 Task: Plan a trip to New Milton, United Kingdom from 18th December, 2023 to 19th December, 2023 for 1 adult. Place can be shared room with 1  bedroom having 1 bed and 1 bathroom. Property type can be hotel. Amenities needed are: washing machine.
Action: Mouse moved to (409, 104)
Screenshot: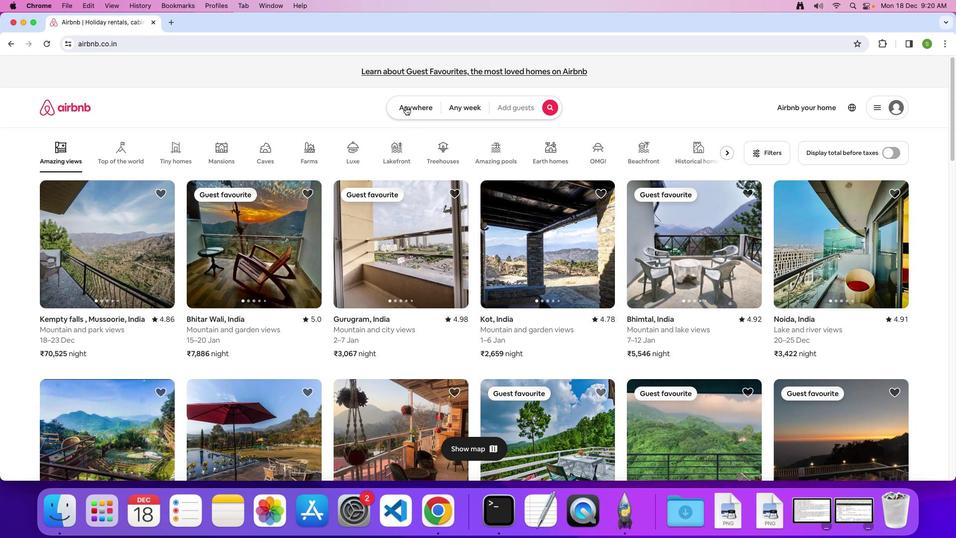 
Action: Mouse pressed left at (409, 104)
Screenshot: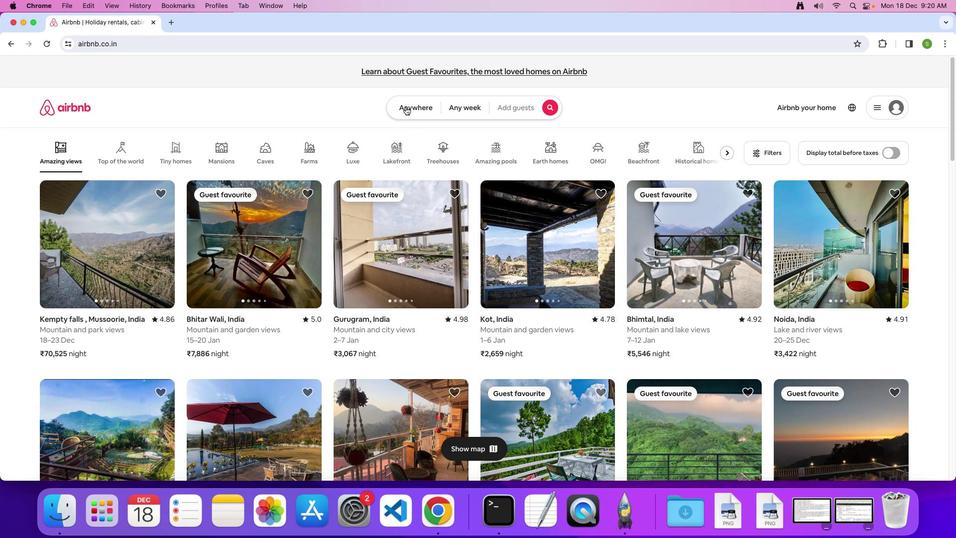 
Action: Mouse moved to (405, 107)
Screenshot: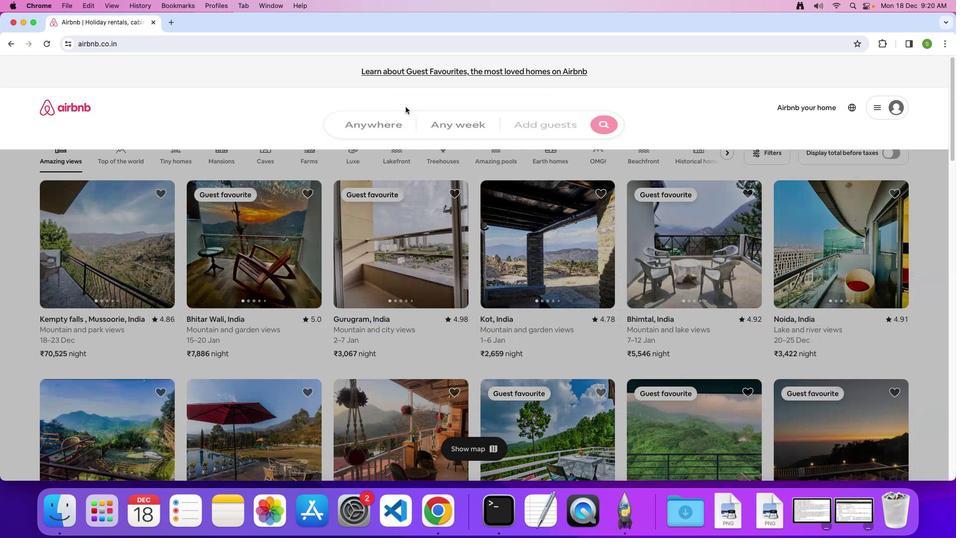 
Action: Mouse pressed left at (405, 107)
Screenshot: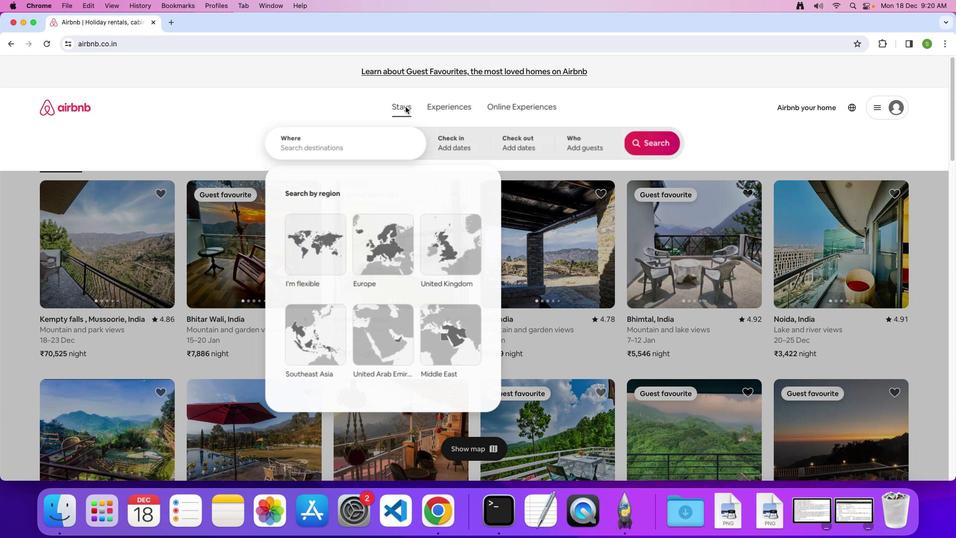 
Action: Mouse moved to (345, 140)
Screenshot: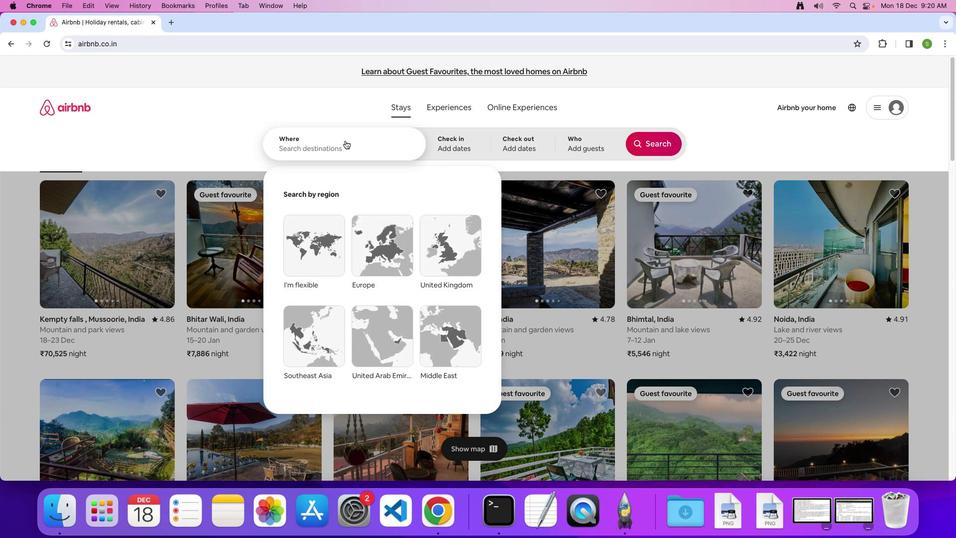 
Action: Mouse pressed left at (345, 140)
Screenshot: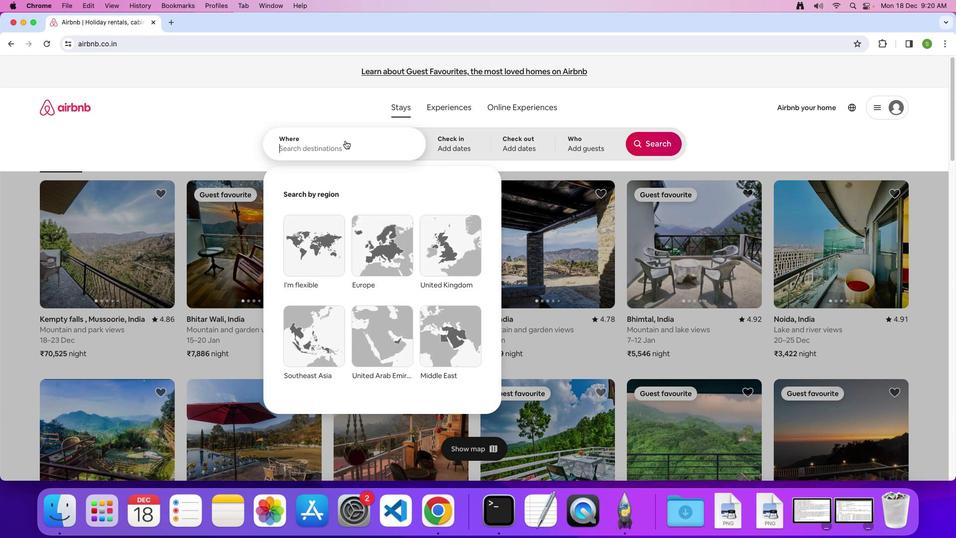 
Action: Key pressed 'N'Key.caps_lock'e''w'Key.spaceKey.shift'M''i''l''t''o''n'','Key.spaceKey.shift'U''n''i''t''e''d'Key.spaceKey.shift'k''i''n''g''d''o''m'Key.enter
Screenshot: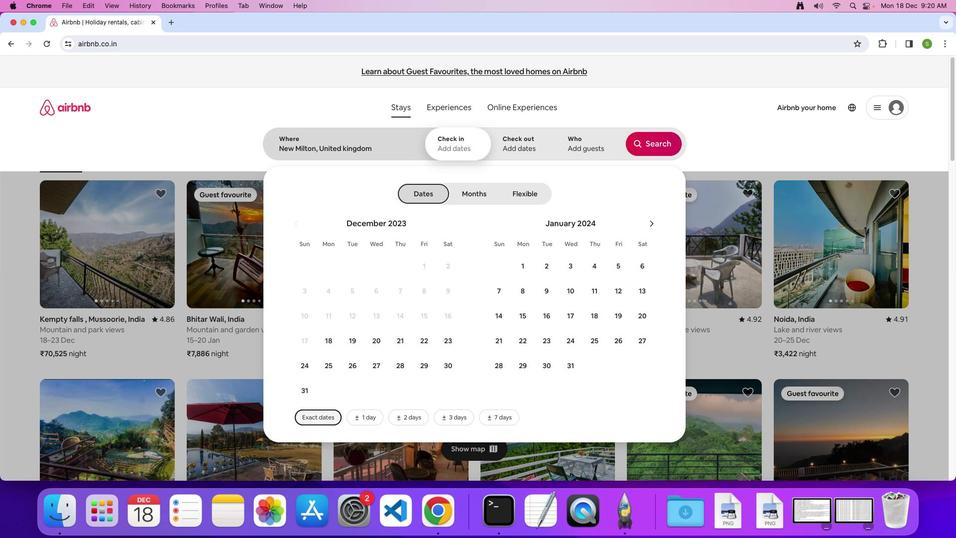
Action: Mouse moved to (331, 339)
Screenshot: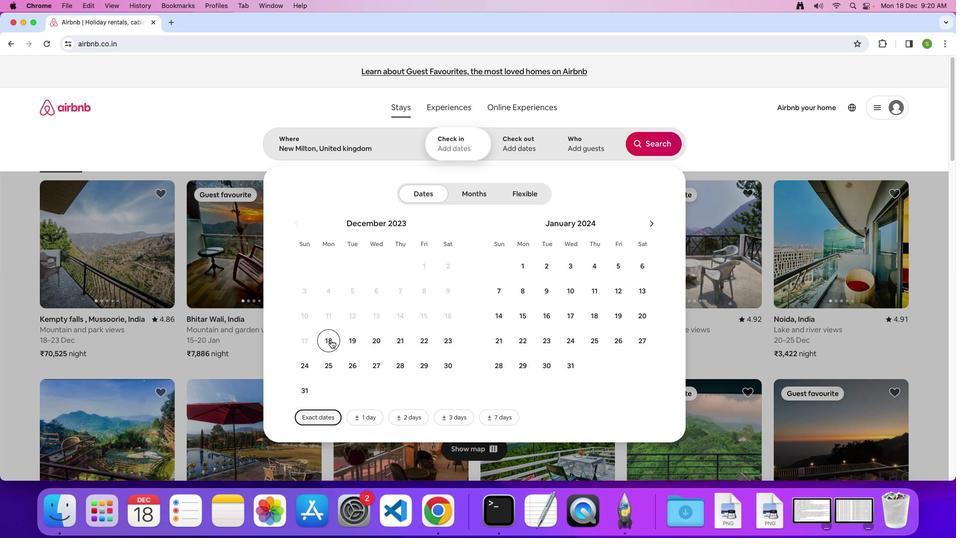 
Action: Mouse pressed left at (331, 339)
Screenshot: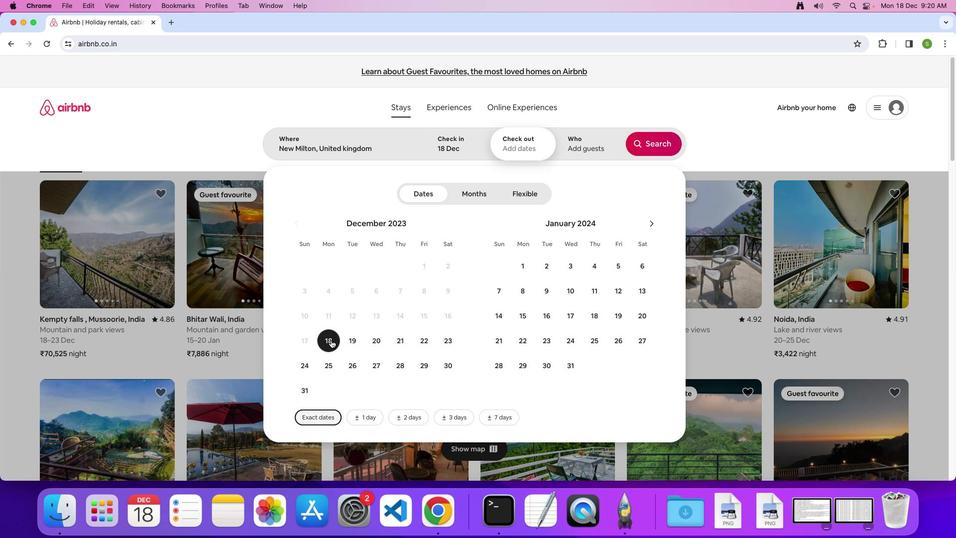 
Action: Mouse moved to (348, 341)
Screenshot: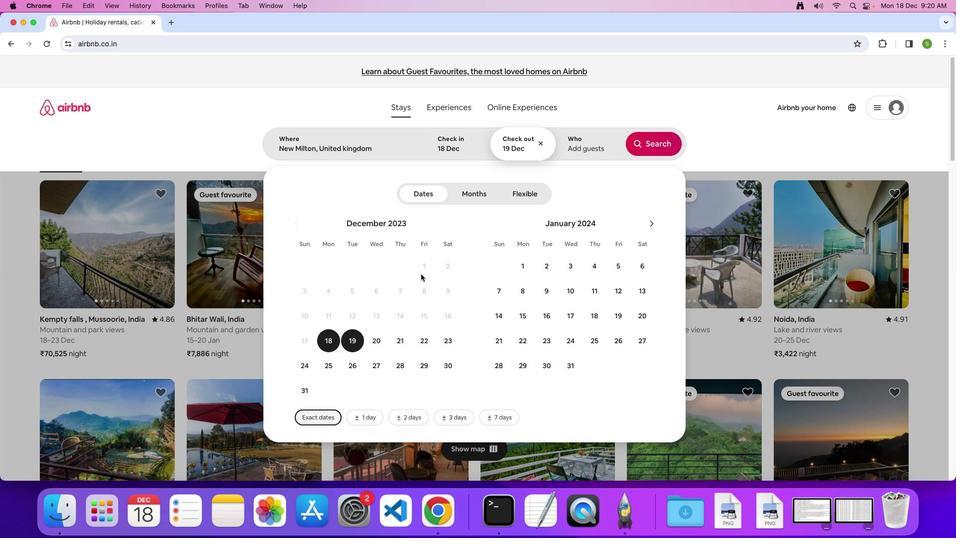 
Action: Mouse pressed left at (348, 341)
Screenshot: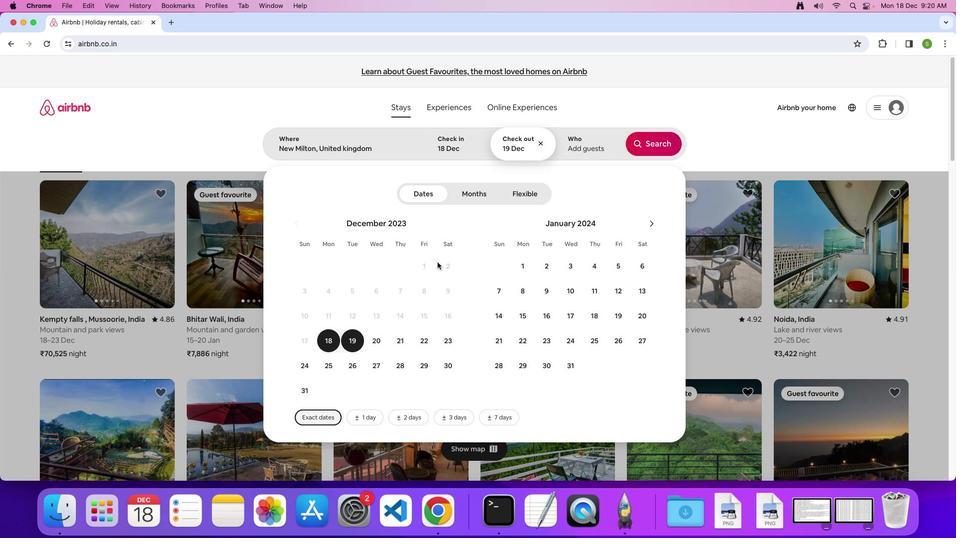 
Action: Mouse moved to (594, 150)
Screenshot: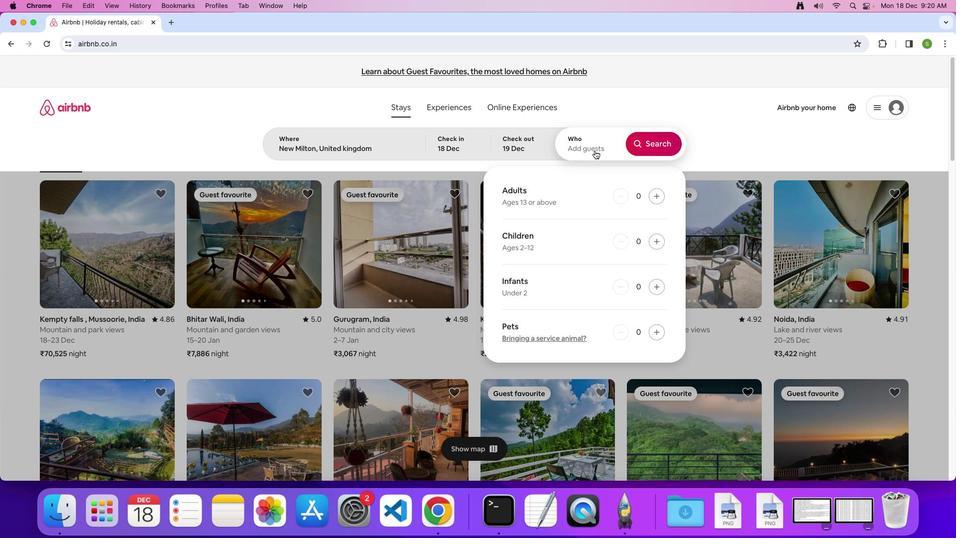 
Action: Mouse pressed left at (594, 150)
Screenshot: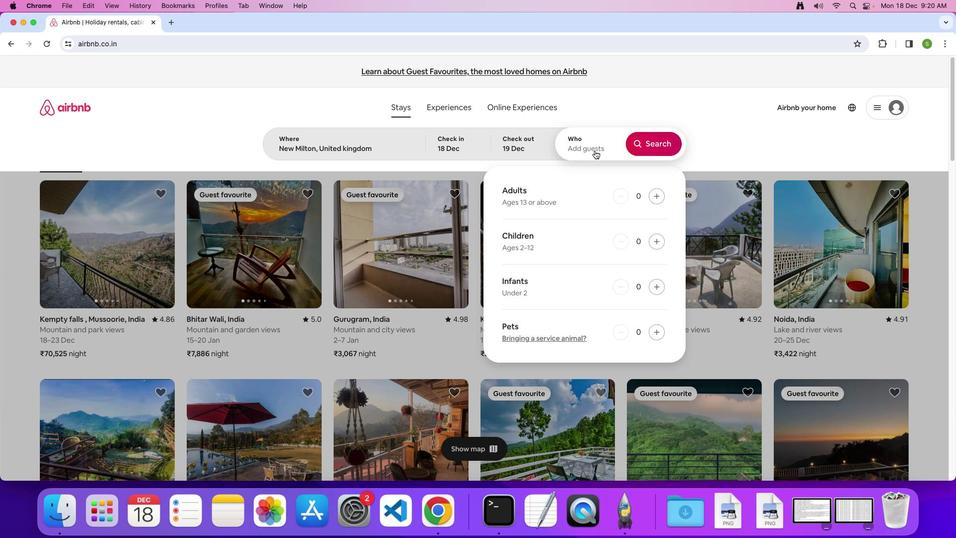
Action: Mouse moved to (657, 195)
Screenshot: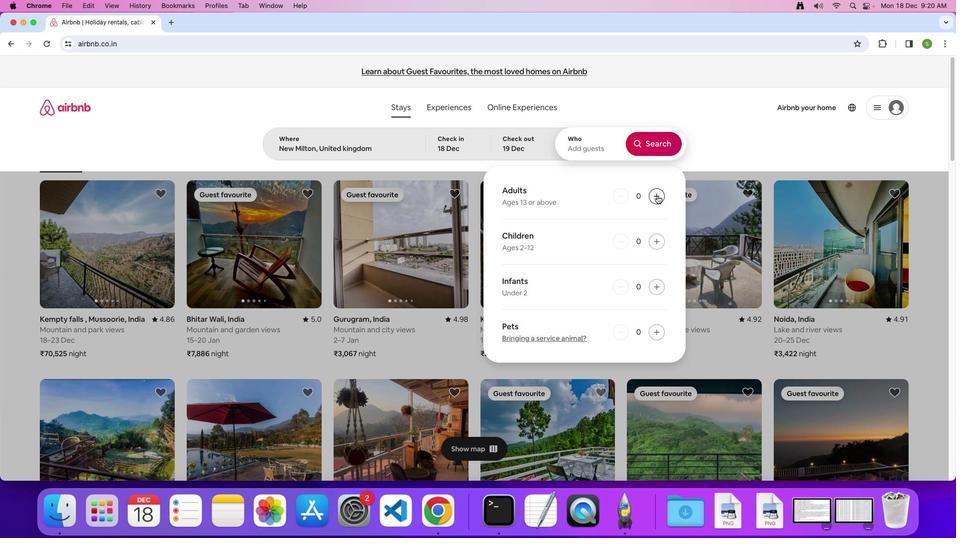 
Action: Mouse pressed left at (657, 195)
Screenshot: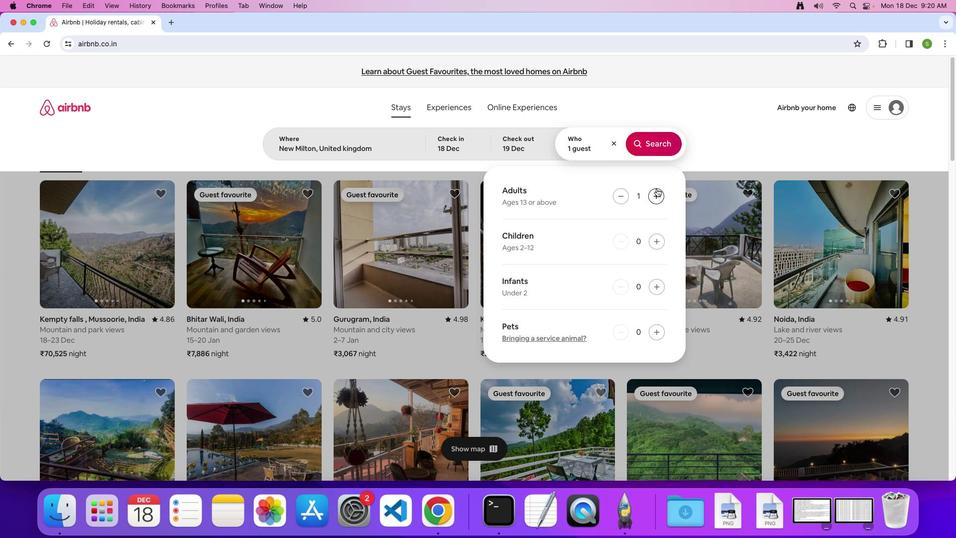 
Action: Mouse moved to (654, 143)
Screenshot: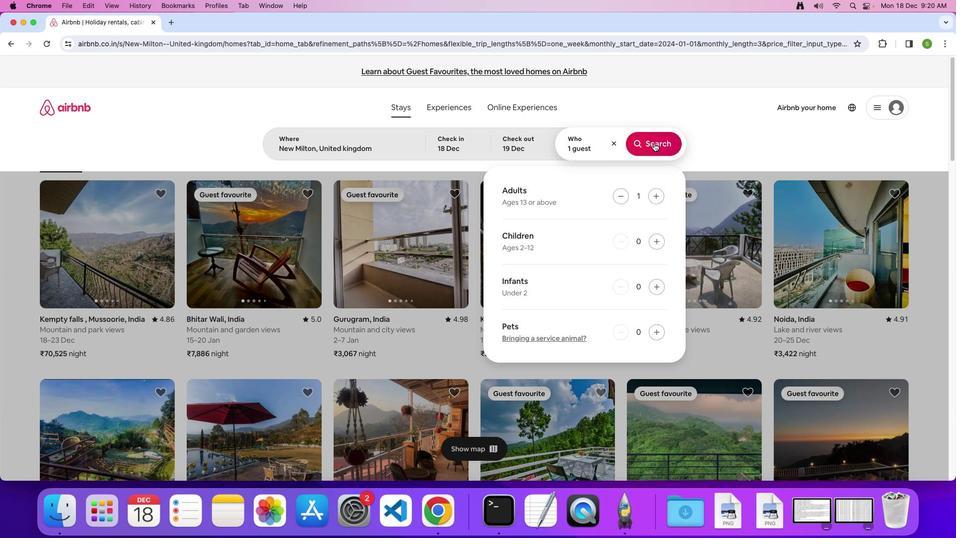 
Action: Mouse pressed left at (654, 143)
Screenshot: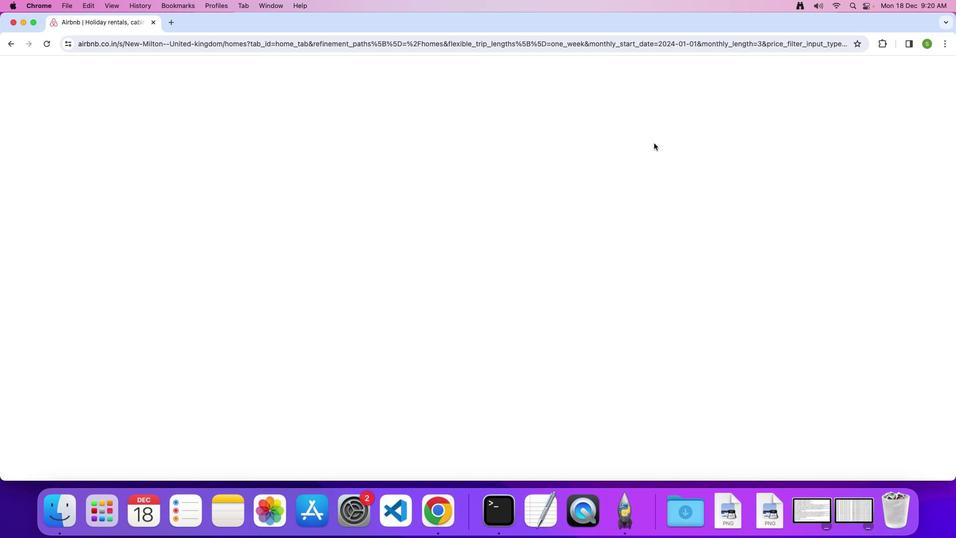 
Action: Mouse moved to (788, 115)
Screenshot: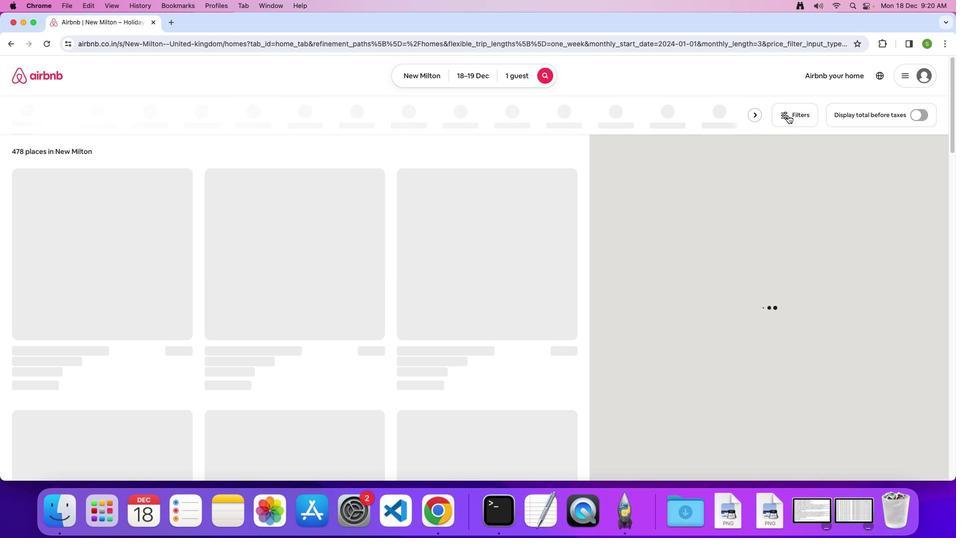 
Action: Mouse pressed left at (788, 115)
Screenshot: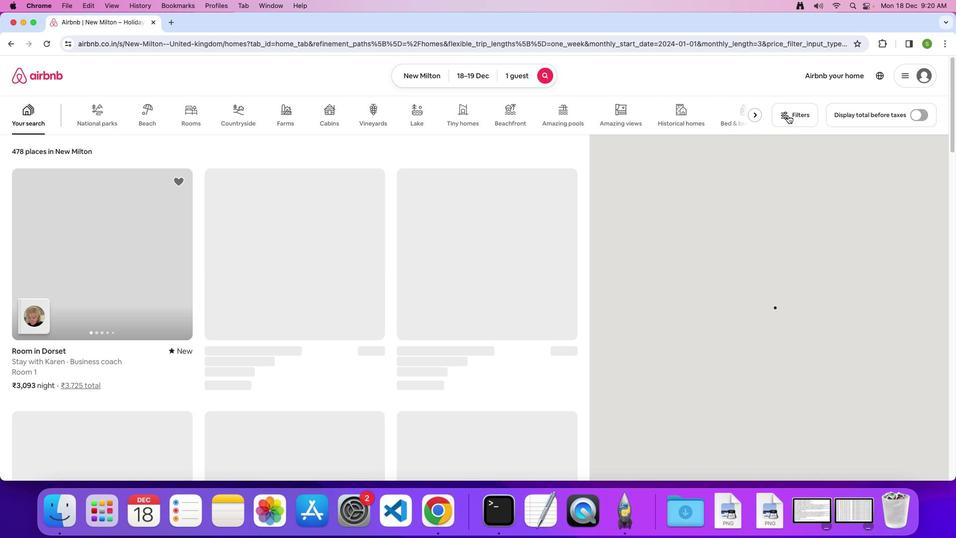 
Action: Mouse moved to (482, 275)
Screenshot: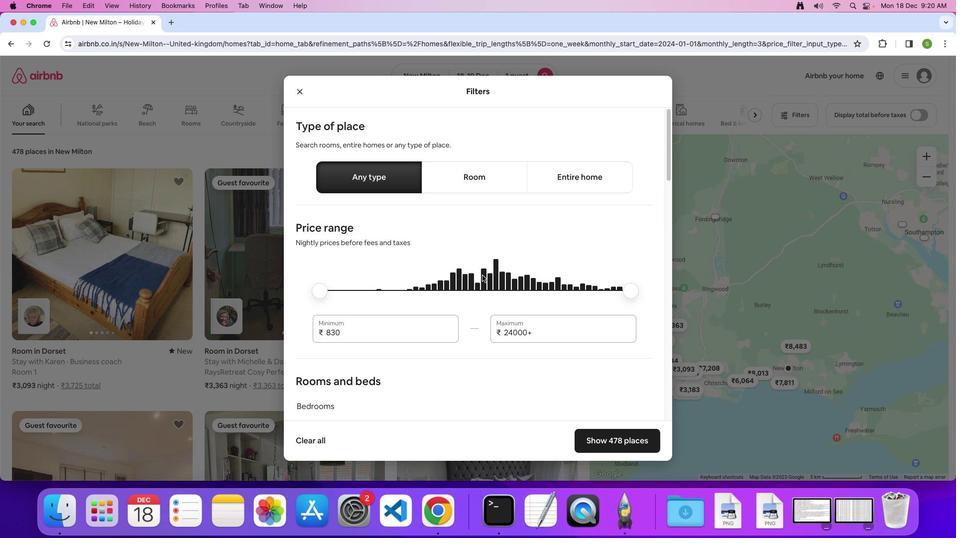 
Action: Mouse scrolled (482, 275) with delta (0, 0)
Screenshot: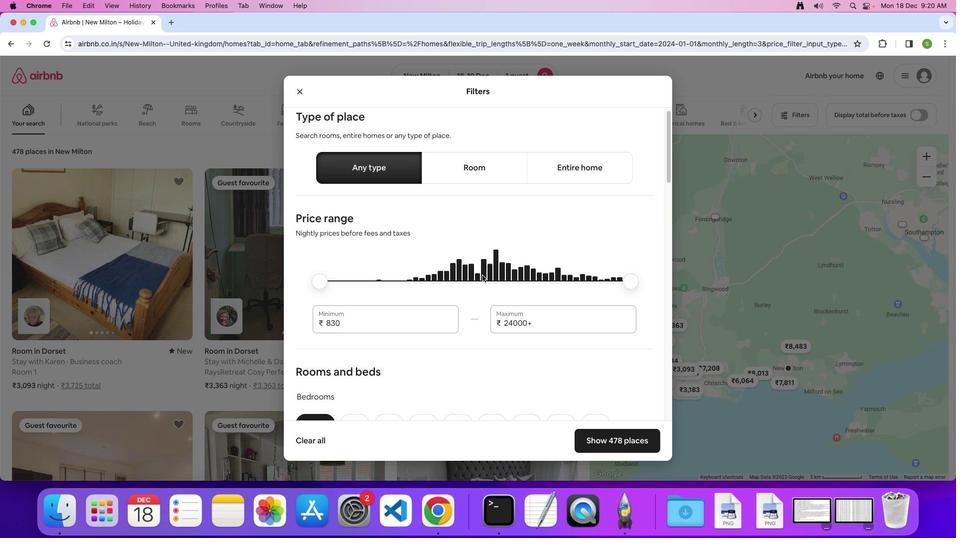 
Action: Mouse scrolled (482, 275) with delta (0, 0)
Screenshot: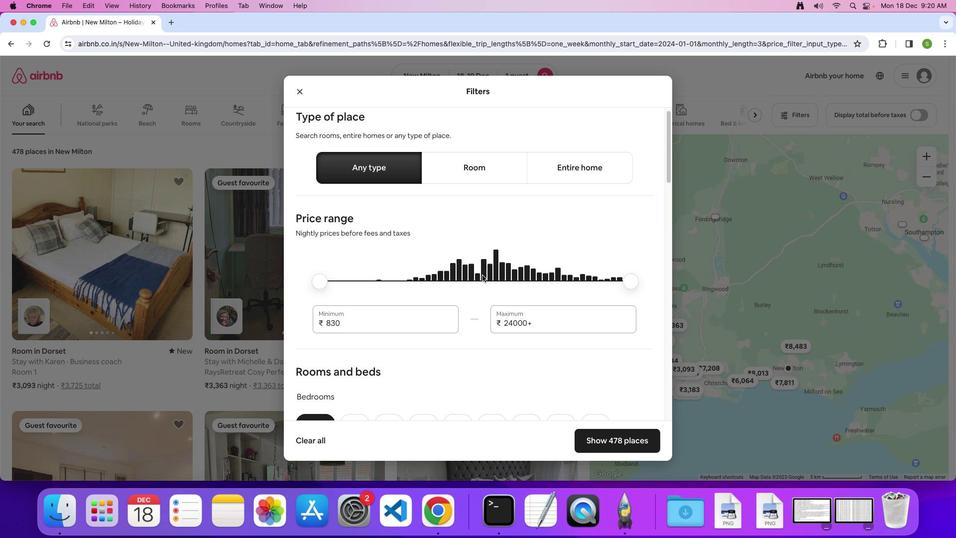 
Action: Mouse scrolled (482, 275) with delta (0, 0)
Screenshot: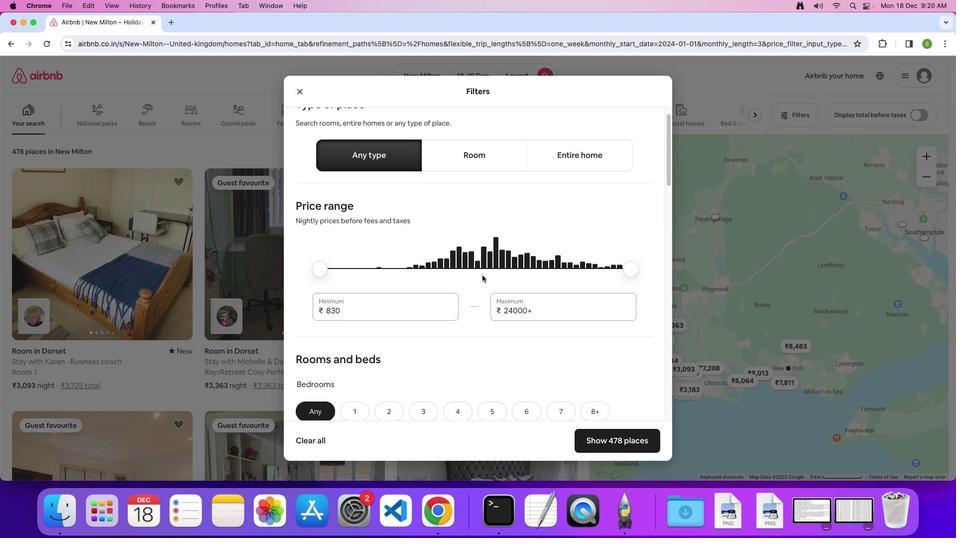 
Action: Mouse scrolled (482, 275) with delta (0, 0)
Screenshot: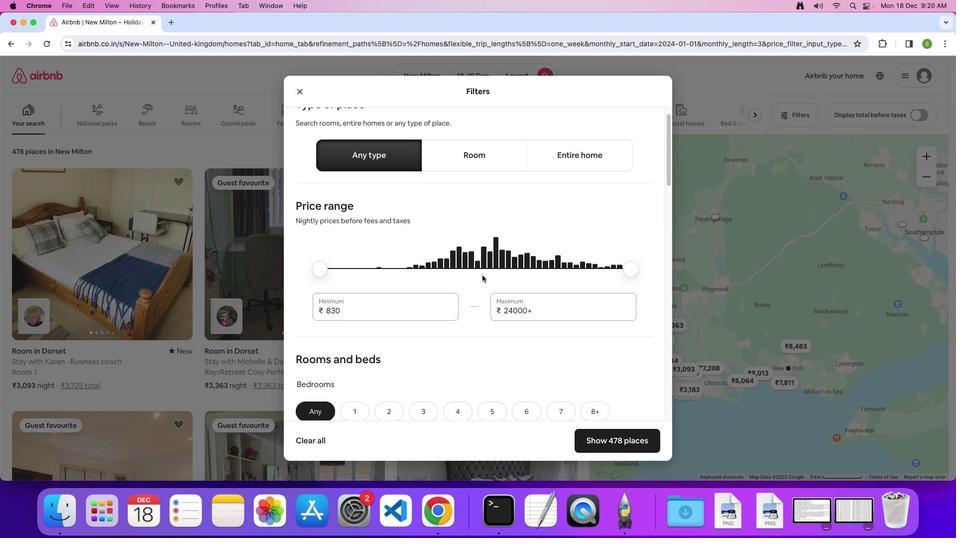 
Action: Mouse scrolled (482, 275) with delta (0, 0)
Screenshot: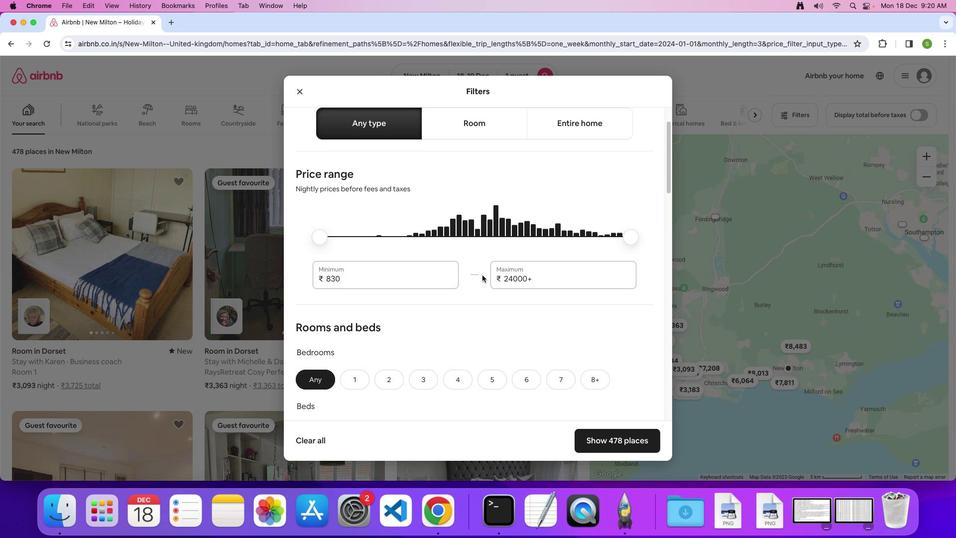 
Action: Mouse scrolled (482, 275) with delta (0, 0)
Screenshot: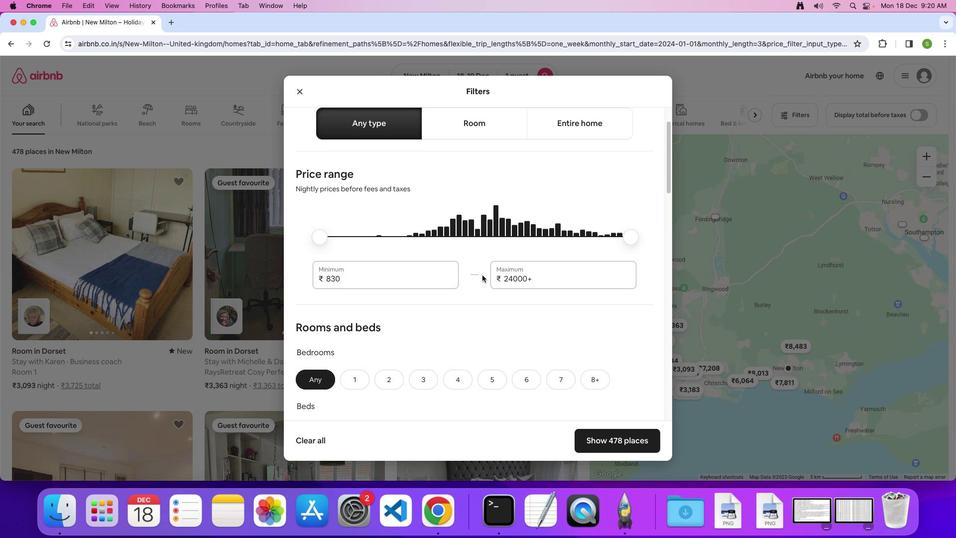 
Action: Mouse scrolled (482, 275) with delta (0, 0)
Screenshot: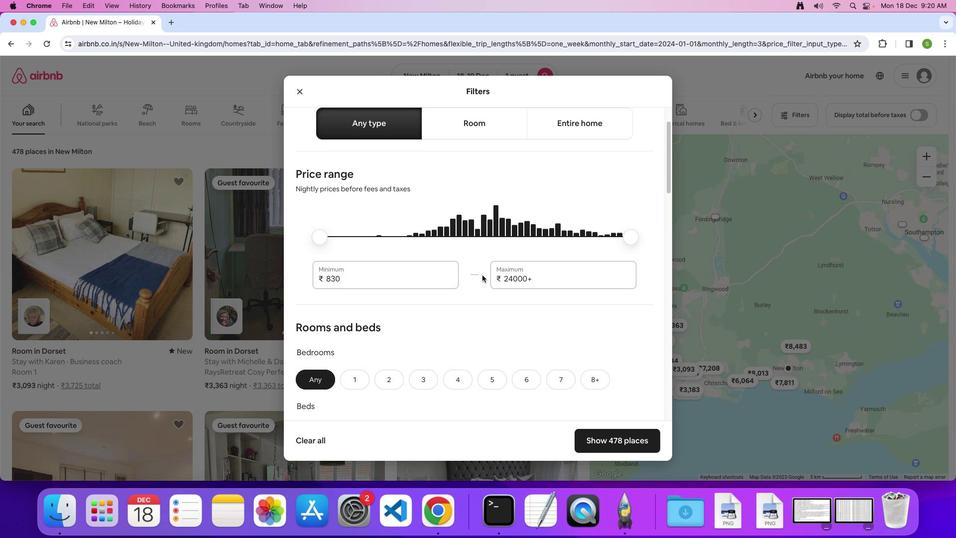 
Action: Mouse scrolled (482, 275) with delta (0, 0)
Screenshot: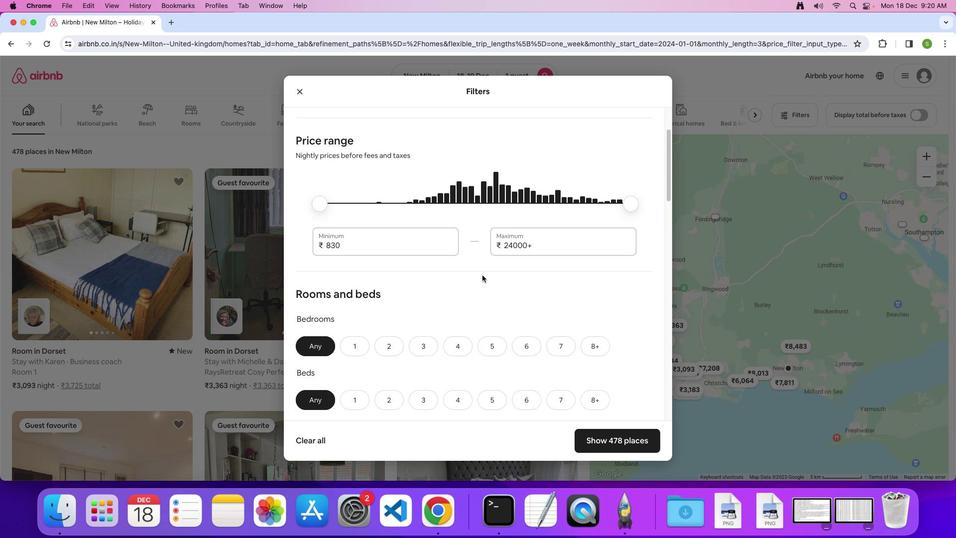 
Action: Mouse scrolled (482, 275) with delta (0, 0)
Screenshot: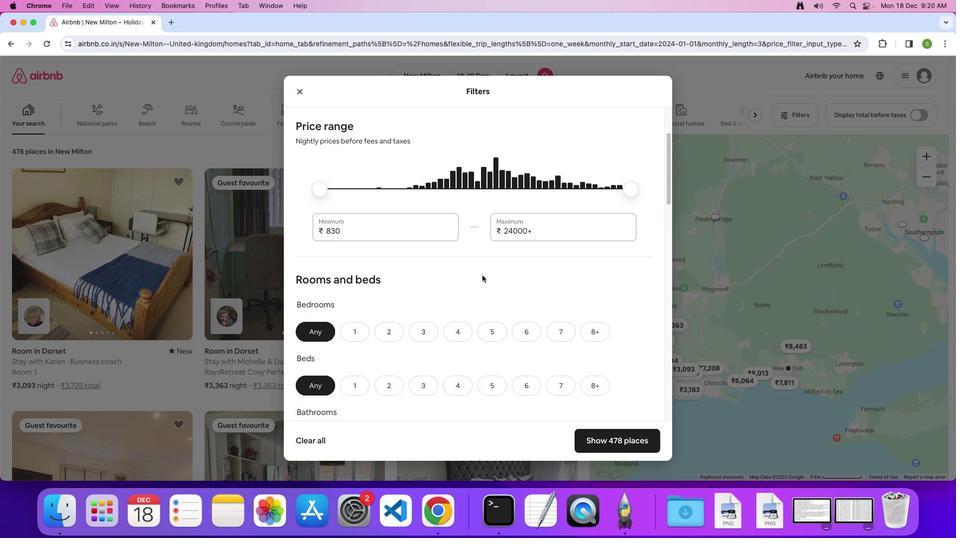 
Action: Mouse scrolled (482, 275) with delta (0, 0)
Screenshot: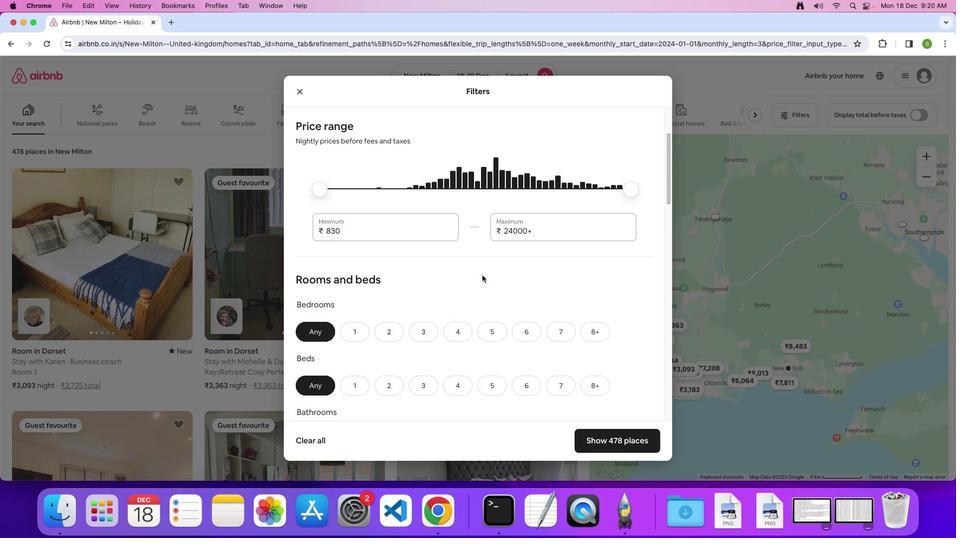 
Action: Mouse scrolled (482, 275) with delta (0, 0)
Screenshot: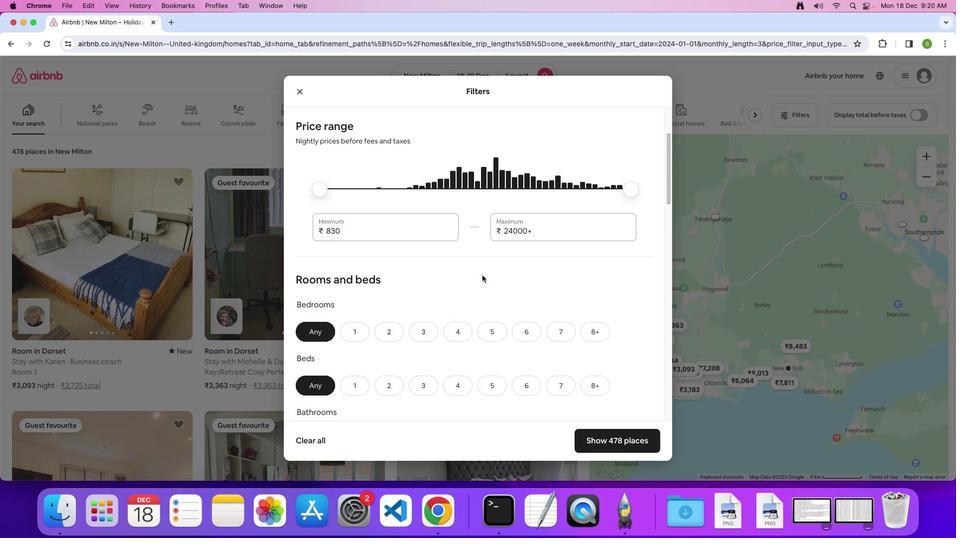 
Action: Mouse scrolled (482, 275) with delta (0, 0)
Screenshot: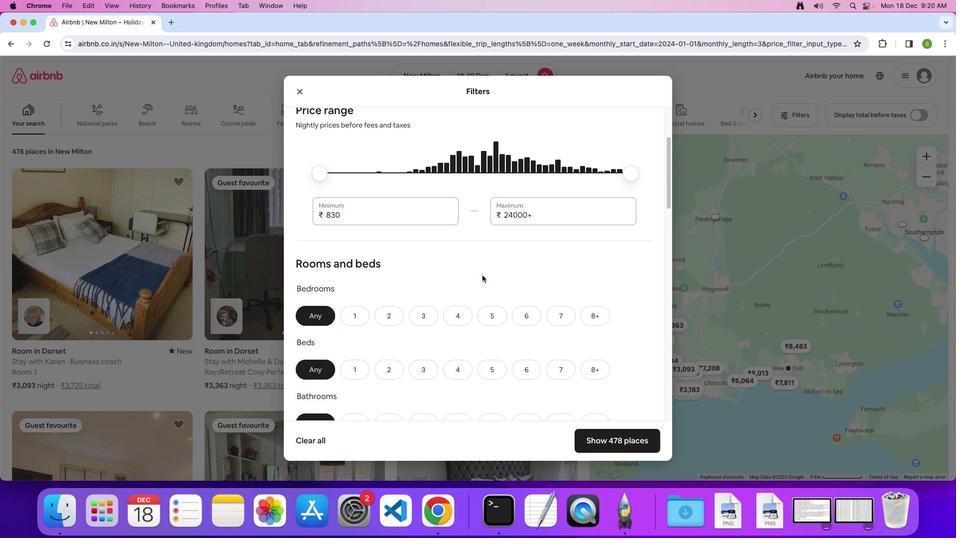 
Action: Mouse scrolled (482, 275) with delta (0, 0)
Screenshot: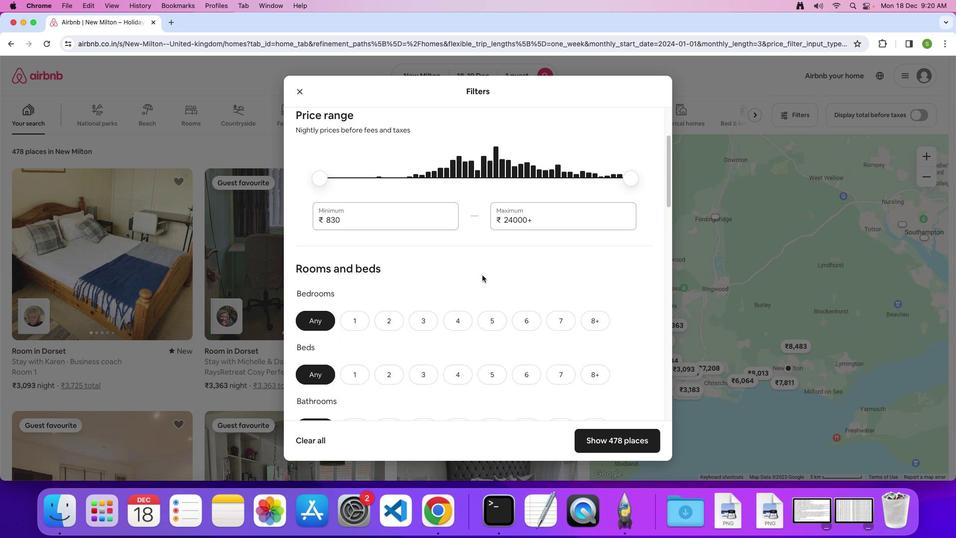 
Action: Mouse scrolled (482, 275) with delta (0, 0)
Screenshot: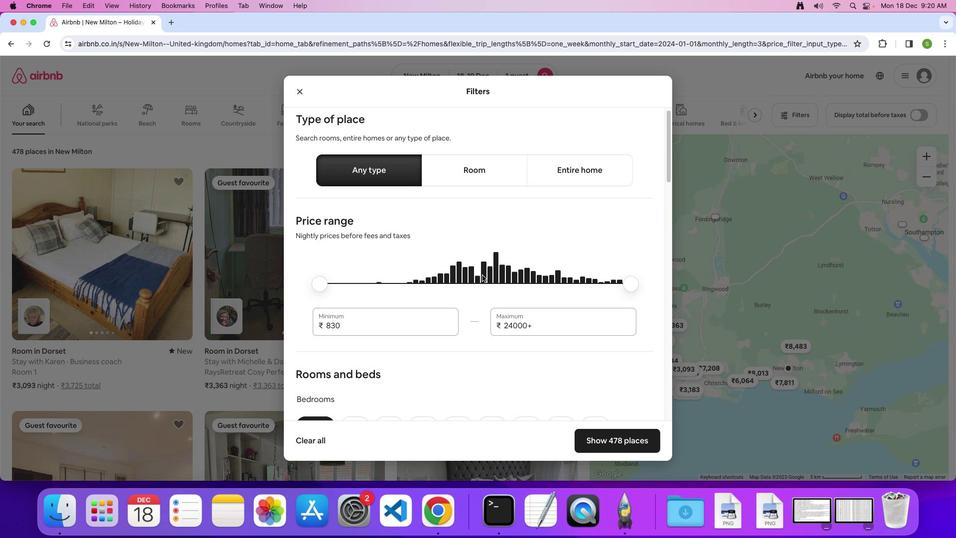 
Action: Mouse scrolled (482, 275) with delta (0, 2)
Screenshot: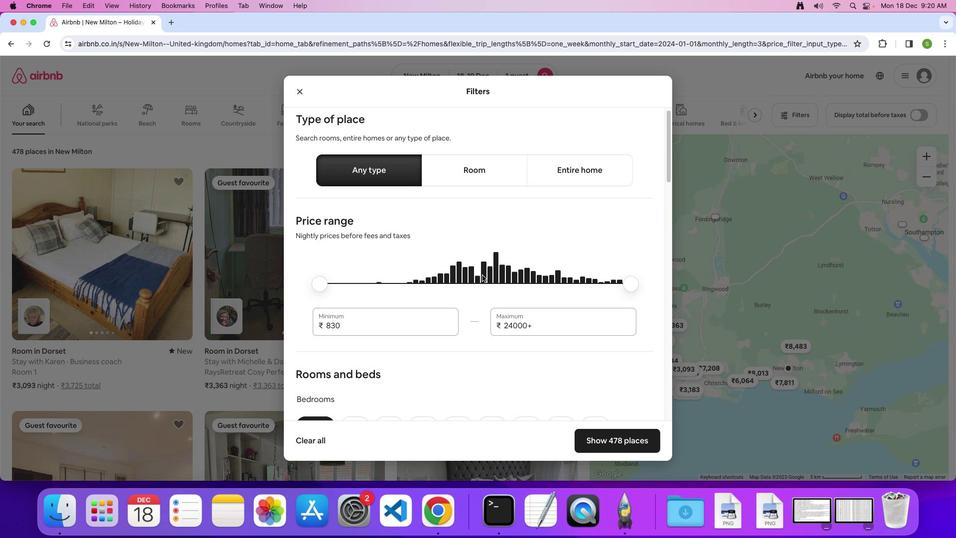 
Action: Mouse scrolled (482, 275) with delta (0, 0)
Screenshot: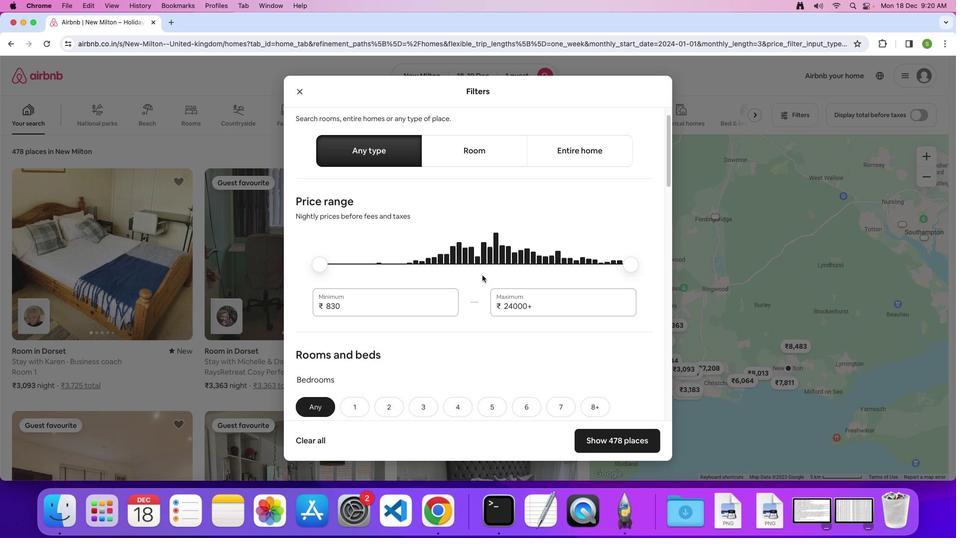 
Action: Mouse scrolled (482, 275) with delta (0, 0)
Screenshot: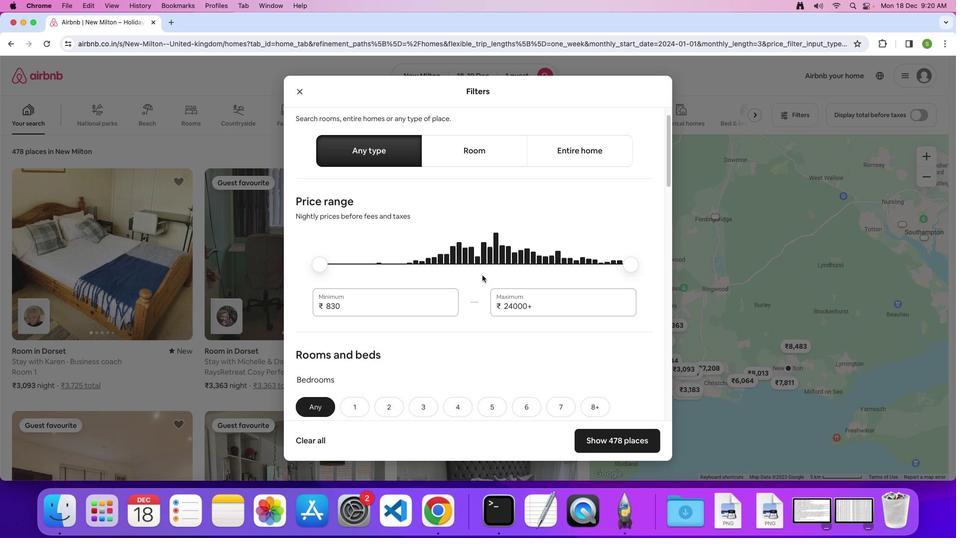 
Action: Mouse scrolled (482, 275) with delta (0, 0)
Screenshot: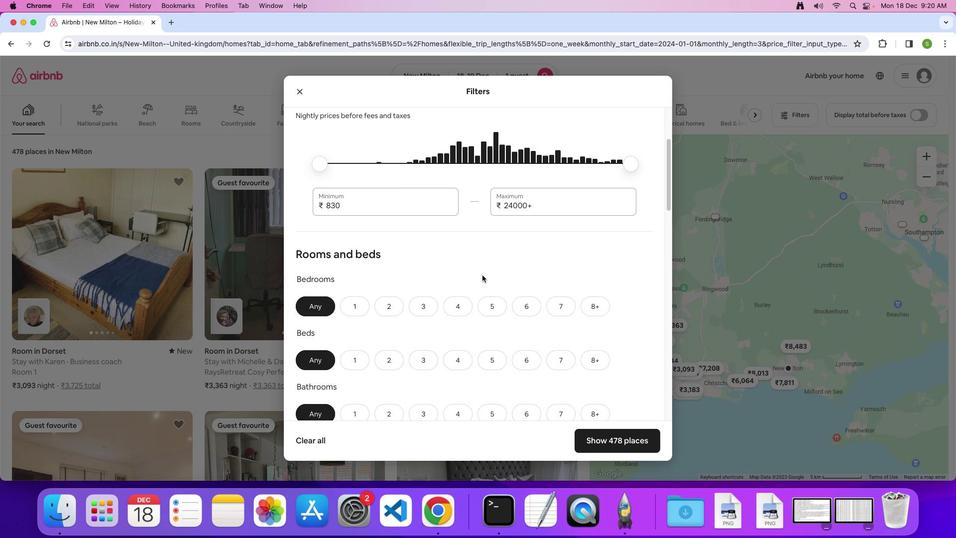 
Action: Mouse scrolled (482, 275) with delta (0, 0)
Screenshot: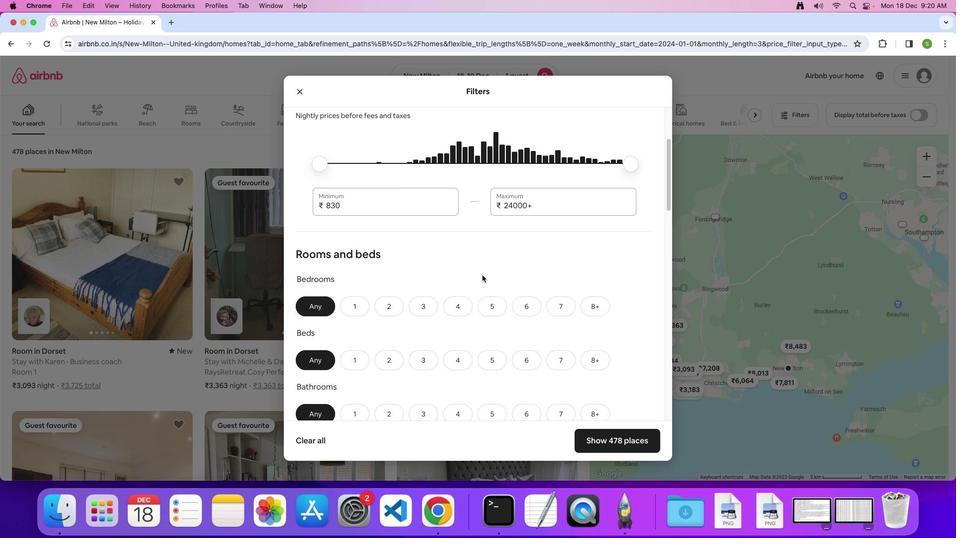 
Action: Mouse scrolled (482, 275) with delta (0, -1)
Screenshot: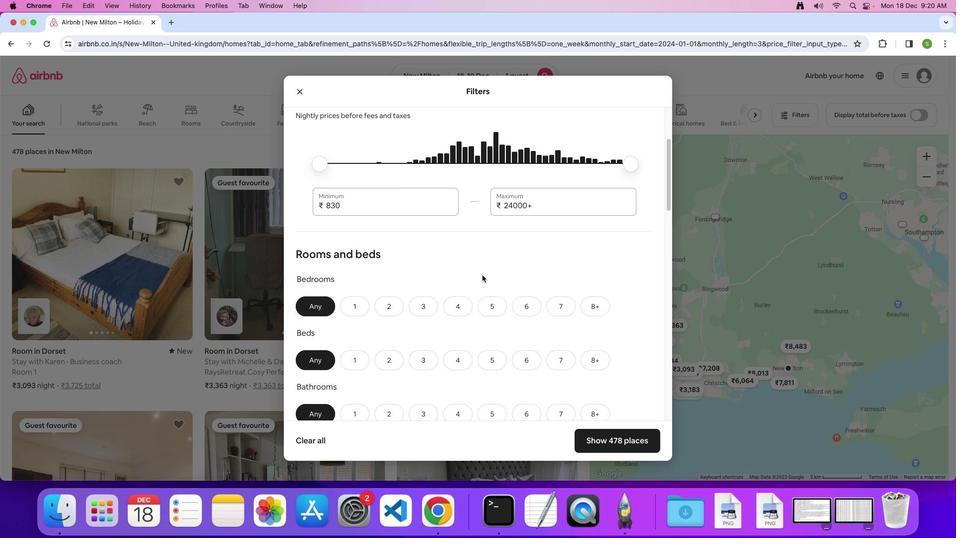
Action: Mouse scrolled (482, 275) with delta (0, 0)
Screenshot: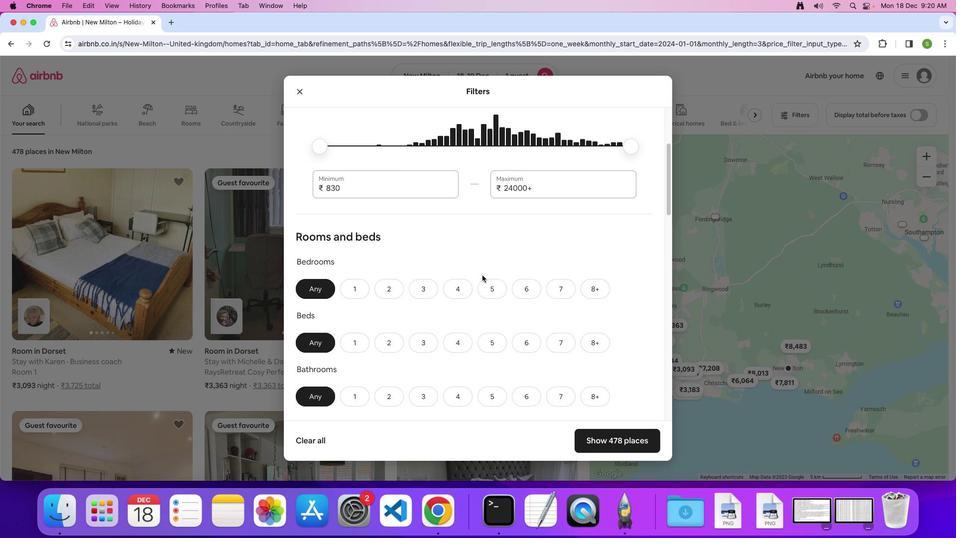 
Action: Mouse scrolled (482, 275) with delta (0, 0)
Screenshot: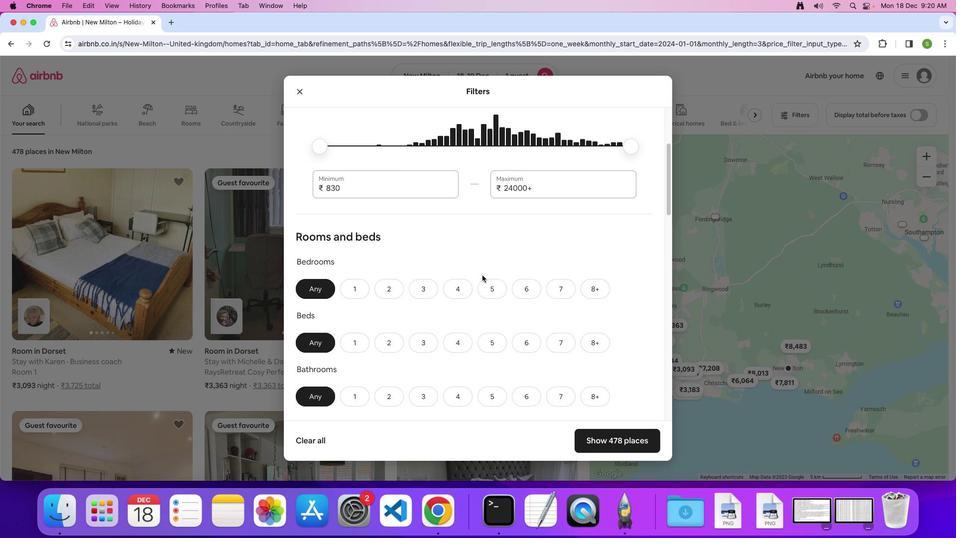 
Action: Mouse scrolled (482, 275) with delta (0, 0)
Screenshot: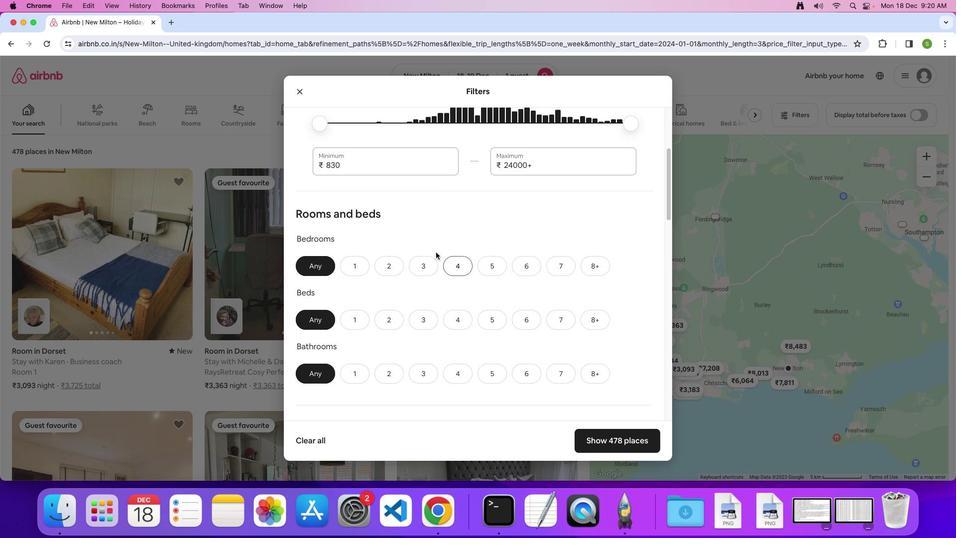 
Action: Mouse scrolled (482, 275) with delta (0, 0)
Screenshot: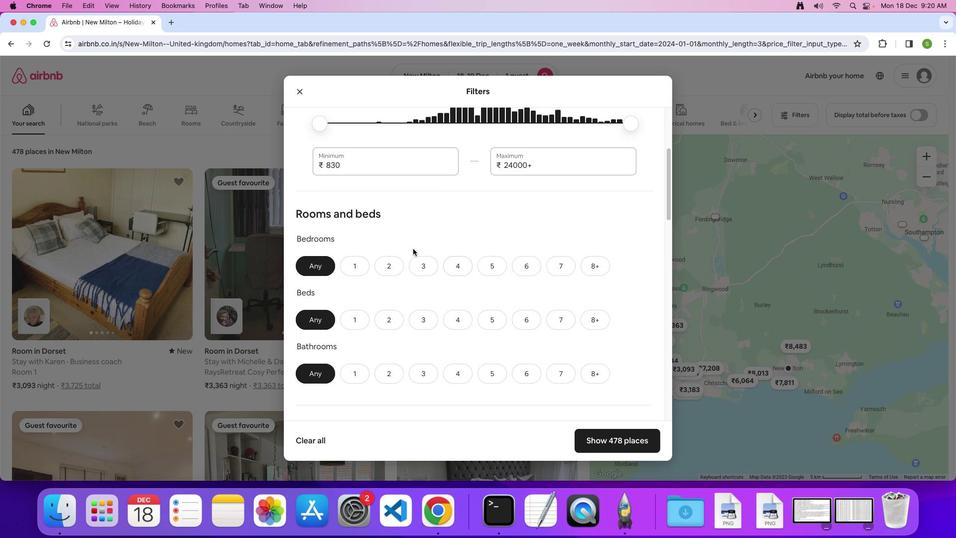 
Action: Mouse scrolled (482, 275) with delta (0, 0)
Screenshot: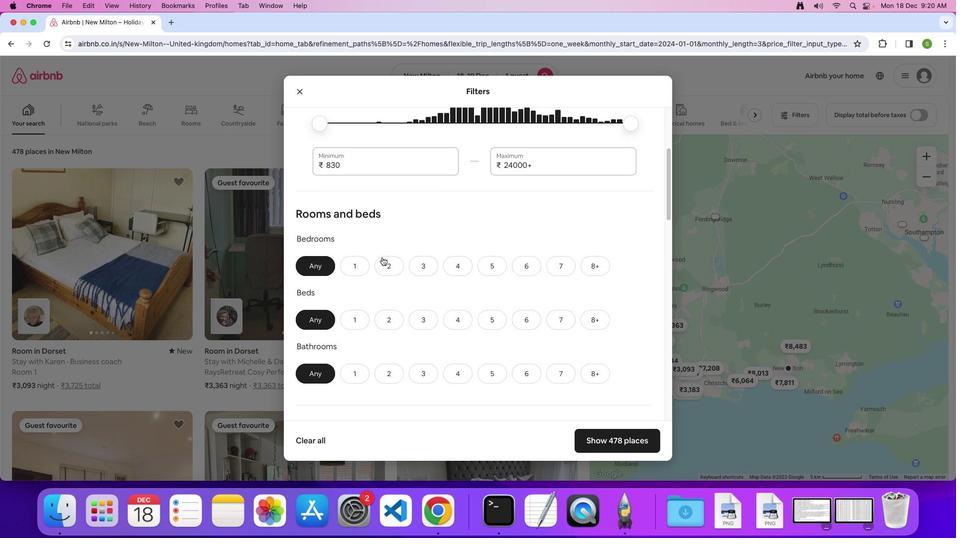 
Action: Mouse moved to (356, 265)
Screenshot: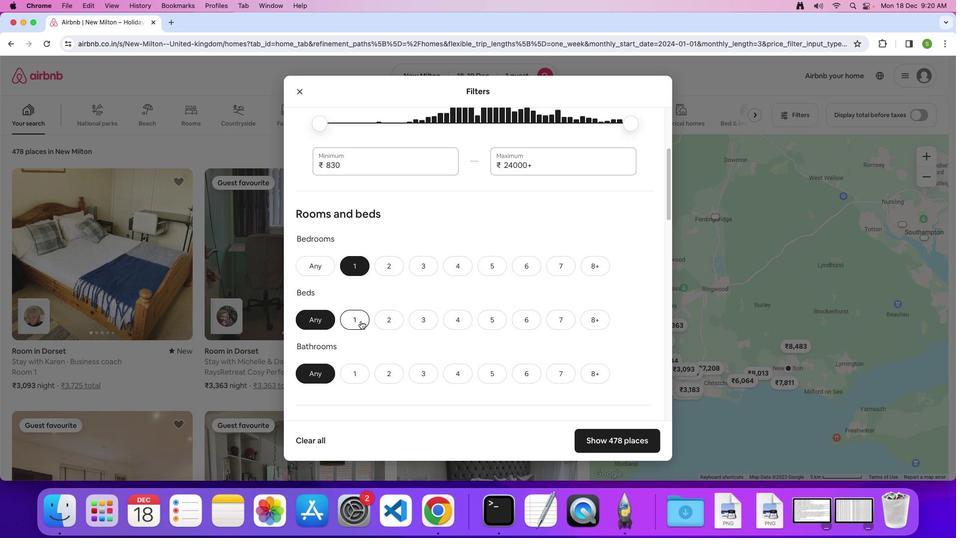 
Action: Mouse pressed left at (356, 265)
Screenshot: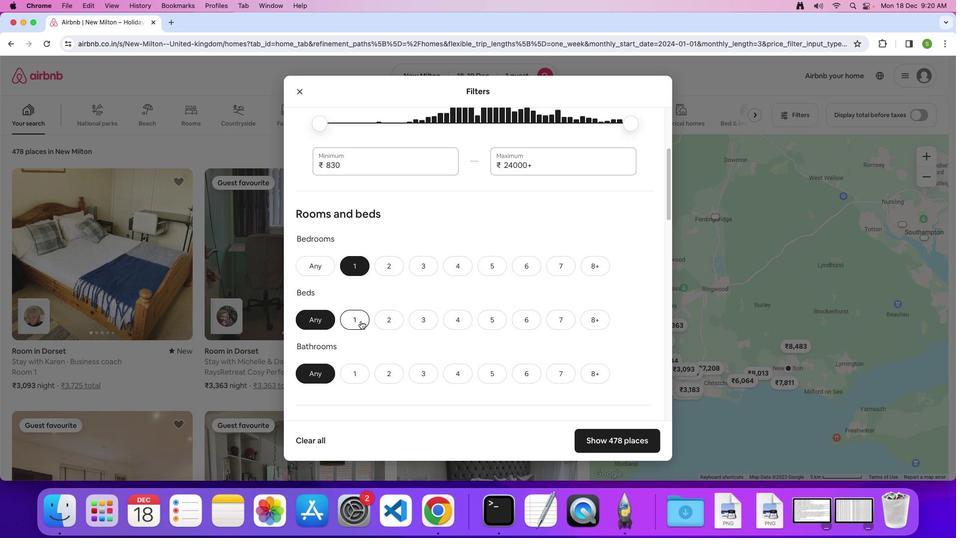
Action: Mouse moved to (360, 321)
Screenshot: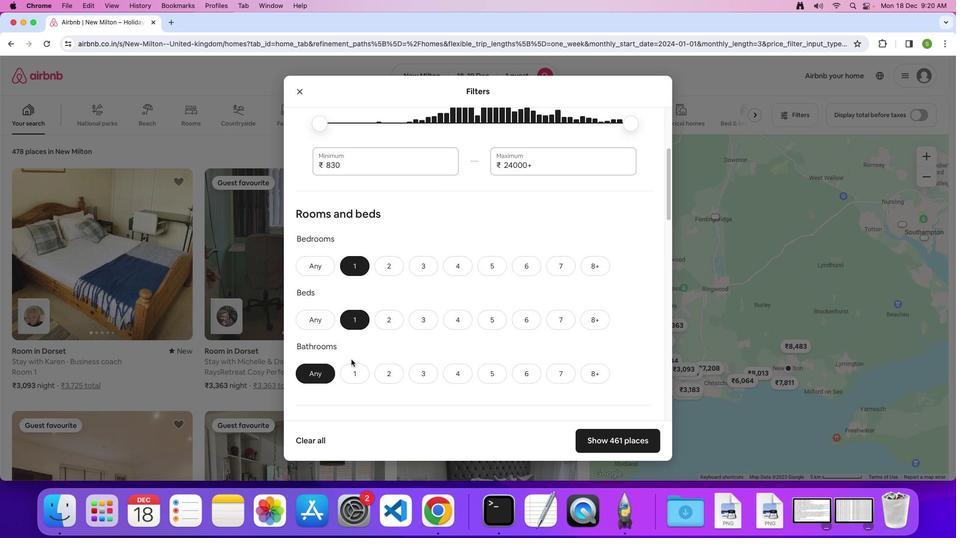 
Action: Mouse pressed left at (360, 321)
Screenshot: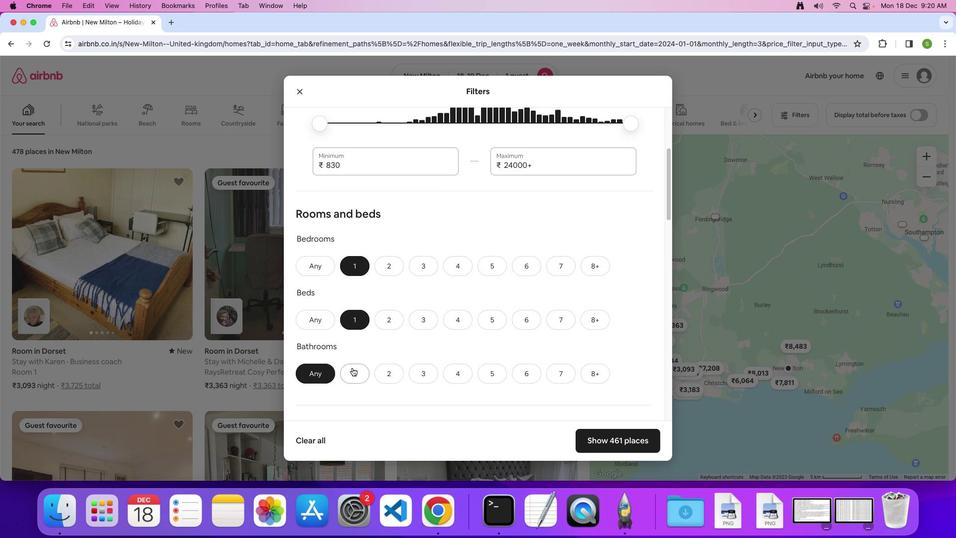 
Action: Mouse moved to (352, 372)
Screenshot: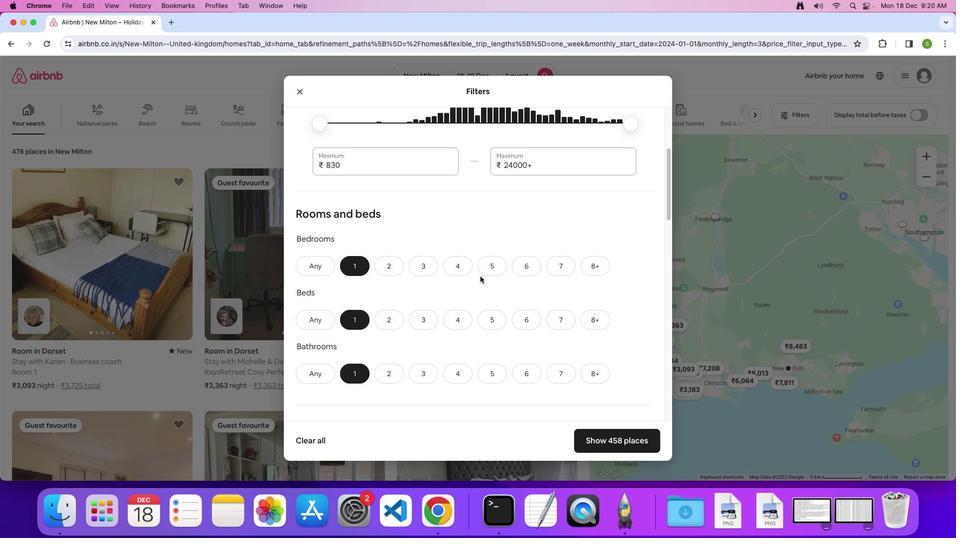 
Action: Mouse pressed left at (352, 372)
Screenshot: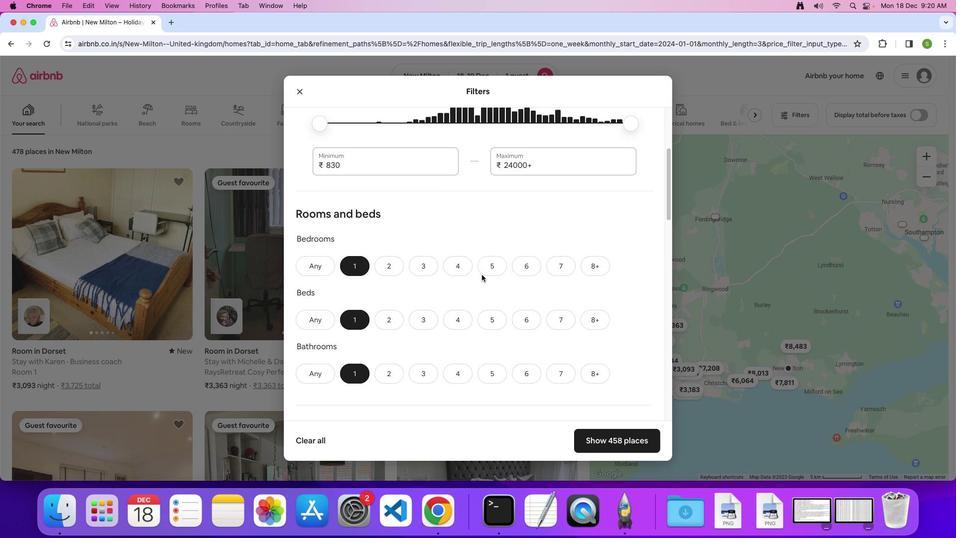 
Action: Mouse moved to (483, 274)
Screenshot: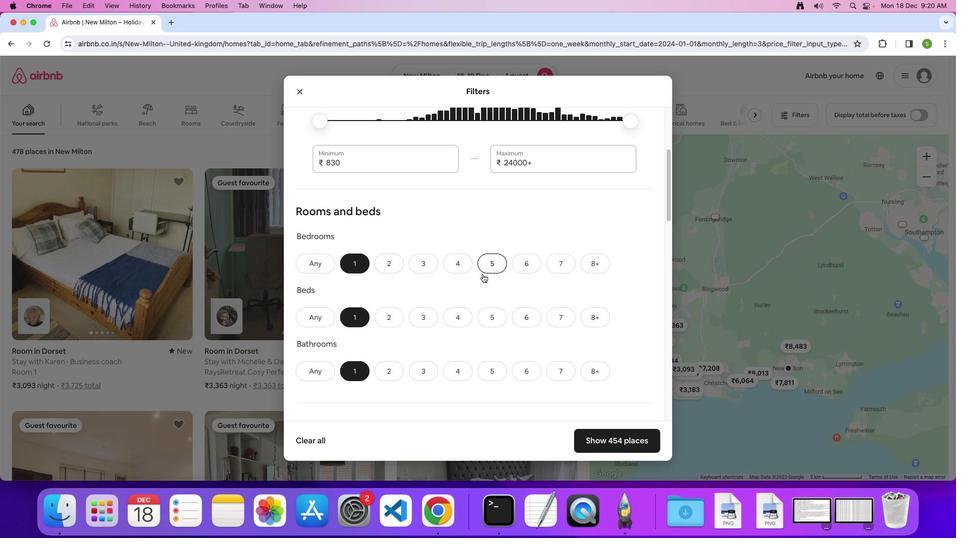
Action: Mouse scrolled (483, 274) with delta (0, 0)
Screenshot: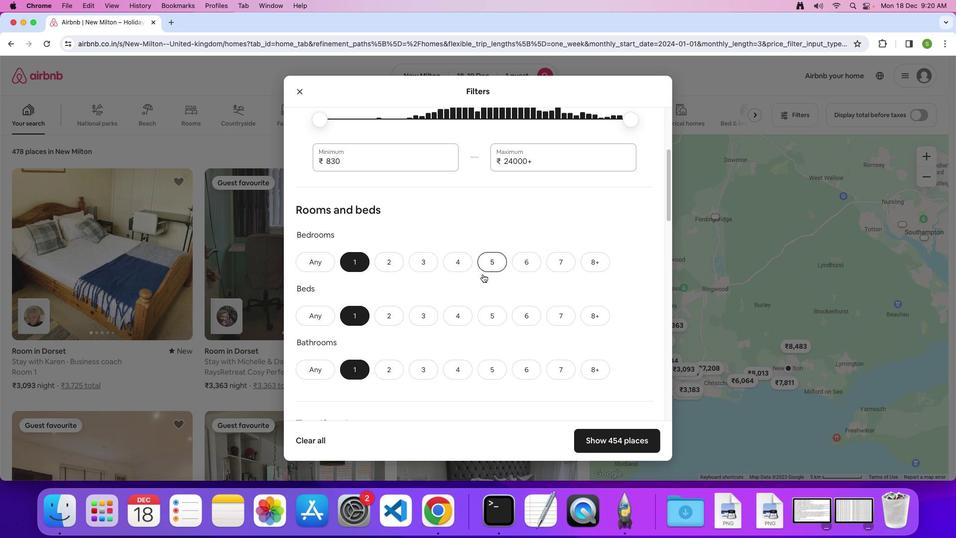 
Action: Mouse scrolled (483, 274) with delta (0, 0)
Screenshot: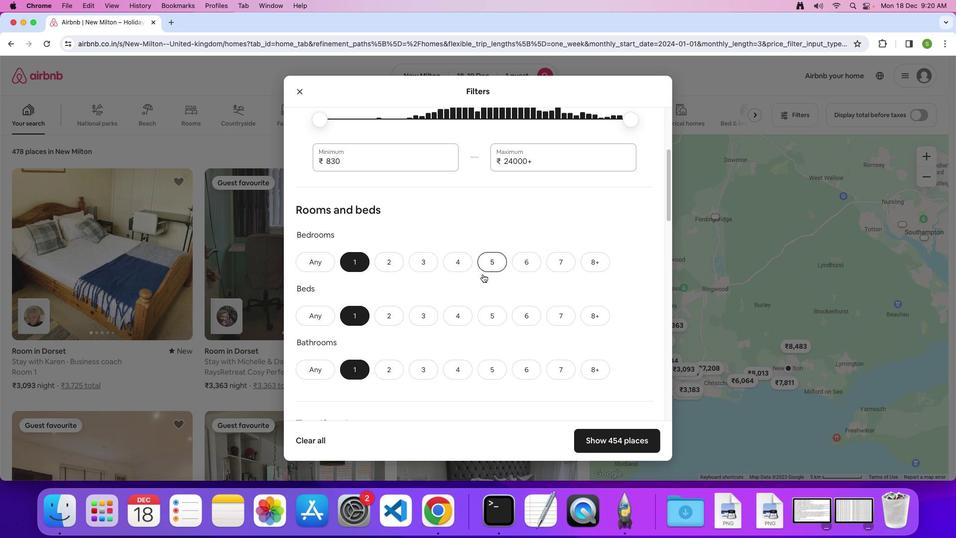 
Action: Mouse scrolled (483, 274) with delta (0, 0)
Screenshot: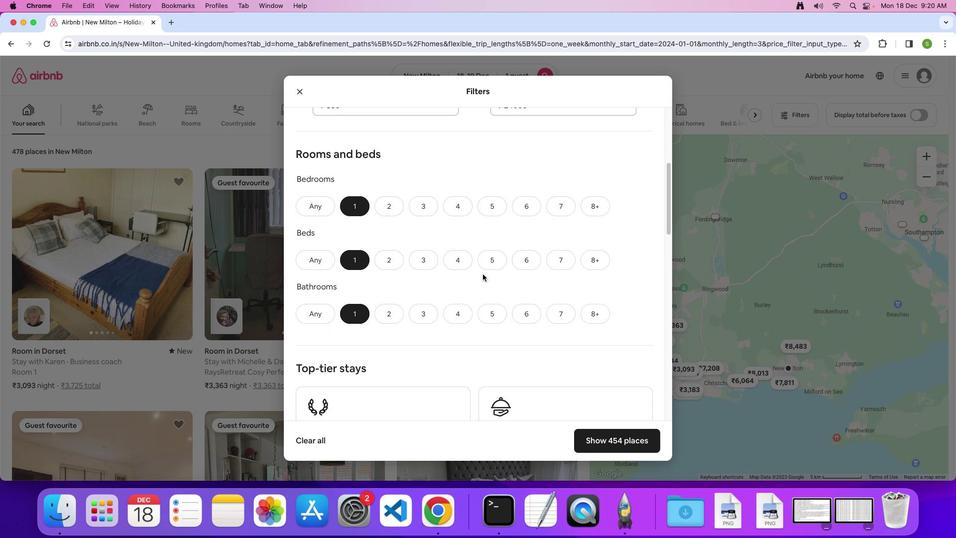 
Action: Mouse scrolled (483, 274) with delta (0, 0)
Screenshot: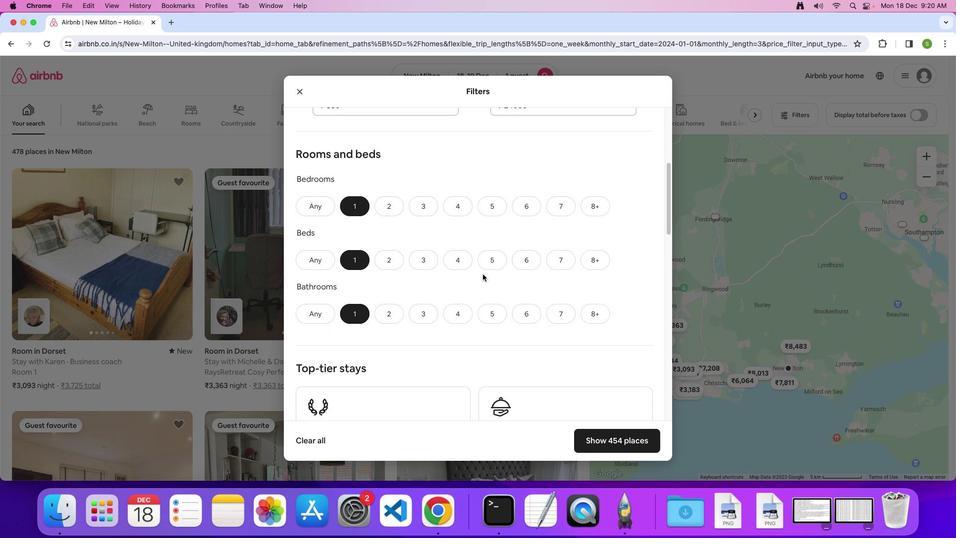 
Action: Mouse scrolled (483, 274) with delta (0, 0)
Screenshot: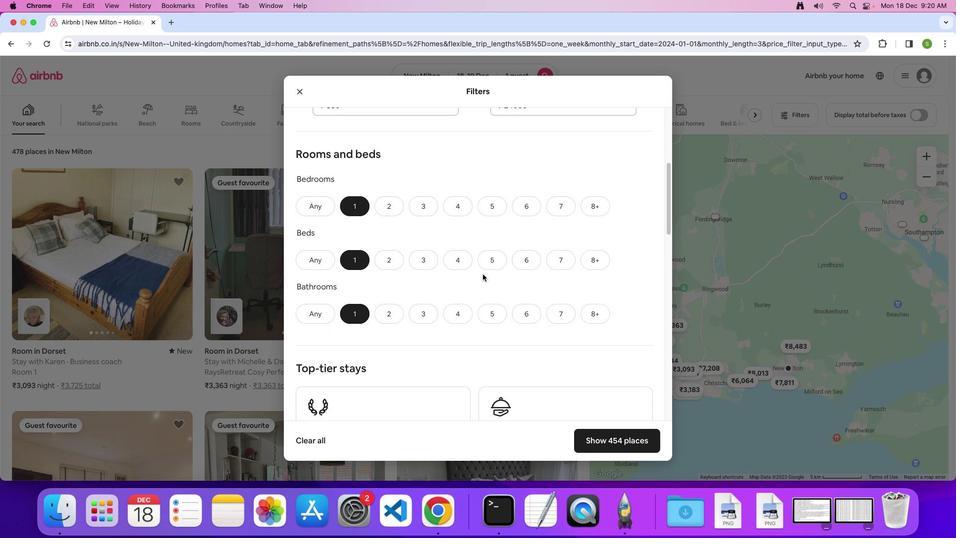 
Action: Mouse scrolled (483, 274) with delta (0, 0)
Screenshot: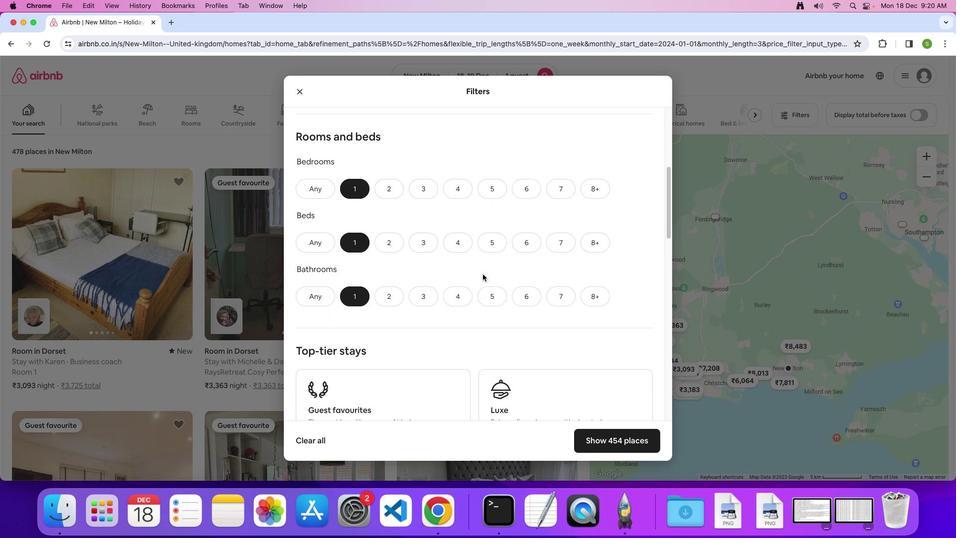
Action: Mouse scrolled (483, 274) with delta (0, 0)
Screenshot: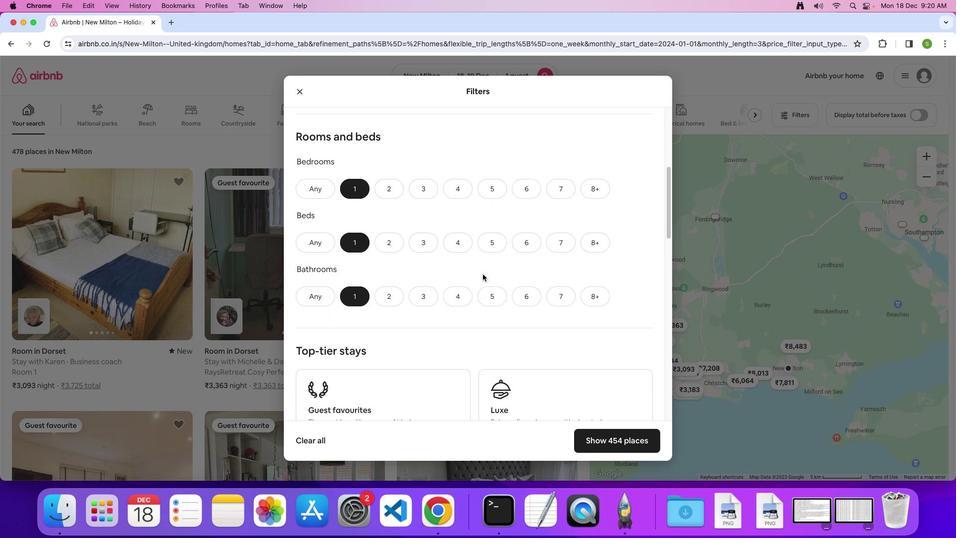 
Action: Mouse scrolled (483, 274) with delta (0, 0)
Screenshot: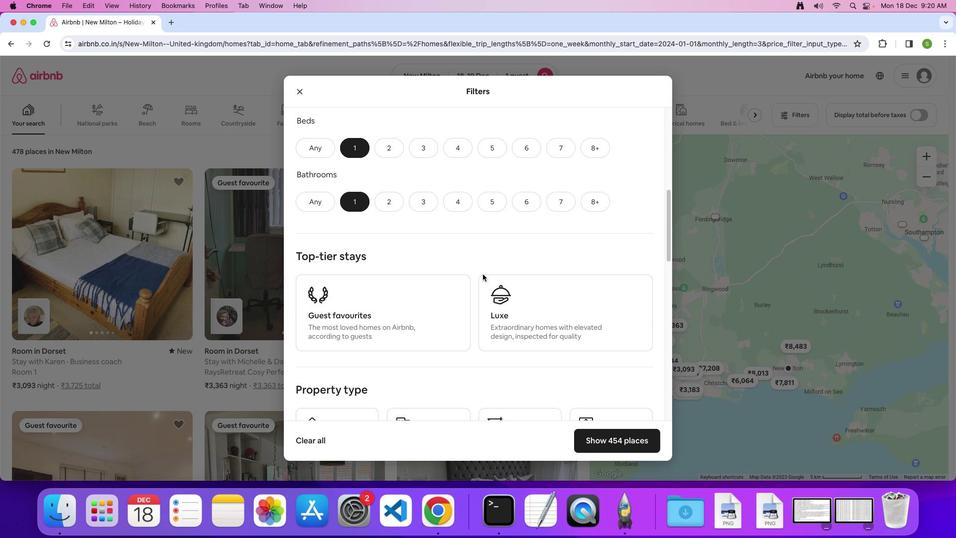 
Action: Mouse scrolled (483, 274) with delta (0, 0)
Screenshot: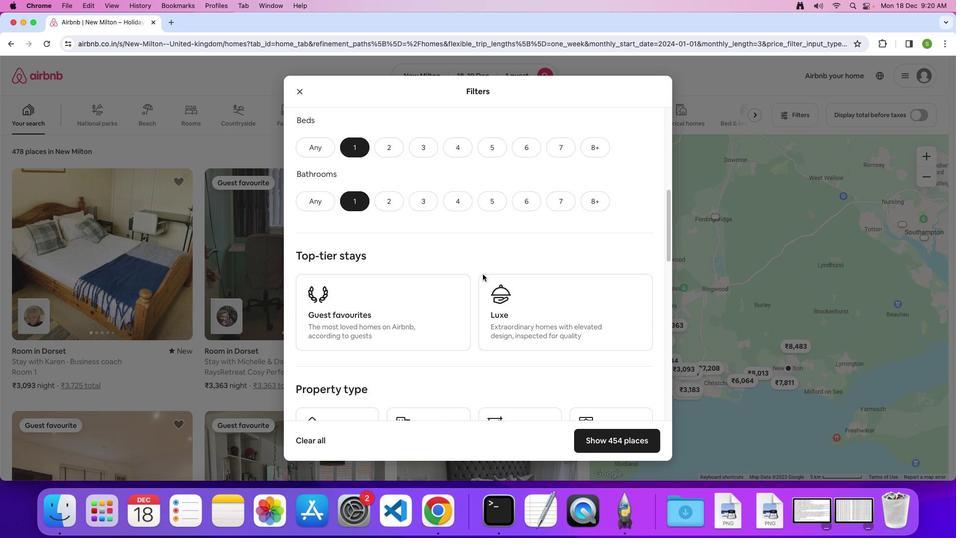 
Action: Mouse scrolled (483, 274) with delta (0, 0)
Screenshot: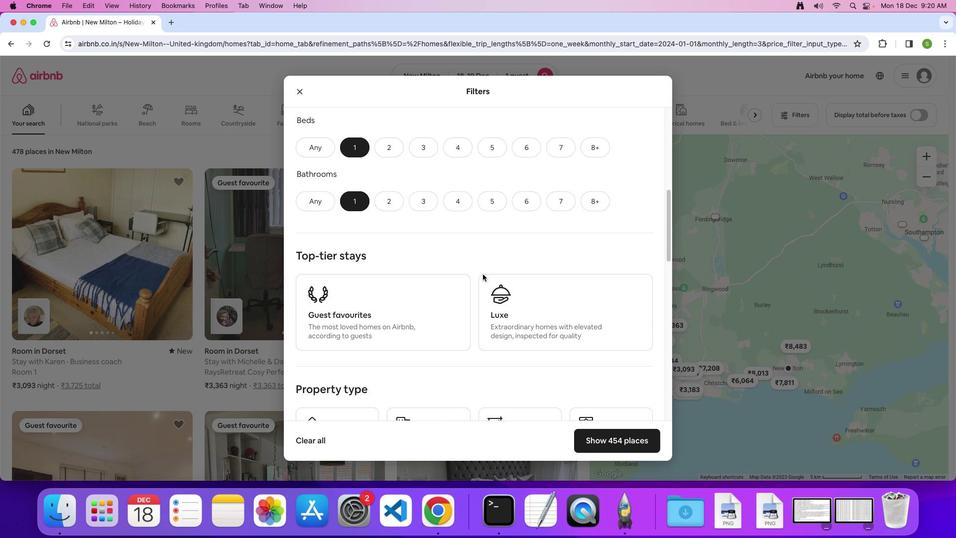
Action: Mouse scrolled (483, 274) with delta (0, 0)
Screenshot: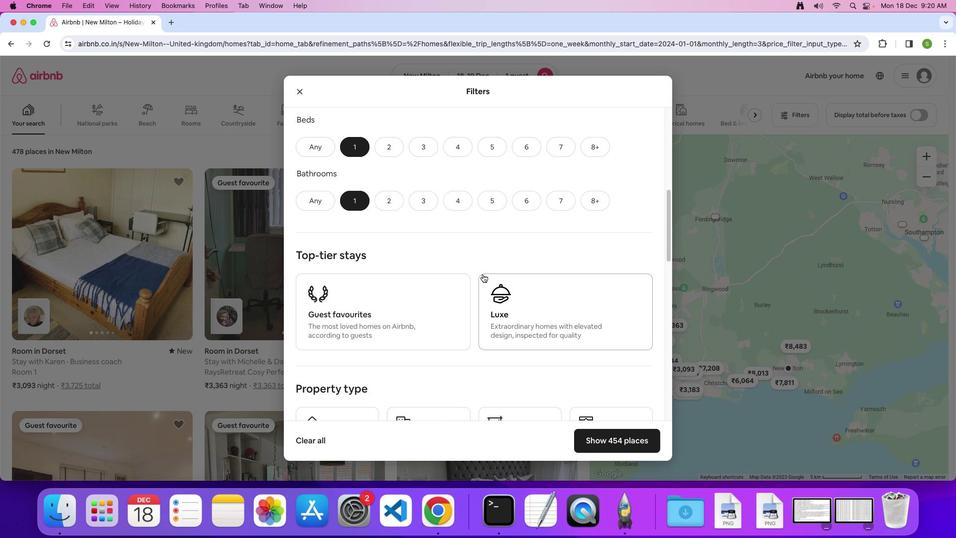 
Action: Mouse scrolled (483, 274) with delta (0, 0)
Screenshot: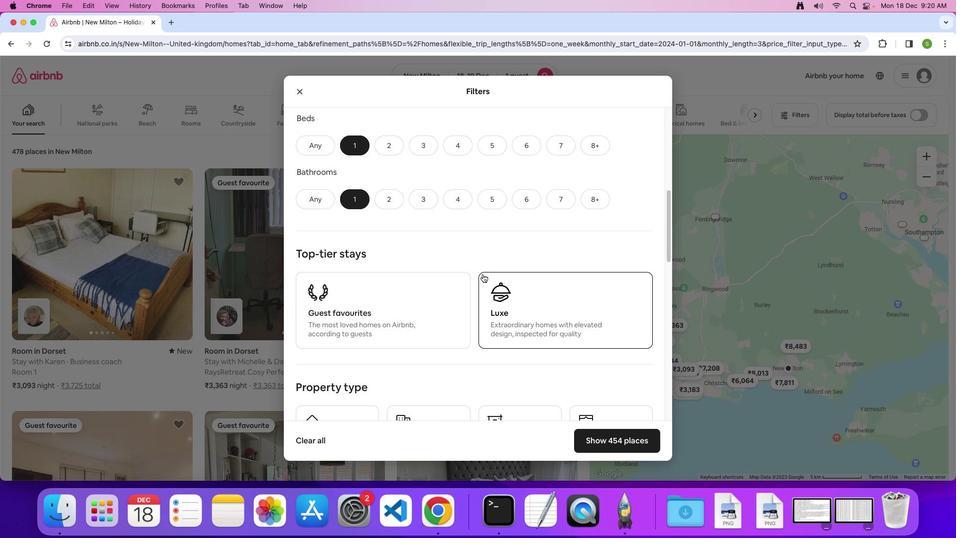 
Action: Mouse scrolled (483, 274) with delta (0, 0)
Screenshot: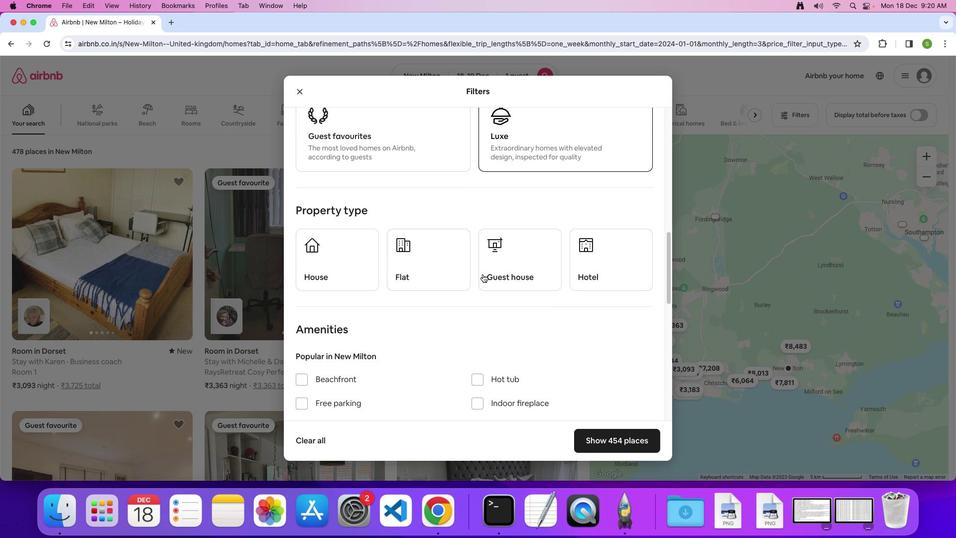 
Action: Mouse scrolled (483, 274) with delta (0, 0)
Screenshot: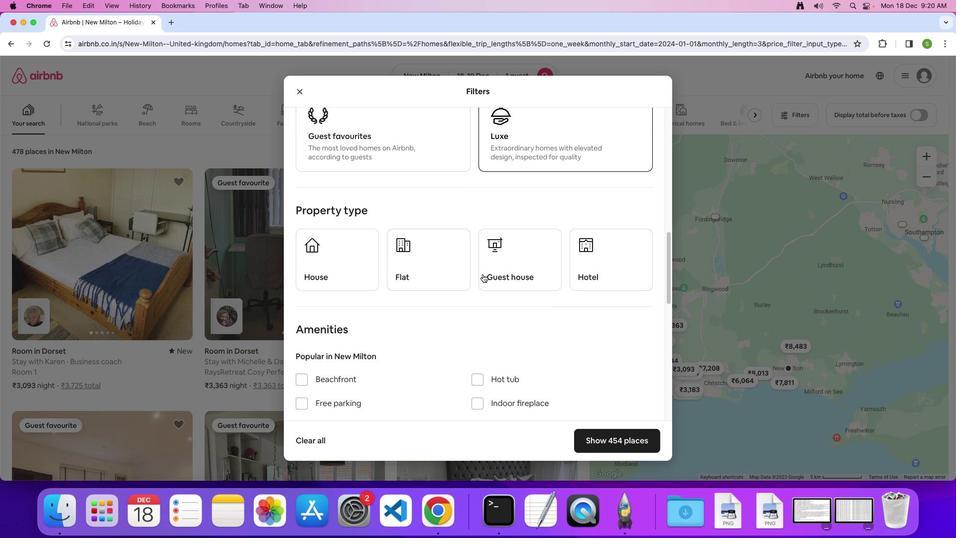 
Action: Mouse scrolled (483, 274) with delta (0, -1)
Screenshot: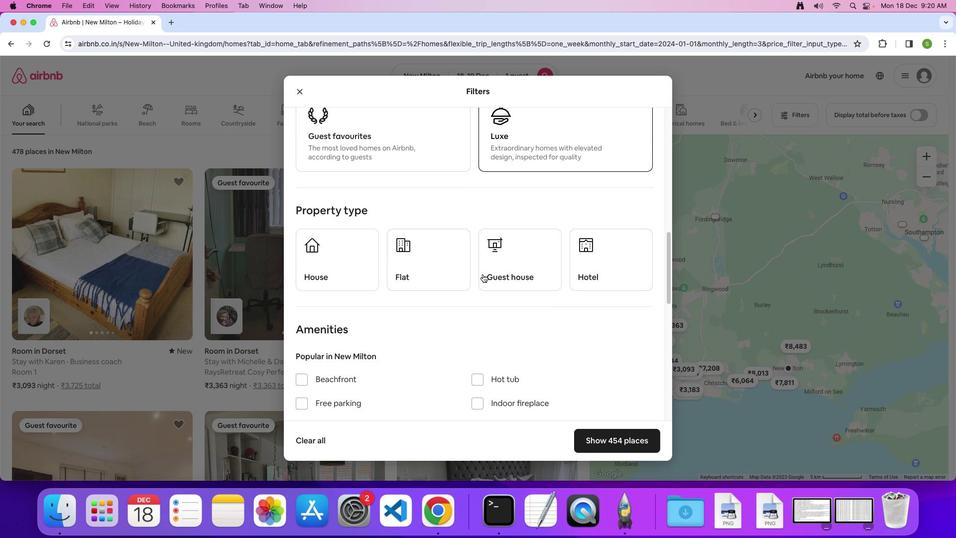 
Action: Mouse scrolled (483, 274) with delta (0, -1)
Screenshot: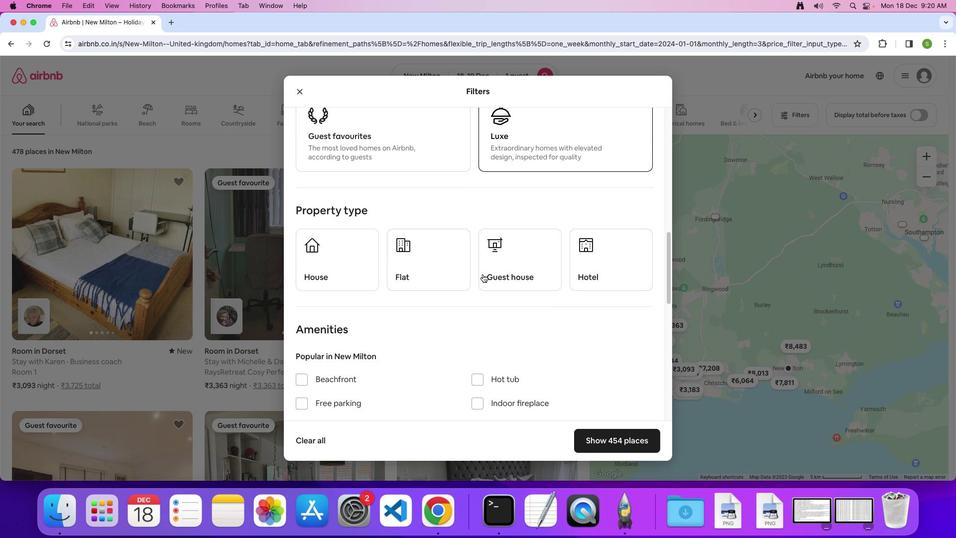 
Action: Mouse scrolled (483, 274) with delta (0, 0)
Screenshot: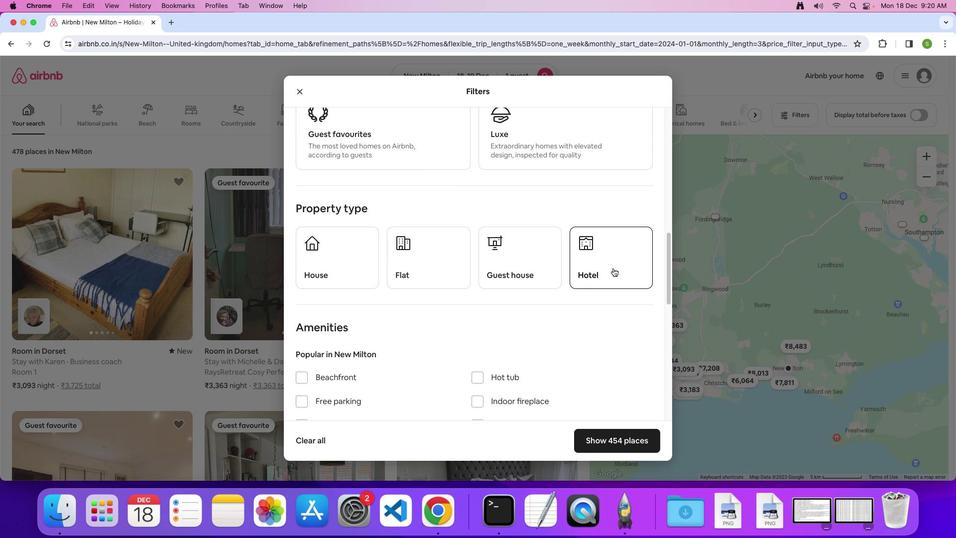 
Action: Mouse moved to (613, 268)
Screenshot: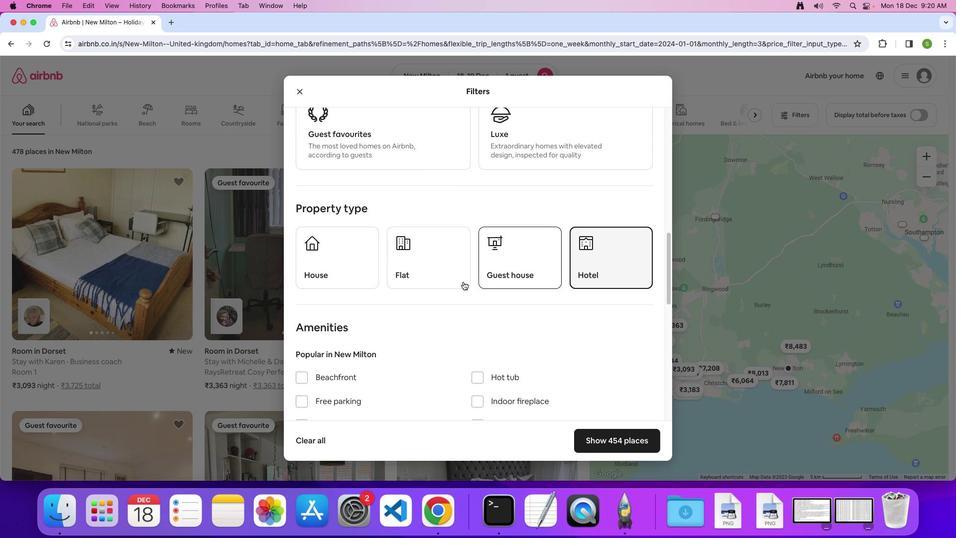 
Action: Mouse pressed left at (613, 268)
Screenshot: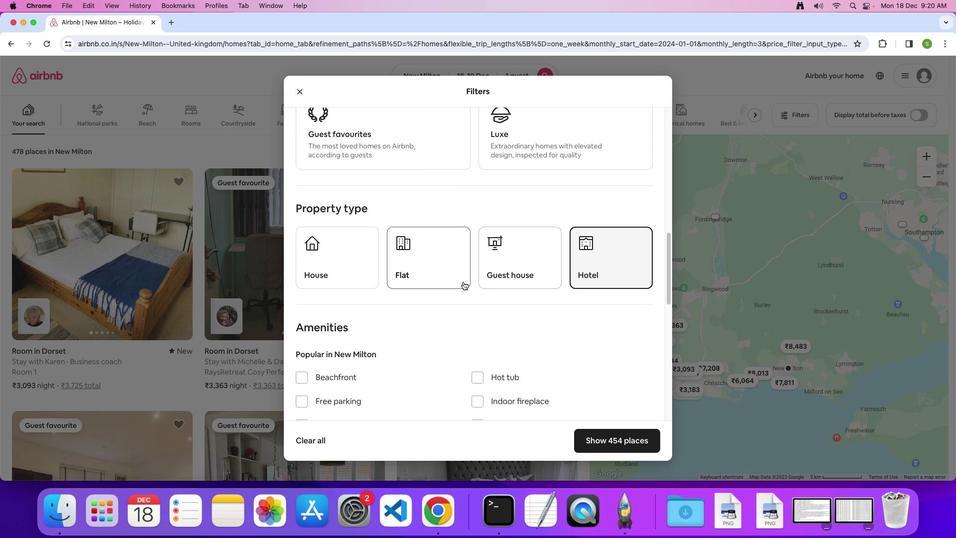 
Action: Mouse moved to (463, 282)
Screenshot: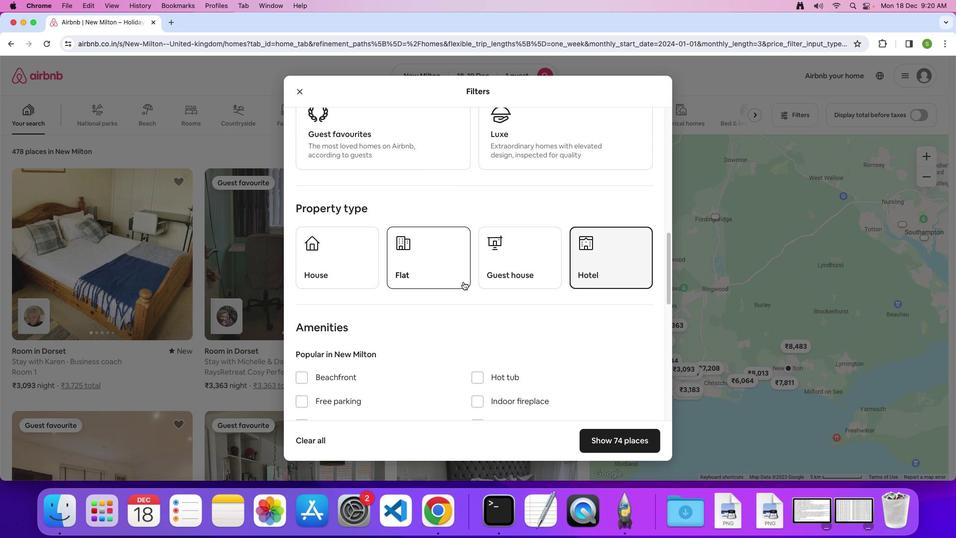 
Action: Mouse scrolled (463, 282) with delta (0, 0)
Screenshot: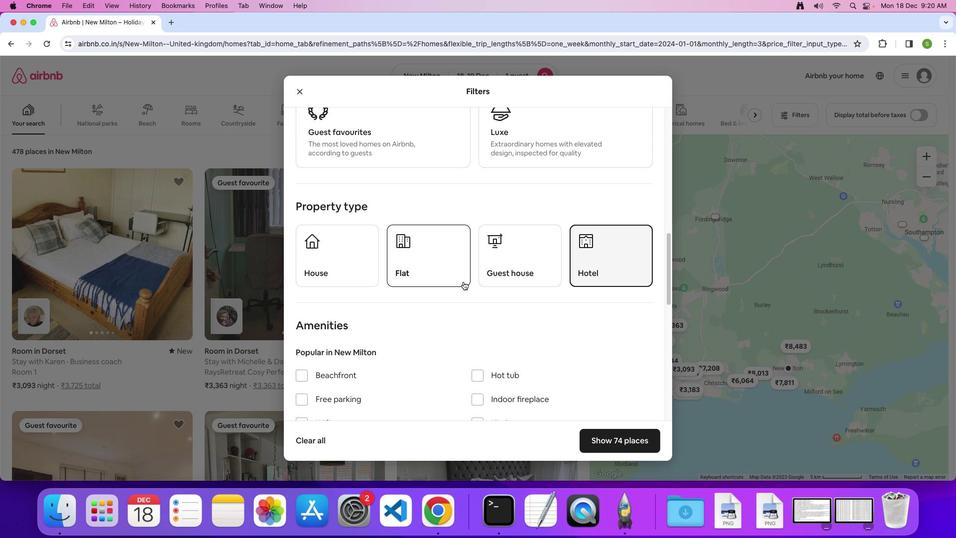 
Action: Mouse scrolled (463, 282) with delta (0, 0)
Screenshot: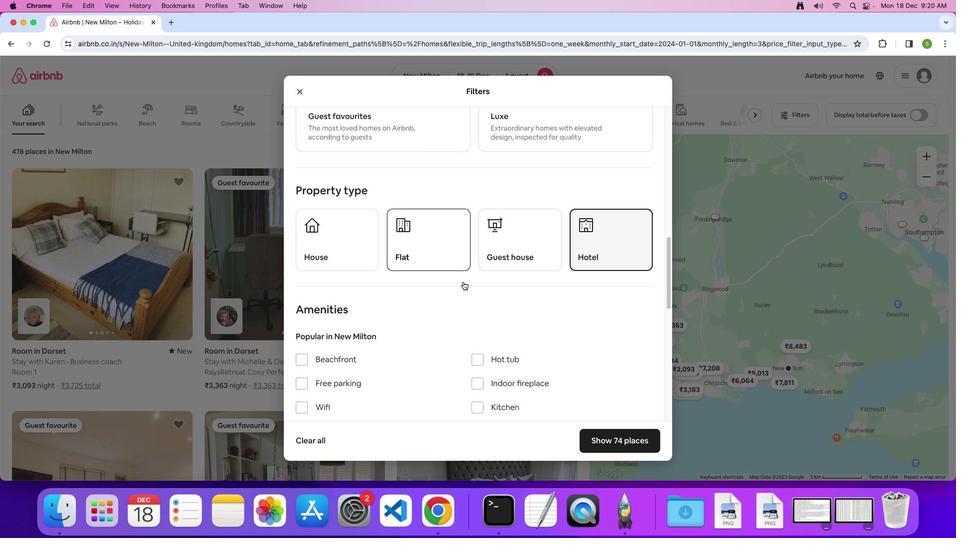 
Action: Mouse scrolled (463, 282) with delta (0, 0)
Screenshot: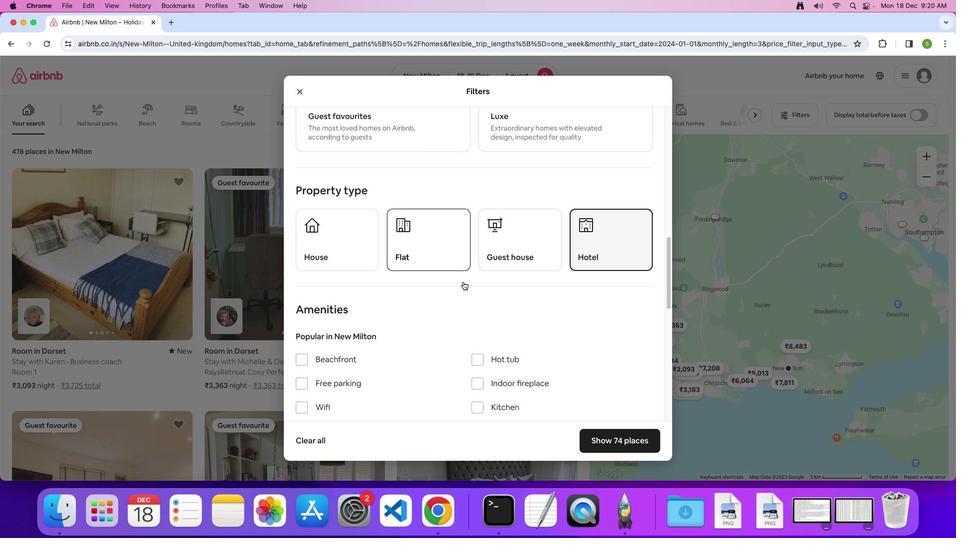 
Action: Mouse scrolled (463, 282) with delta (0, 0)
Screenshot: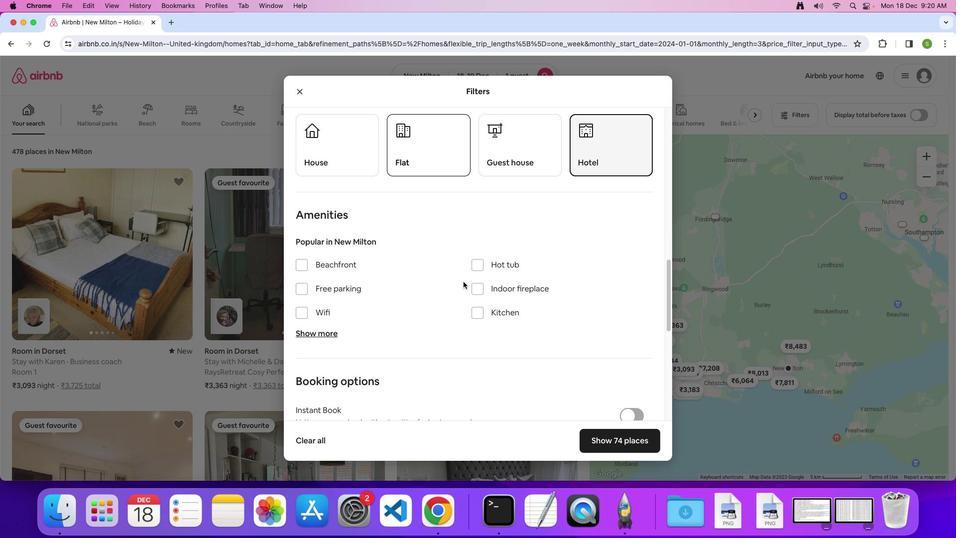 
Action: Mouse scrolled (463, 282) with delta (0, 0)
Screenshot: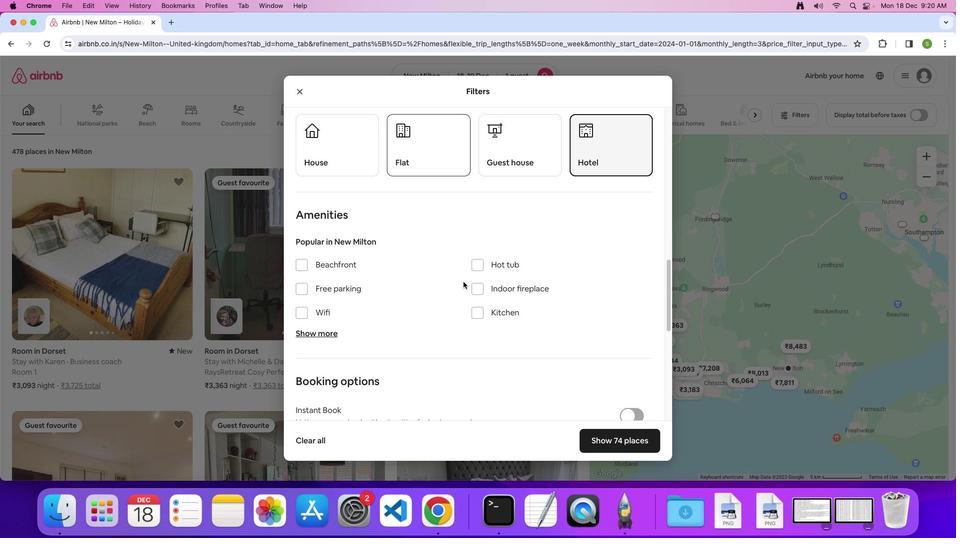 
Action: Mouse scrolled (463, 282) with delta (0, -1)
Screenshot: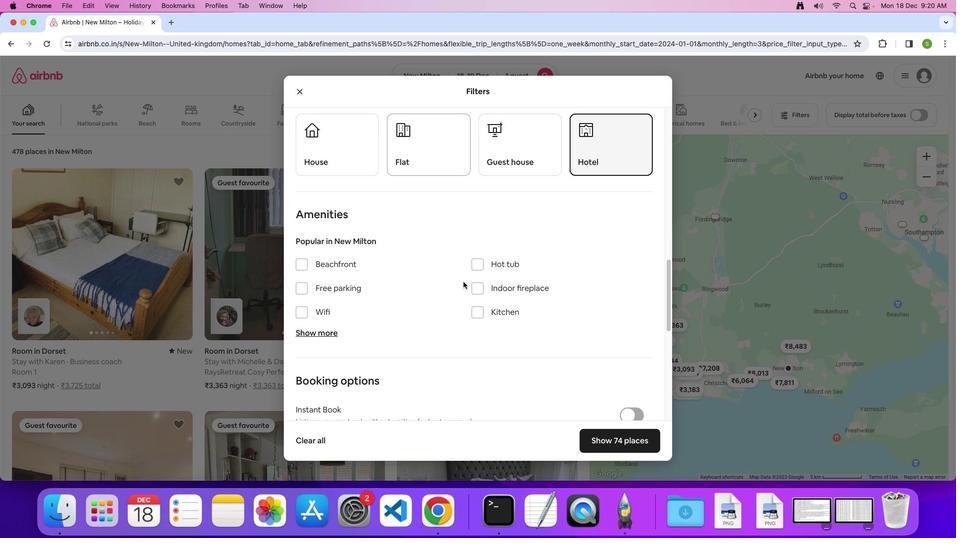 
Action: Mouse scrolled (463, 282) with delta (0, 0)
Screenshot: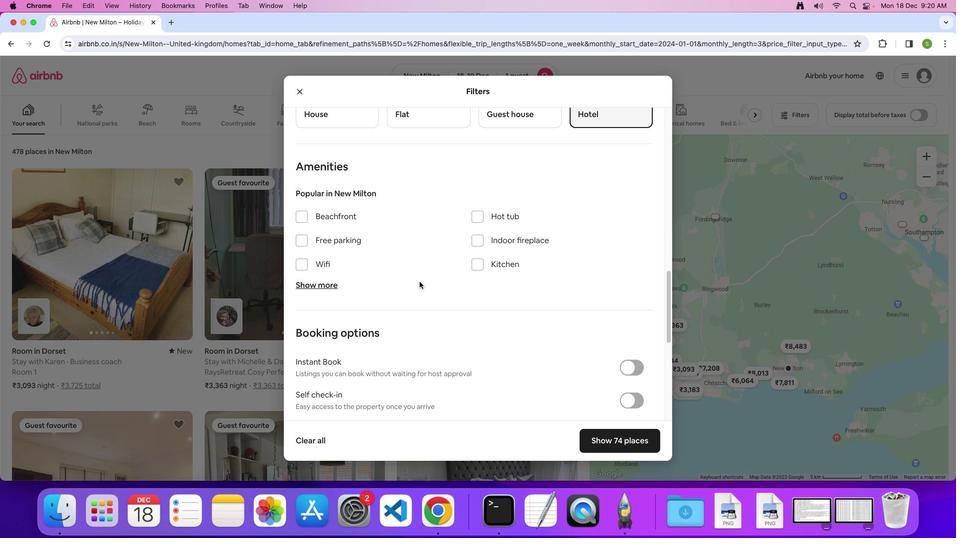 
Action: Mouse scrolled (463, 282) with delta (0, 0)
Screenshot: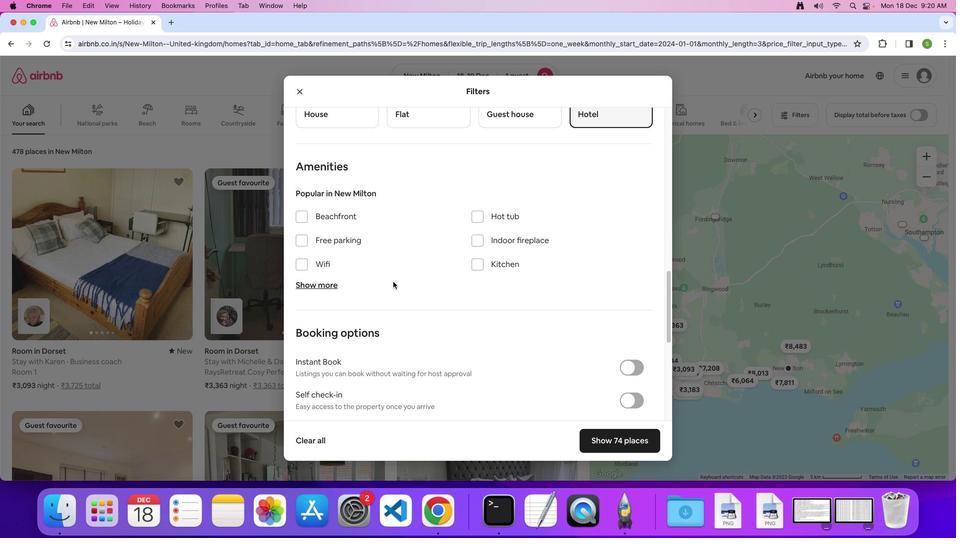 
Action: Mouse scrolled (463, 282) with delta (0, 0)
Screenshot: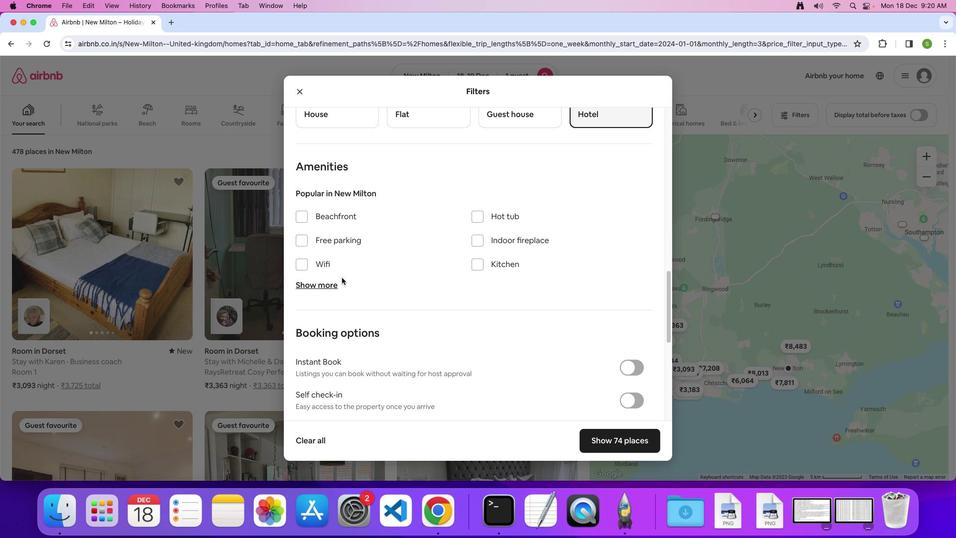 
Action: Mouse moved to (315, 286)
Screenshot: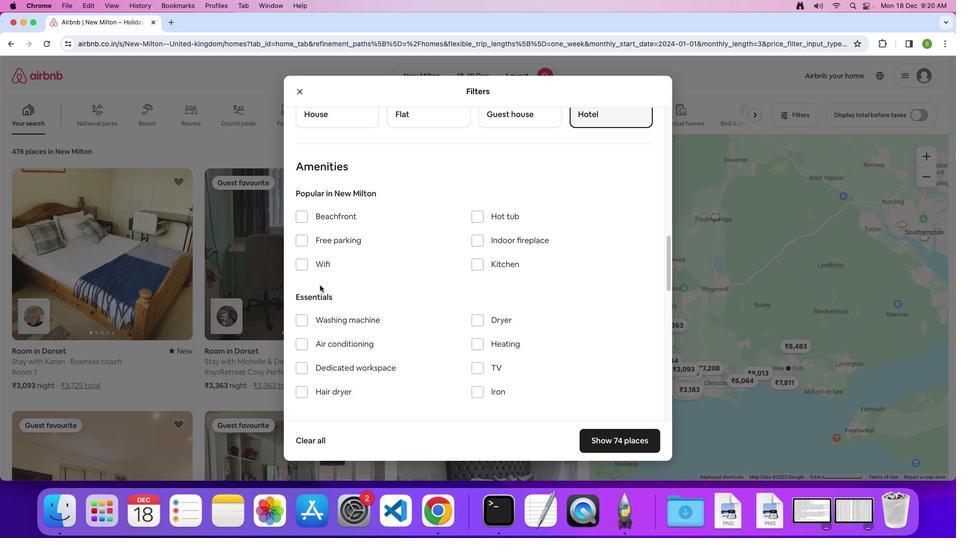 
Action: Mouse pressed left at (315, 286)
Screenshot: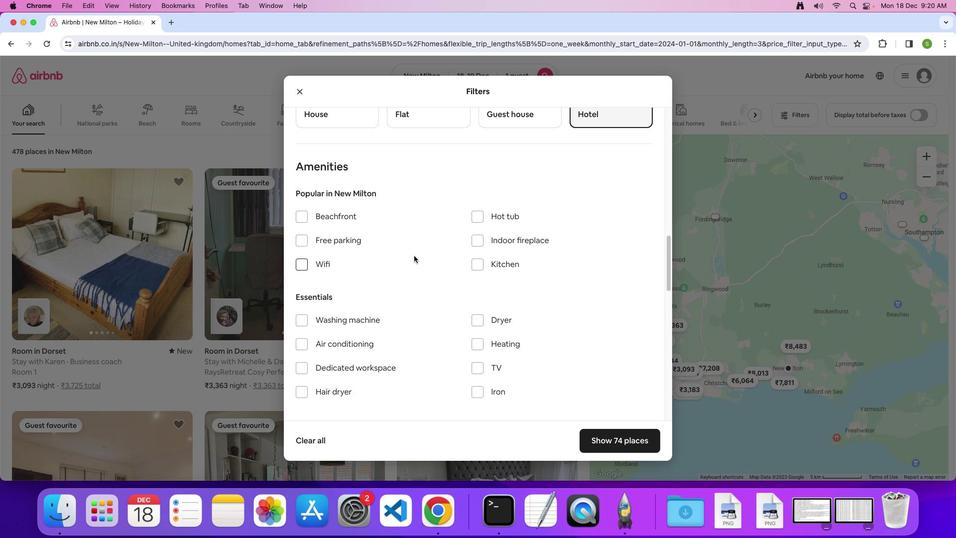 
Action: Mouse moved to (455, 247)
Screenshot: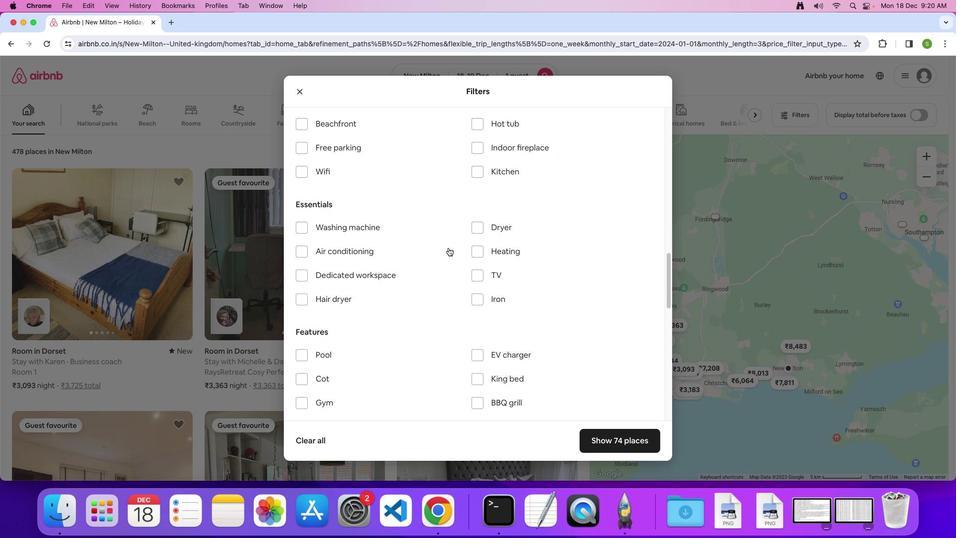 
Action: Mouse scrolled (455, 247) with delta (0, 0)
Screenshot: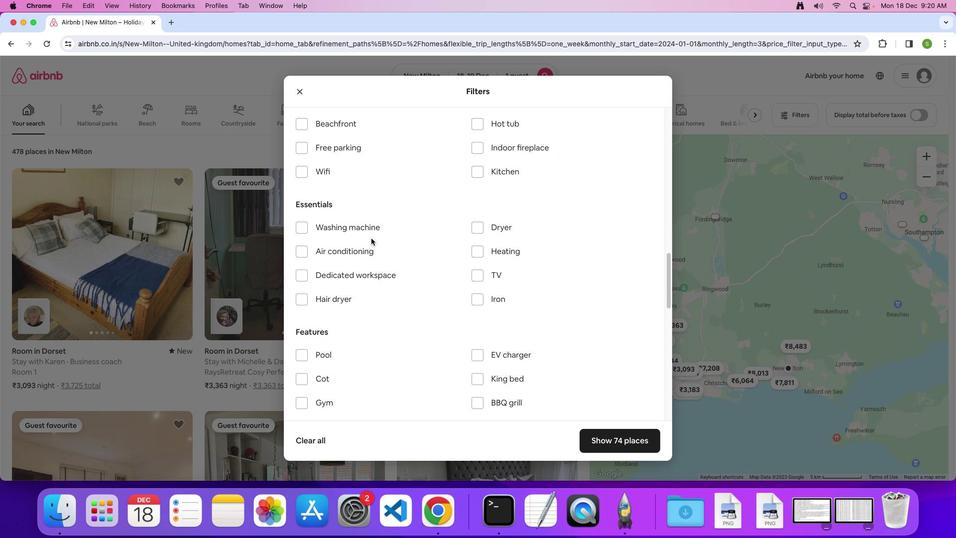 
Action: Mouse scrolled (455, 247) with delta (0, 0)
Screenshot: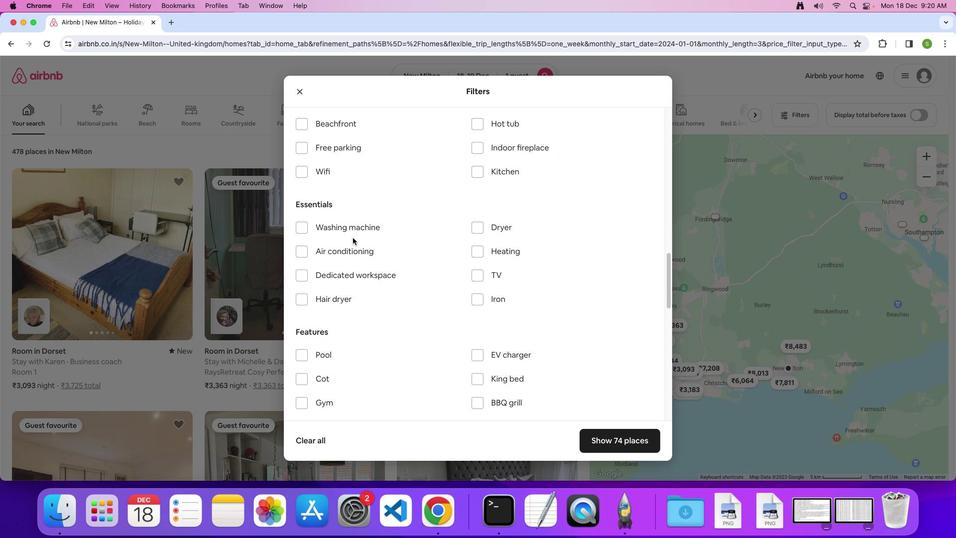 
Action: Mouse scrolled (455, 247) with delta (0, -1)
Screenshot: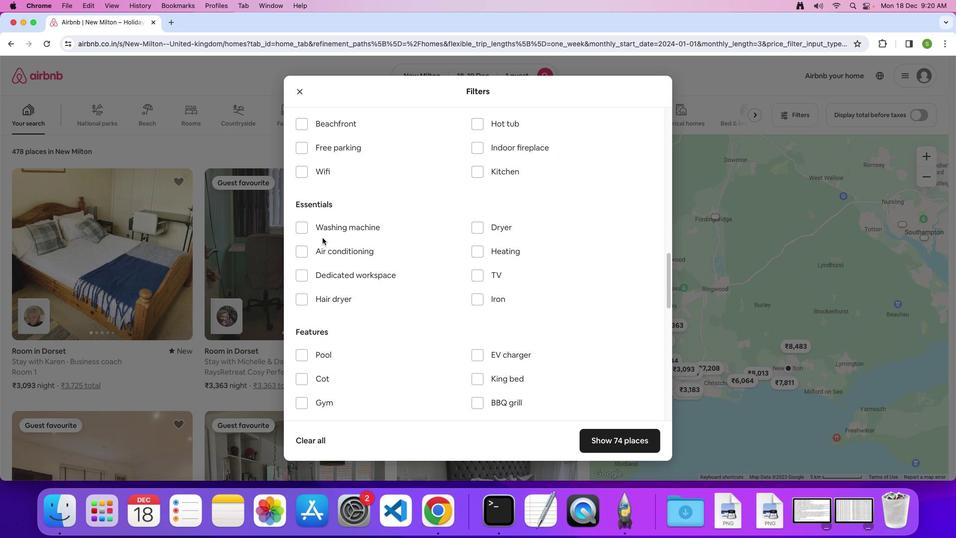 
Action: Mouse moved to (301, 231)
Screenshot: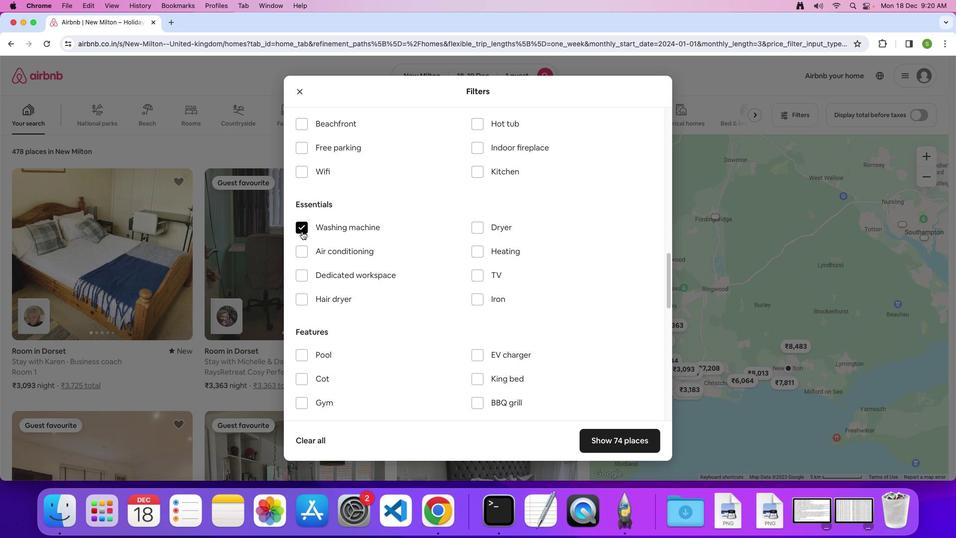 
Action: Mouse pressed left at (301, 231)
Screenshot: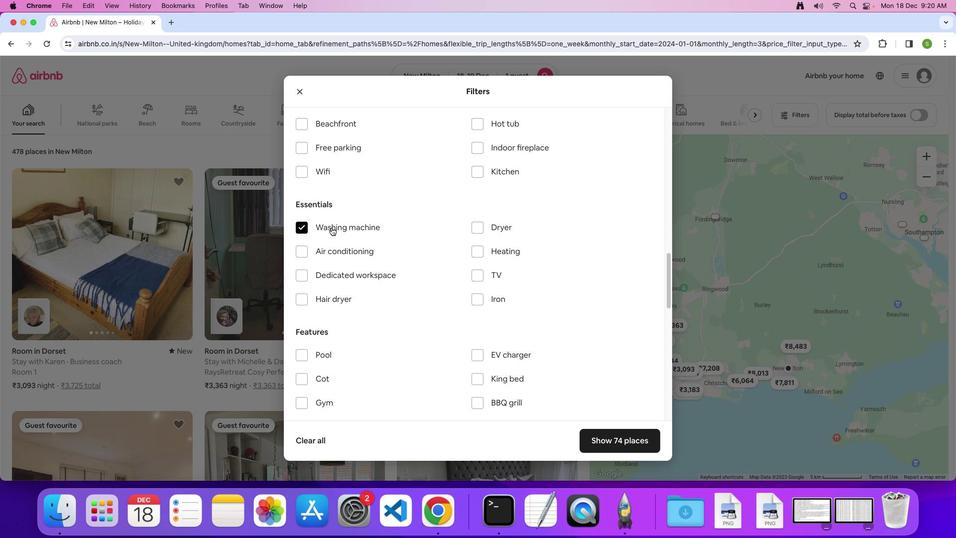 
Action: Mouse moved to (418, 216)
Screenshot: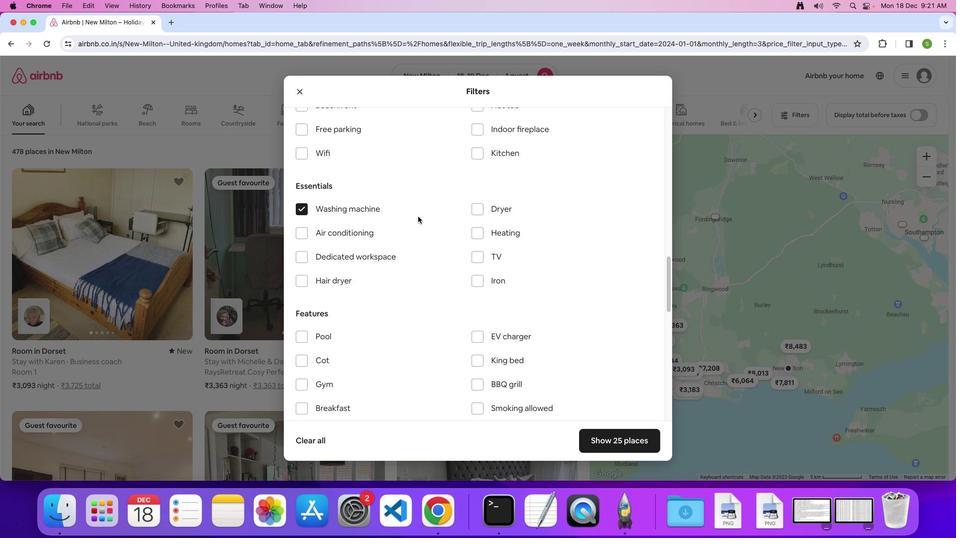 
Action: Mouse scrolled (418, 216) with delta (0, 0)
Screenshot: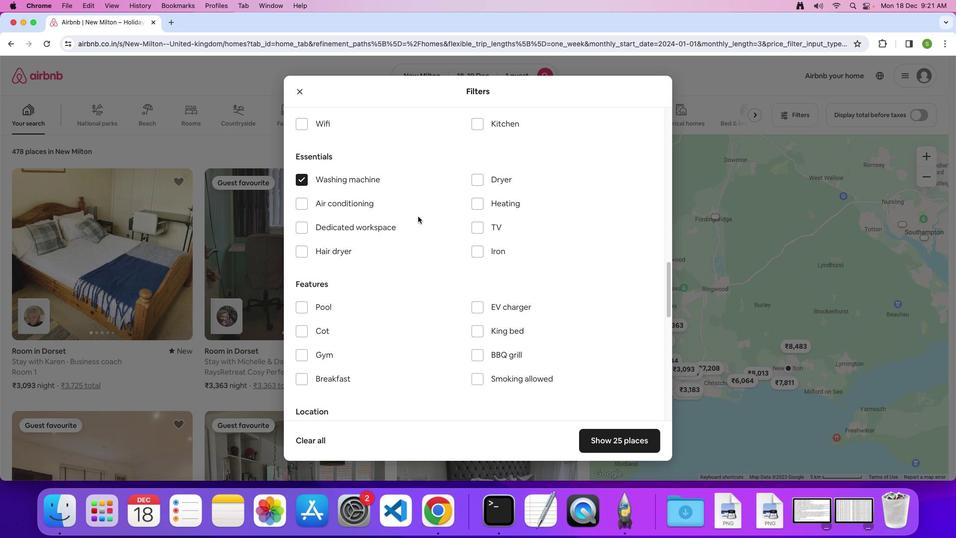 
Action: Mouse scrolled (418, 216) with delta (0, 0)
Screenshot: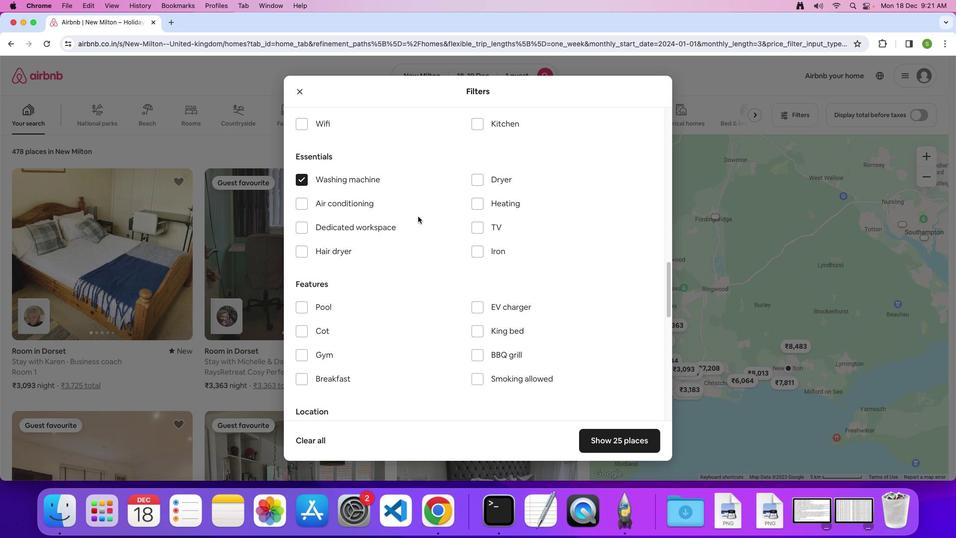 
Action: Mouse scrolled (418, 216) with delta (0, 0)
Screenshot: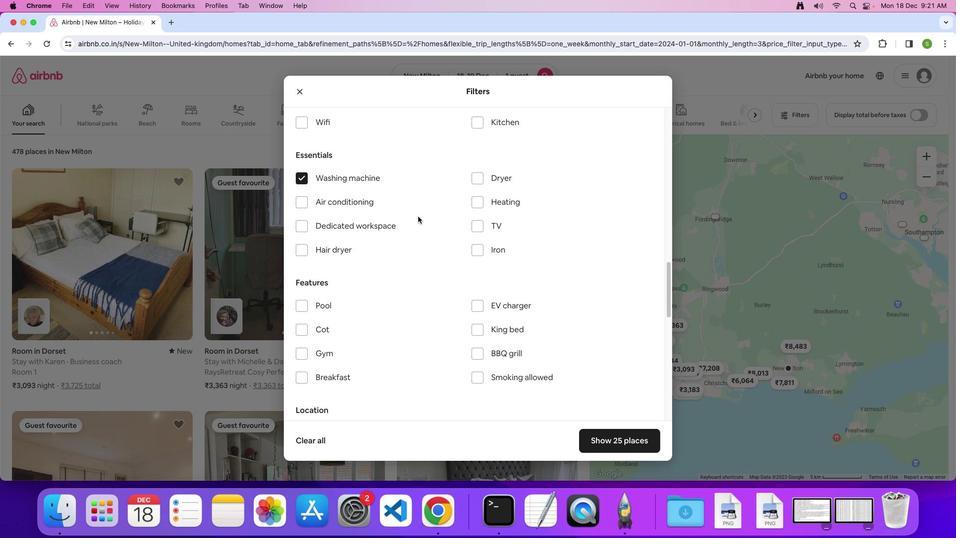 
Action: Mouse scrolled (418, 216) with delta (0, 0)
Screenshot: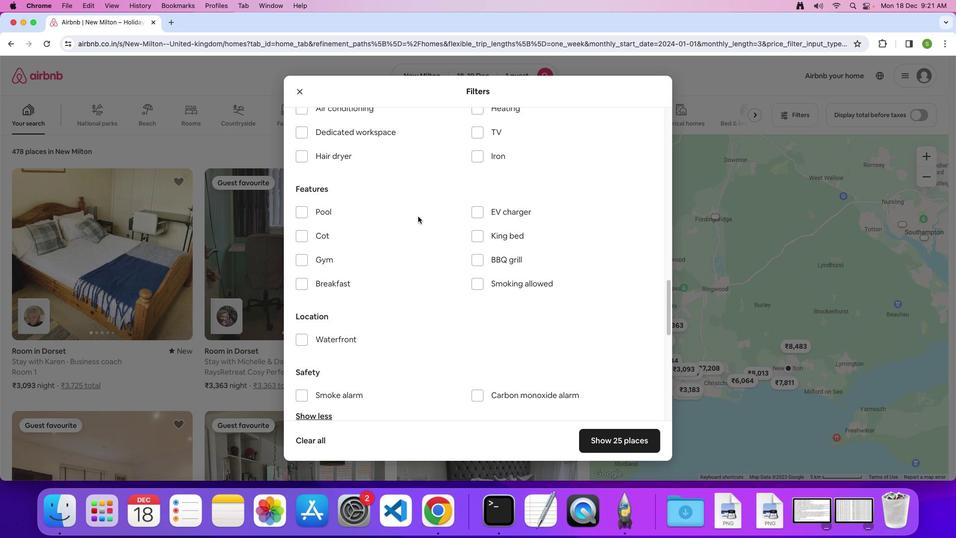 
Action: Mouse scrolled (418, 216) with delta (0, 0)
Screenshot: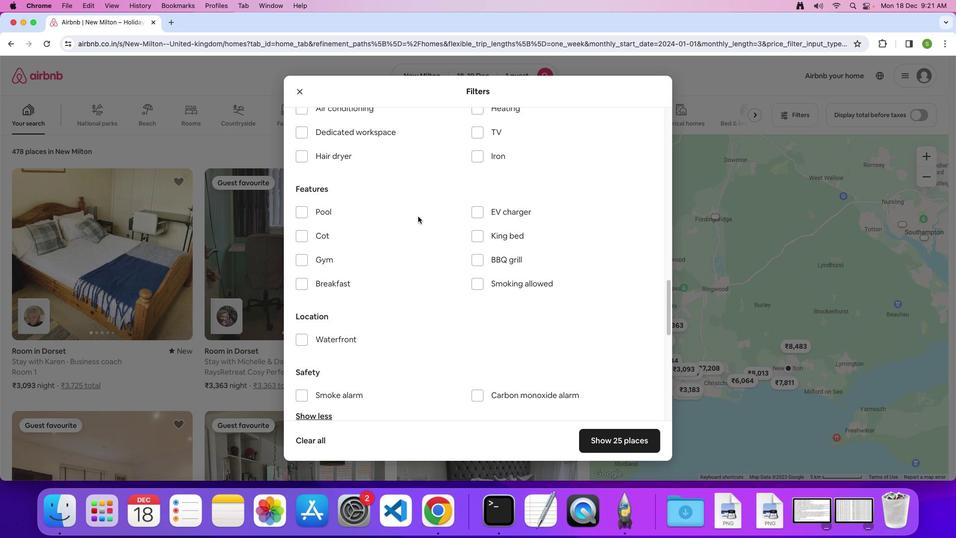 
Action: Mouse scrolled (418, 216) with delta (0, -1)
Screenshot: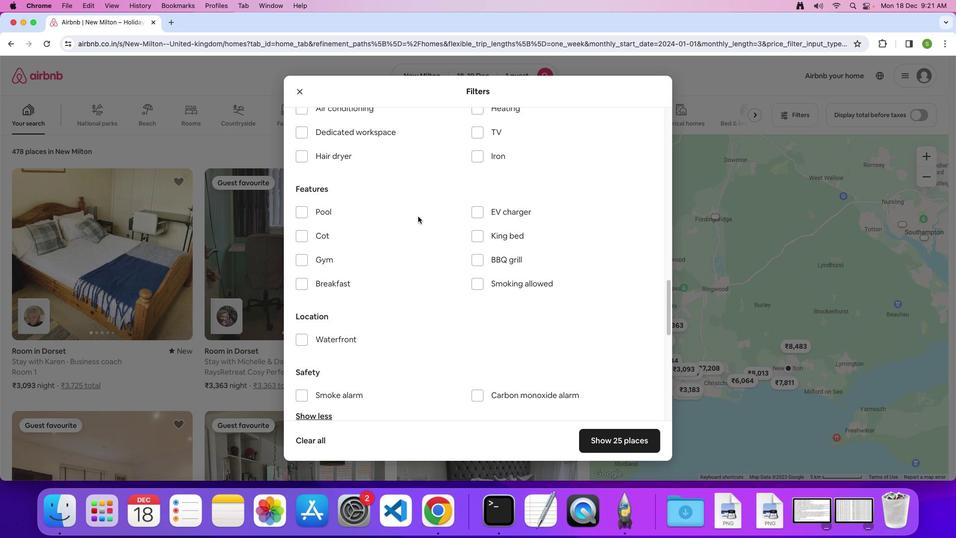 
Action: Mouse scrolled (418, 216) with delta (0, 0)
Screenshot: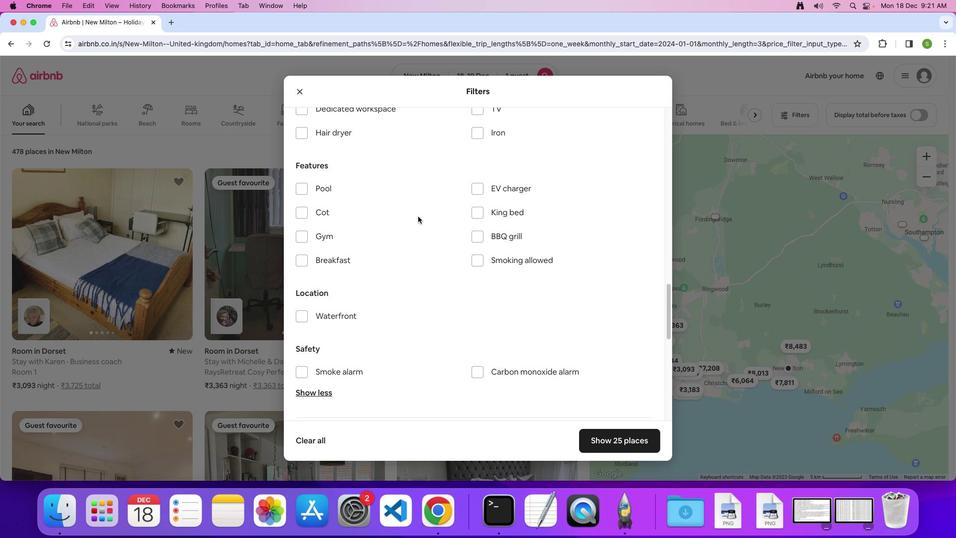 
Action: Mouse scrolled (418, 216) with delta (0, 0)
Screenshot: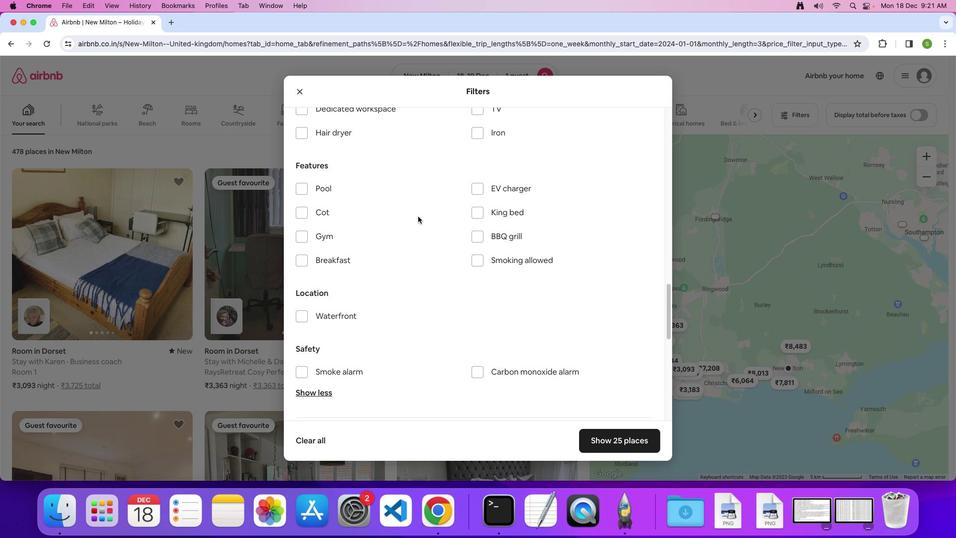 
Action: Mouse scrolled (418, 216) with delta (0, 0)
Screenshot: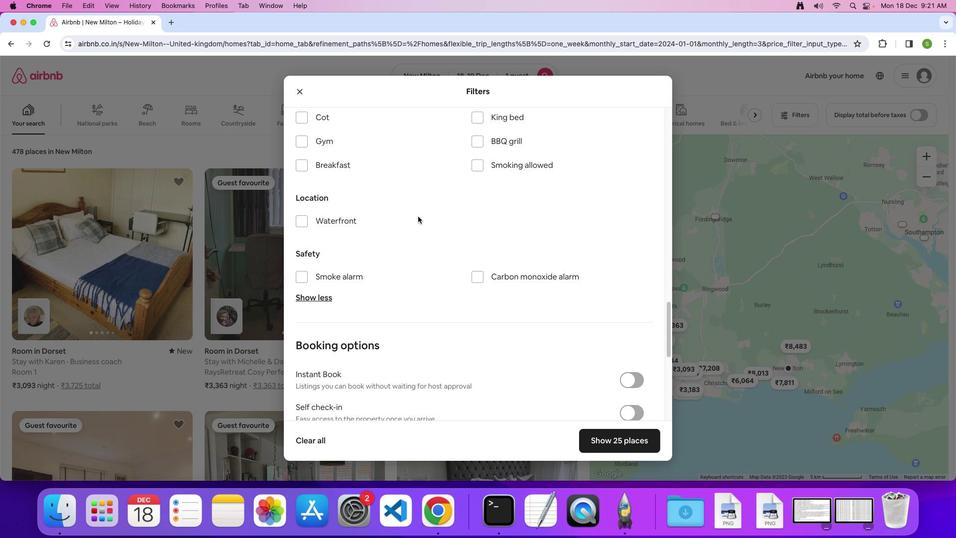 
Action: Mouse scrolled (418, 216) with delta (0, 0)
Screenshot: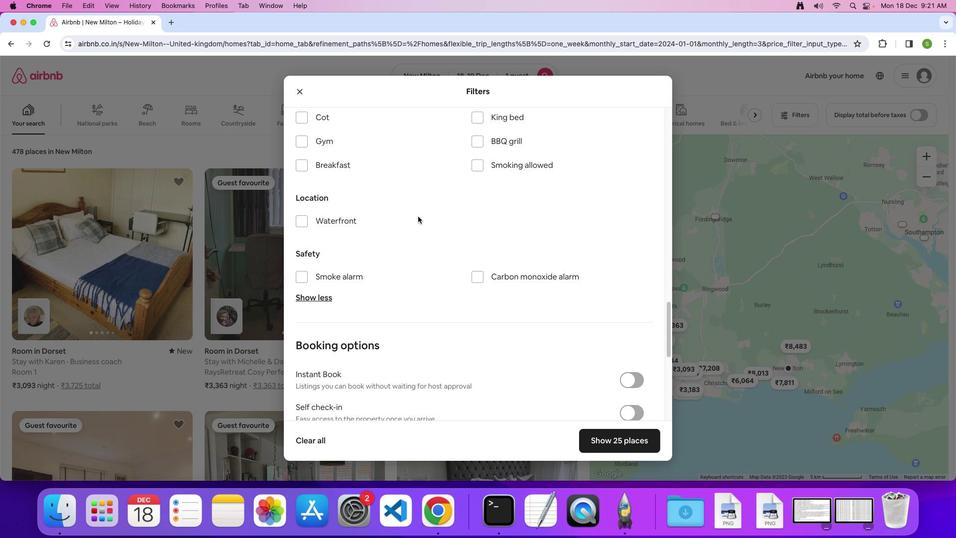 
Action: Mouse scrolled (418, 216) with delta (0, -1)
Screenshot: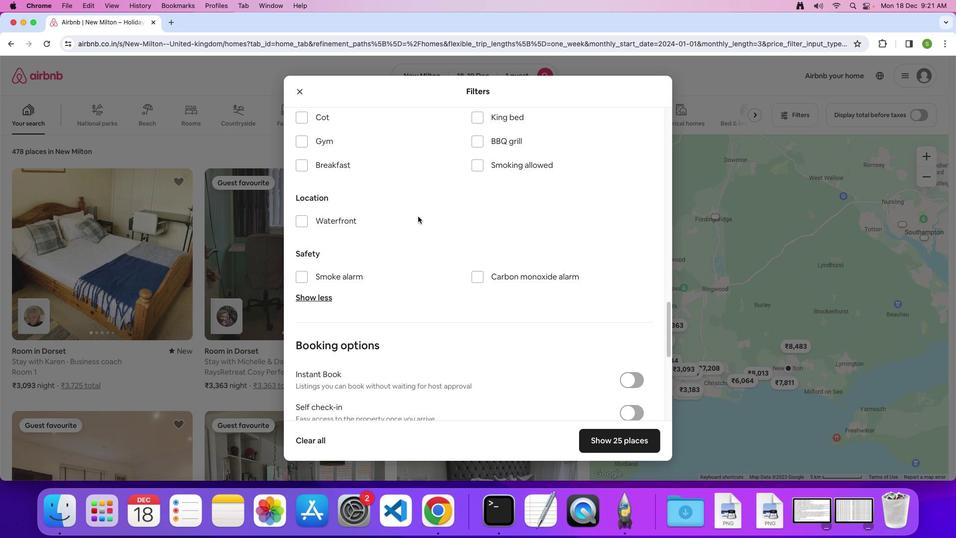 
Action: Mouse scrolled (418, 216) with delta (0, 0)
Screenshot: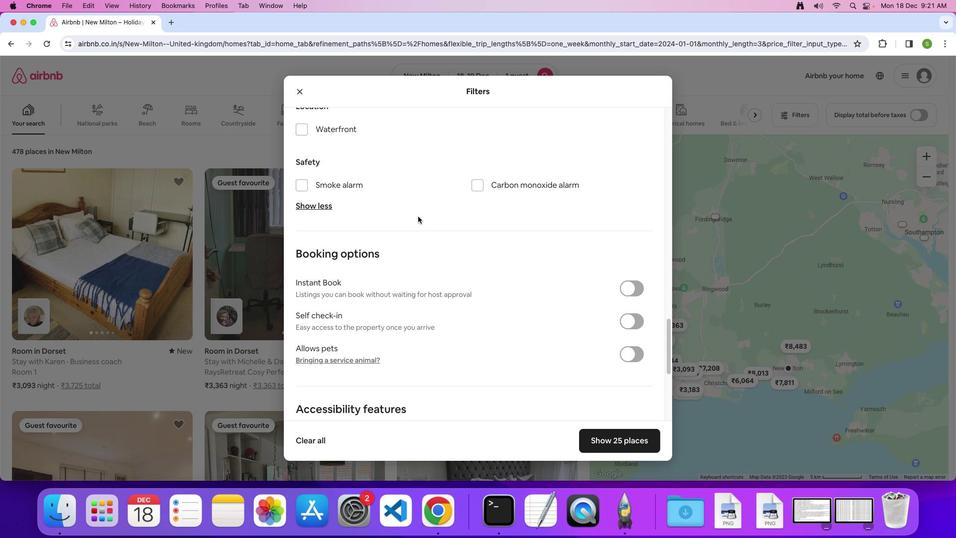 
Action: Mouse scrolled (418, 216) with delta (0, 0)
Screenshot: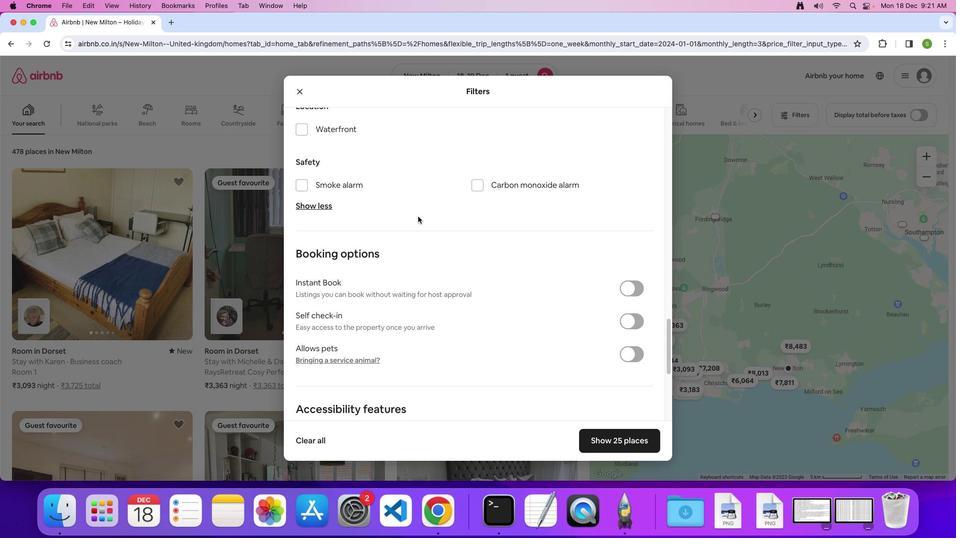 
Action: Mouse scrolled (418, 216) with delta (0, -1)
Screenshot: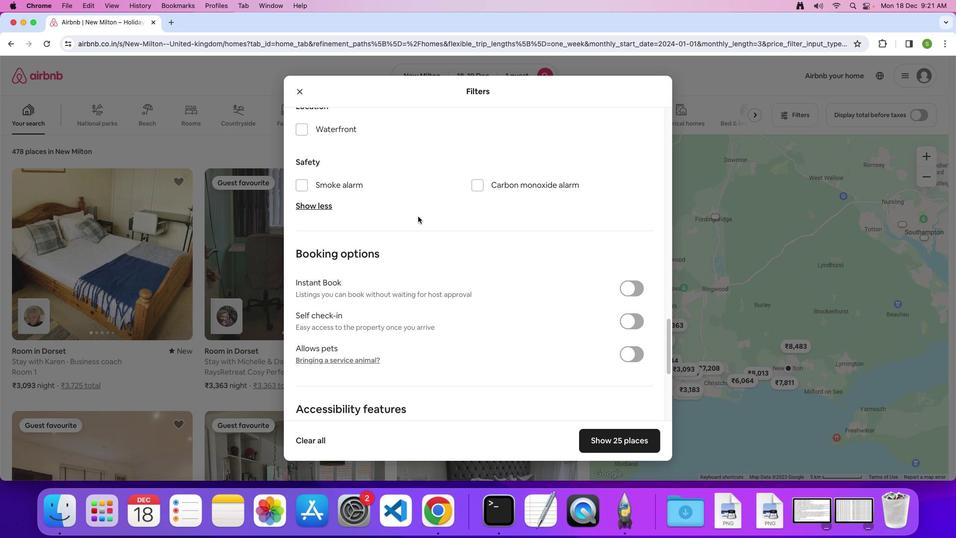 
Action: Mouse scrolled (418, 216) with delta (0, 0)
Screenshot: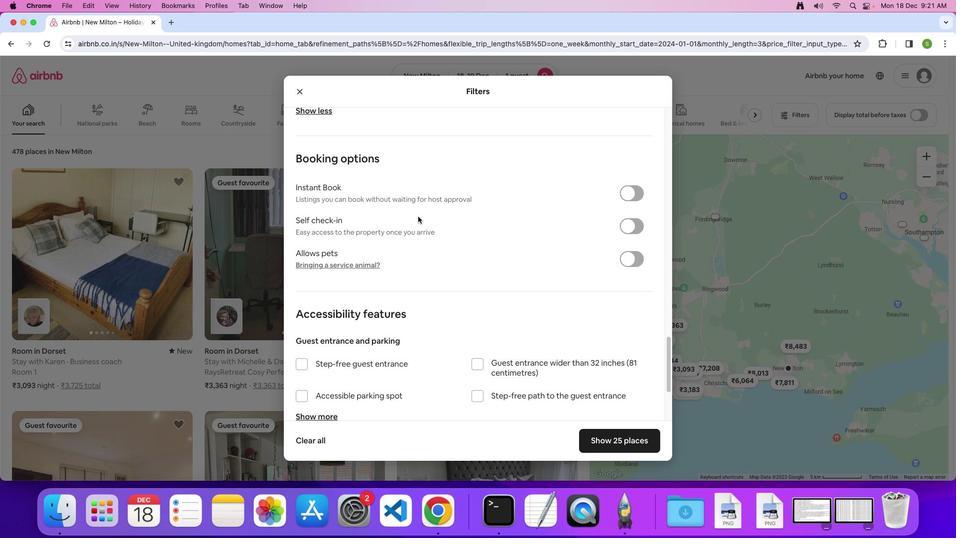 
Action: Mouse scrolled (418, 216) with delta (0, 0)
Screenshot: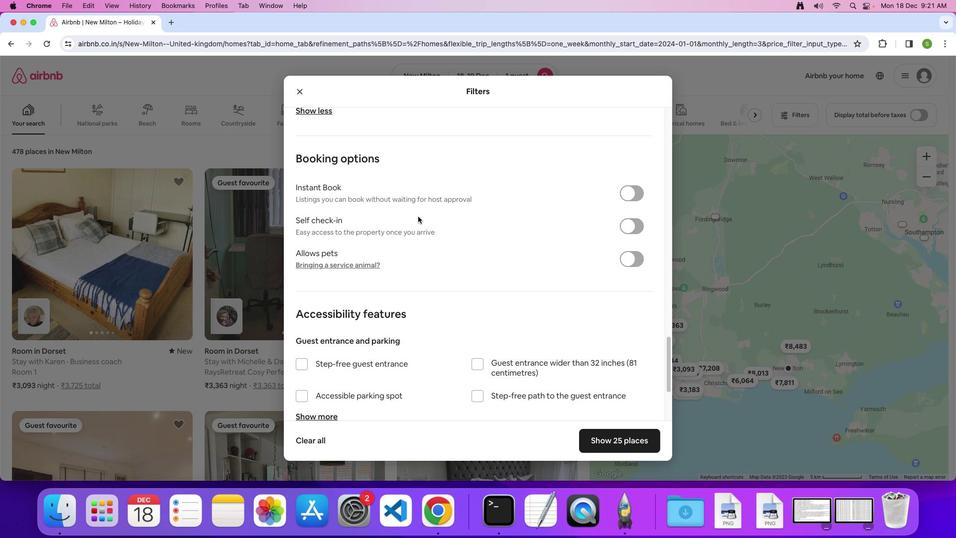 
Action: Mouse scrolled (418, 216) with delta (0, -1)
Screenshot: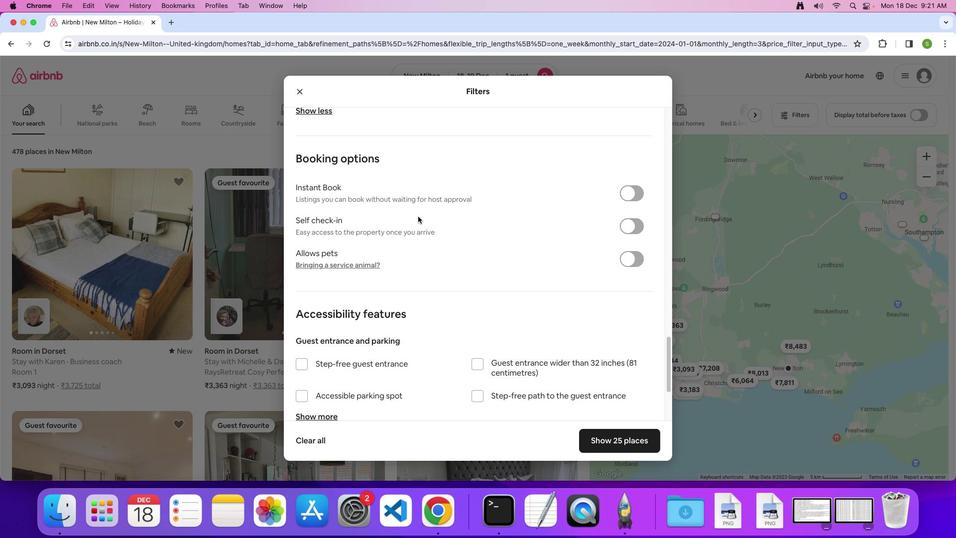 
Action: Mouse scrolled (418, 216) with delta (0, 0)
Screenshot: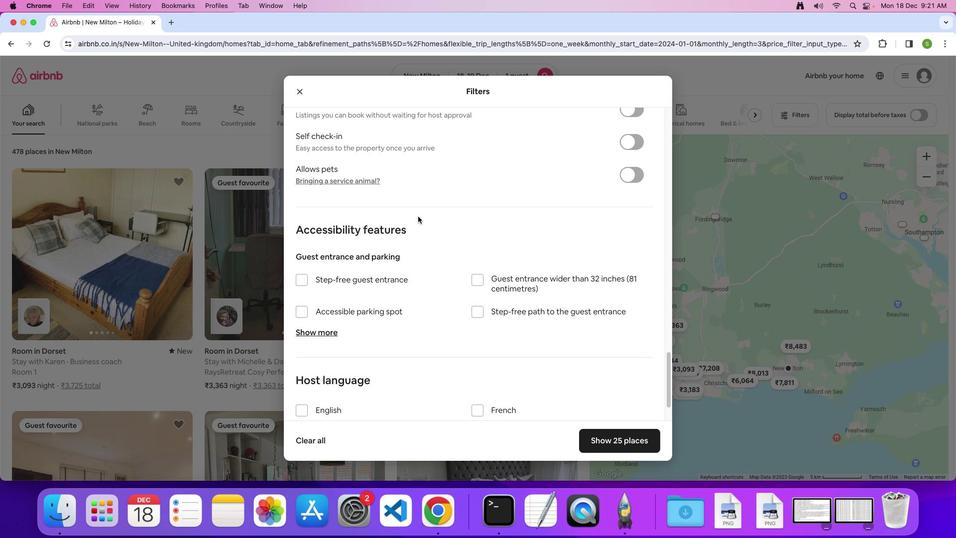 
Action: Mouse scrolled (418, 216) with delta (0, 0)
Screenshot: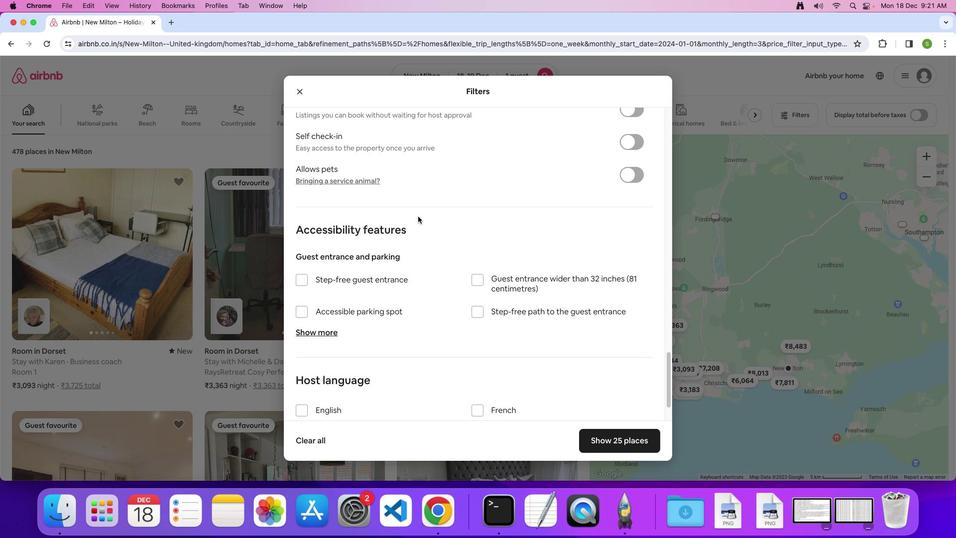 
Action: Mouse scrolled (418, 216) with delta (0, -1)
Screenshot: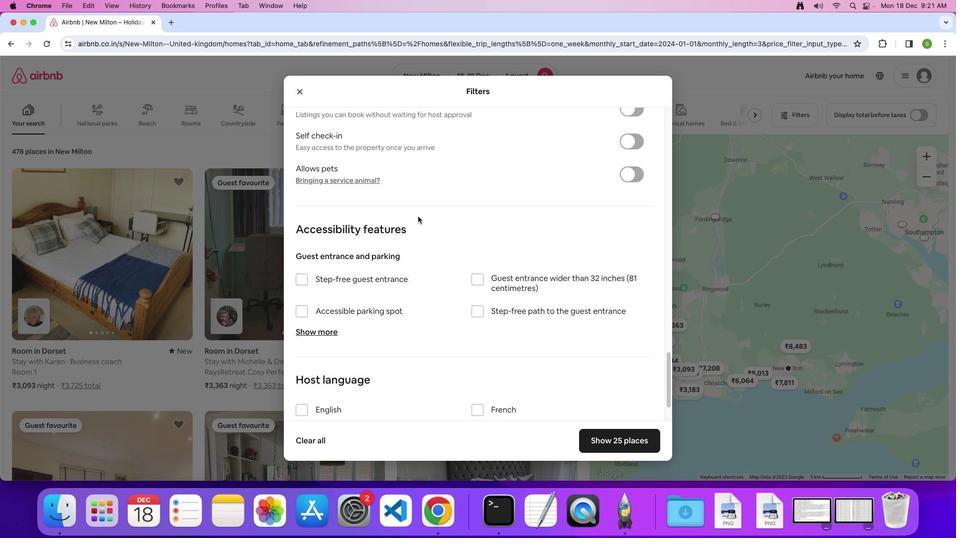
Action: Mouse scrolled (418, 216) with delta (0, 0)
Screenshot: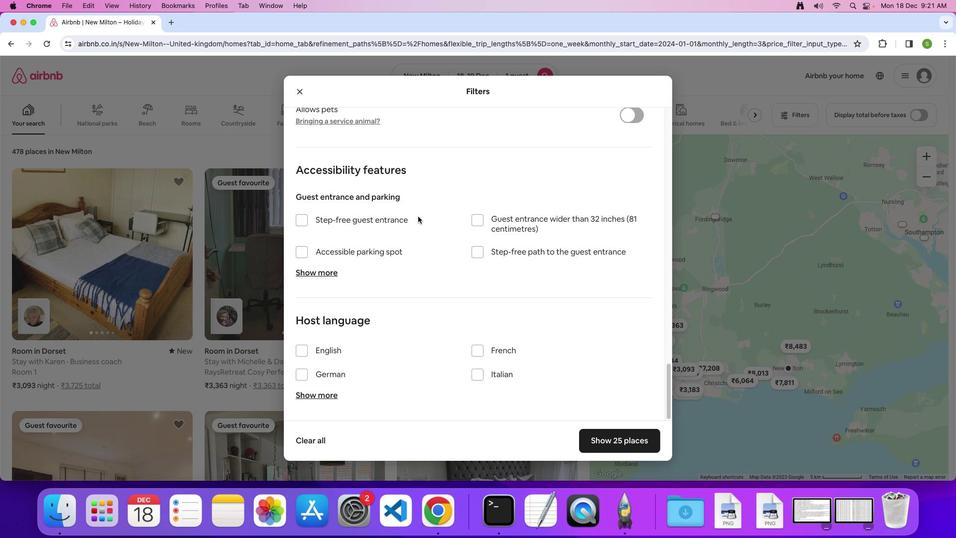 
Action: Mouse scrolled (418, 216) with delta (0, 0)
Screenshot: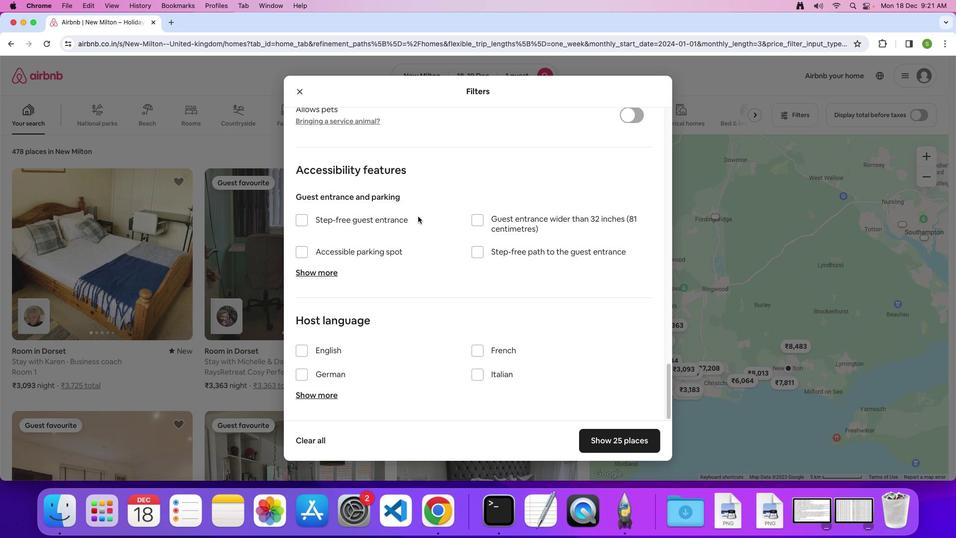 
Action: Mouse scrolled (418, 216) with delta (0, -1)
Screenshot: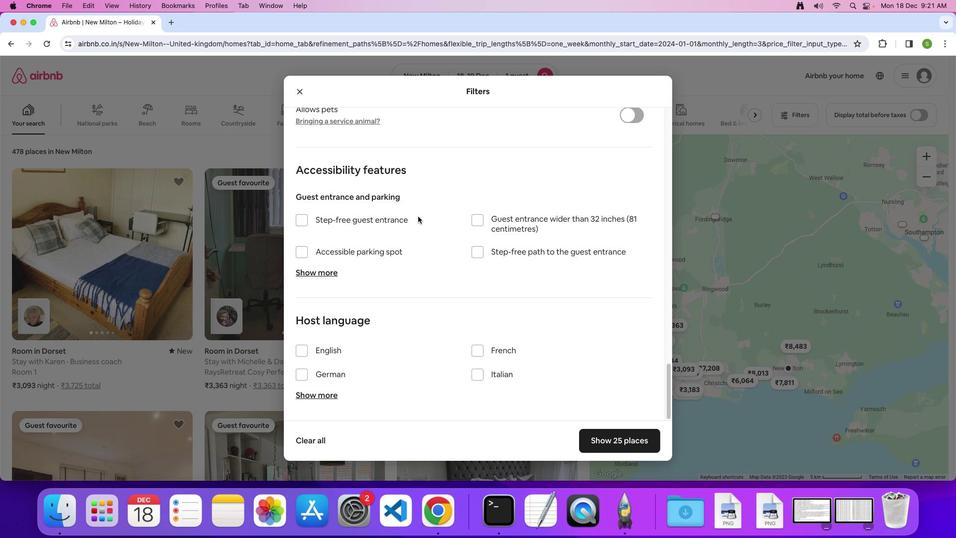 
Action: Mouse scrolled (418, 216) with delta (0, 0)
Screenshot: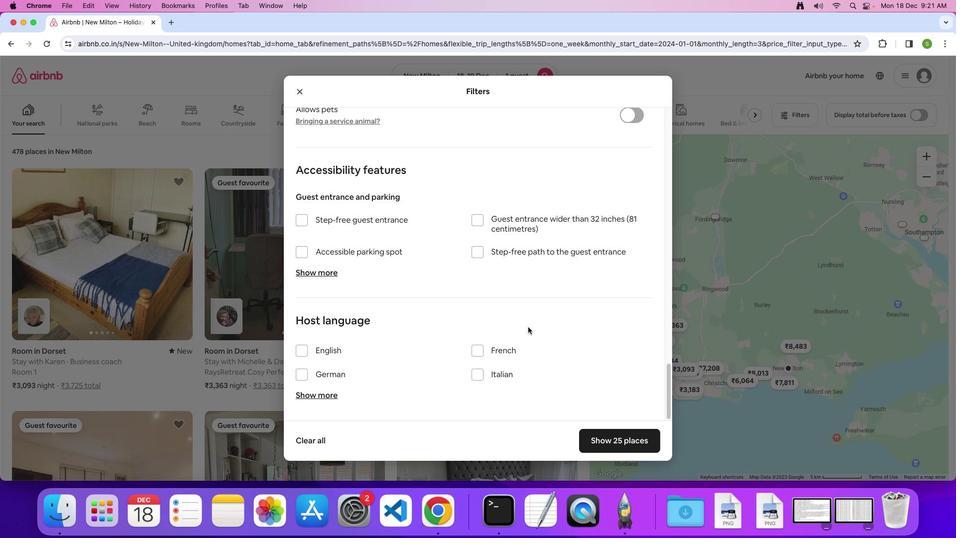 
Action: Mouse scrolled (418, 216) with delta (0, 0)
Screenshot: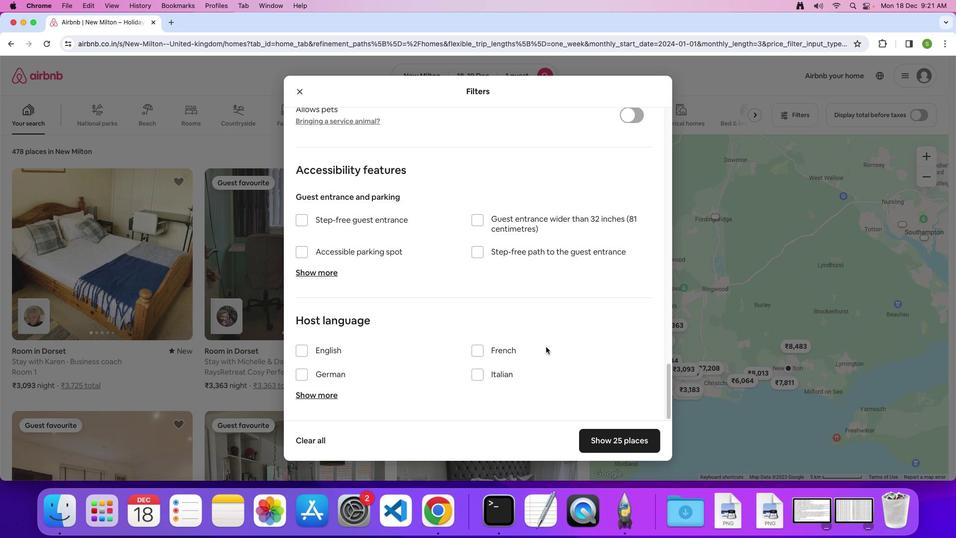 
Action: Mouse scrolled (418, 216) with delta (0, -1)
Screenshot: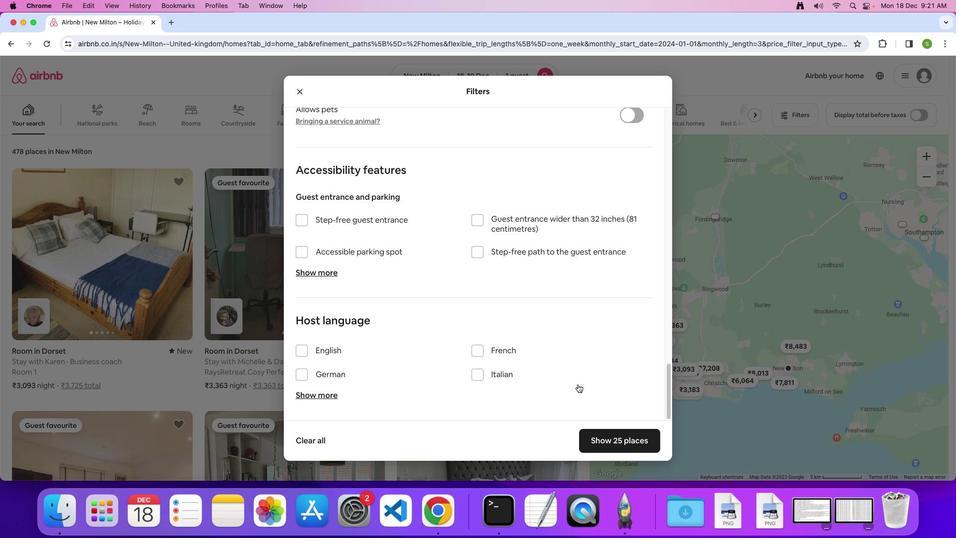 
Action: Mouse moved to (623, 439)
Screenshot: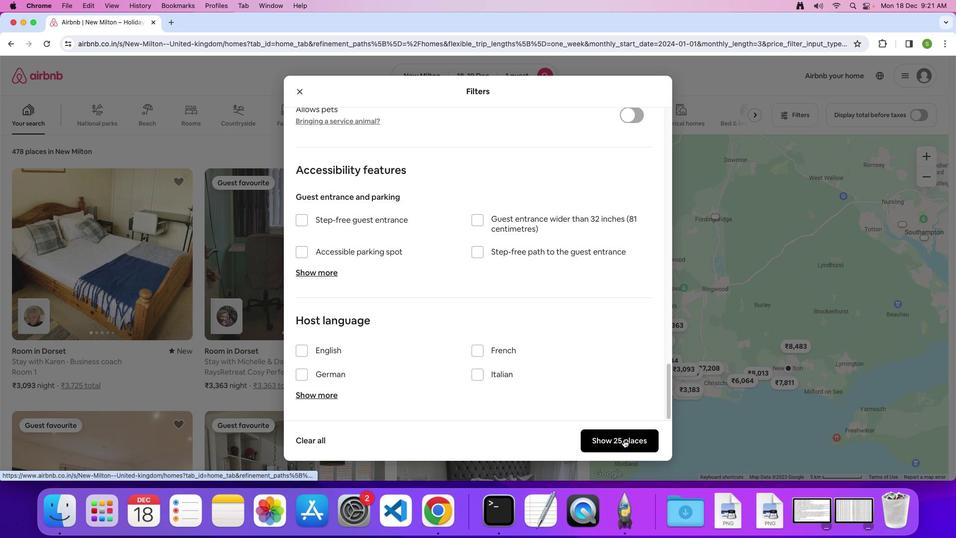 
Action: Mouse pressed left at (623, 439)
Screenshot: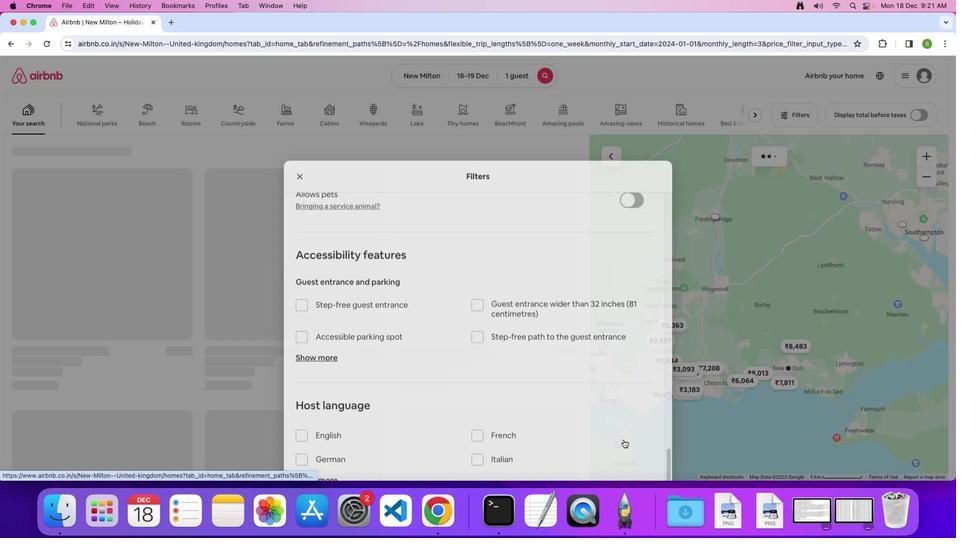 
Action: Mouse moved to (75, 255)
Screenshot: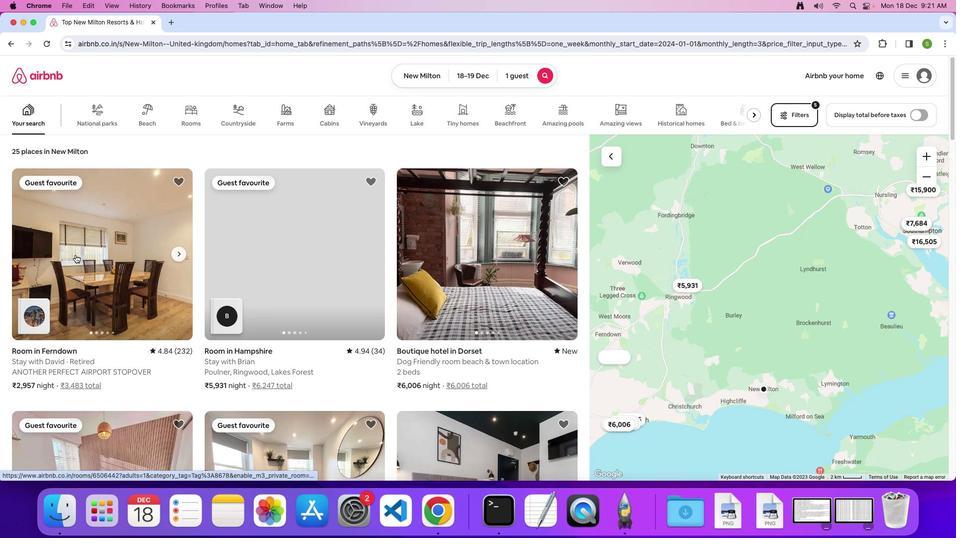 
Action: Mouse pressed left at (75, 255)
Screenshot: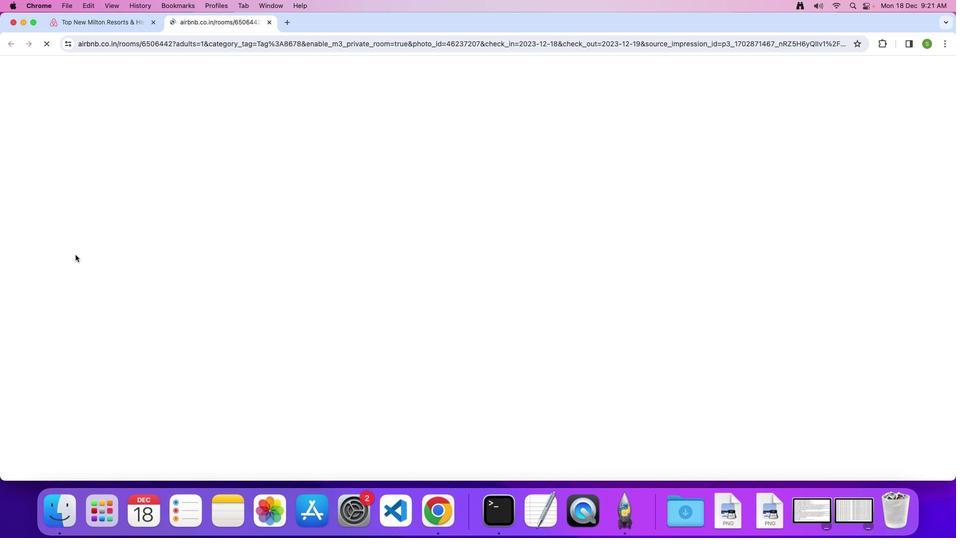 
Action: Mouse moved to (299, 216)
Screenshot: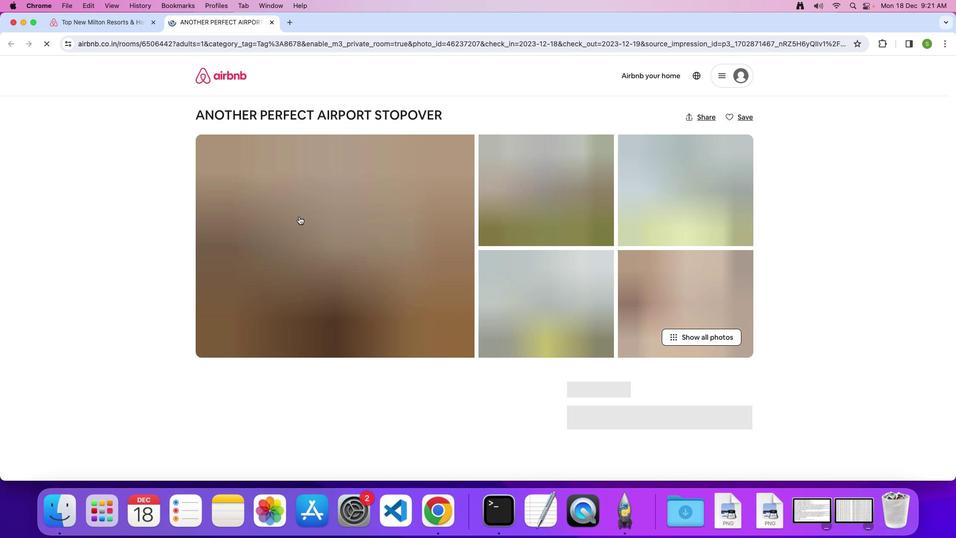 
Action: Mouse pressed left at (299, 216)
Screenshot: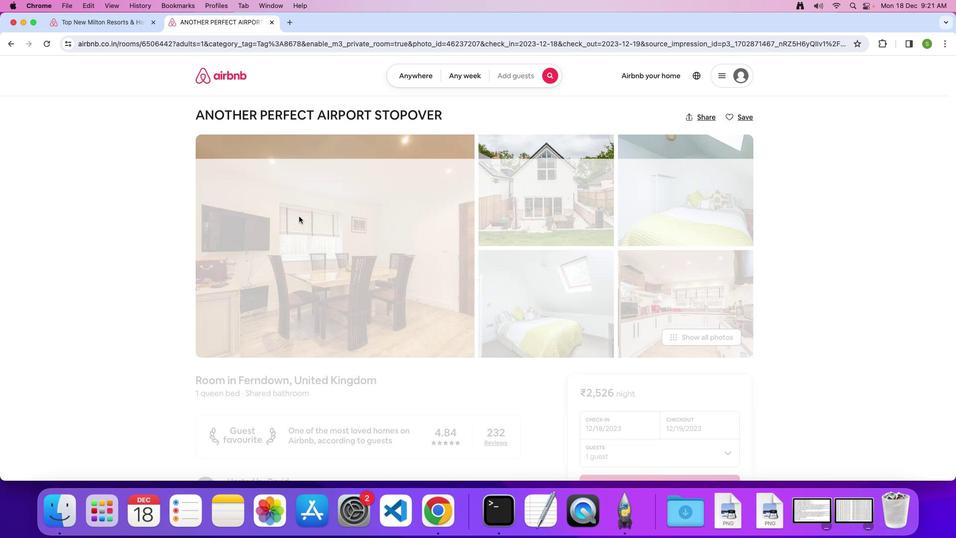 
Action: Mouse moved to (429, 262)
Screenshot: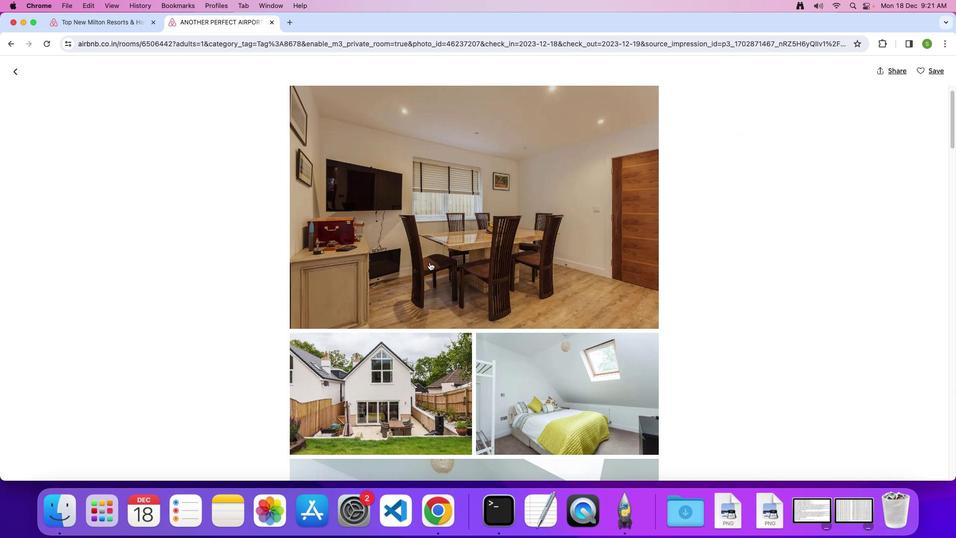 
Action: Mouse scrolled (429, 262) with delta (0, 0)
Screenshot: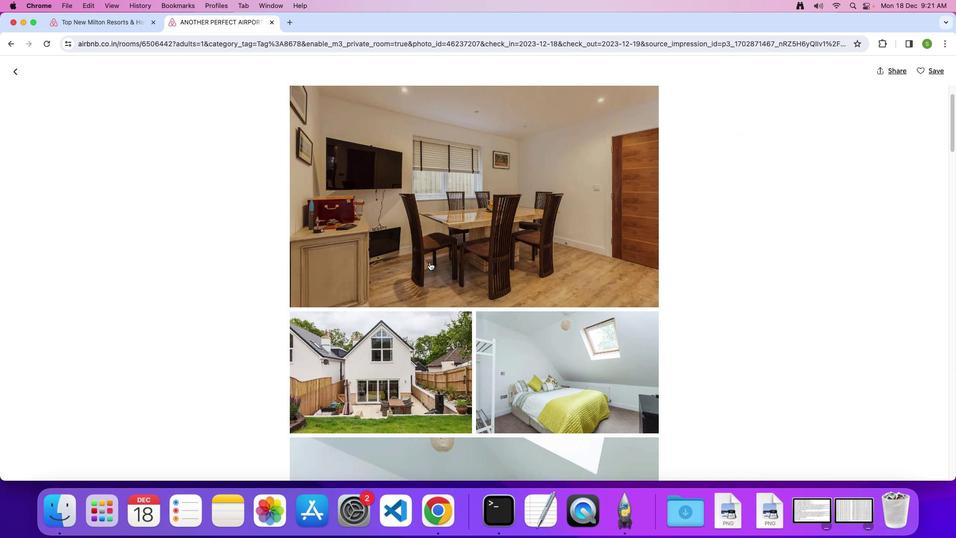 
Action: Mouse scrolled (429, 262) with delta (0, 0)
Screenshot: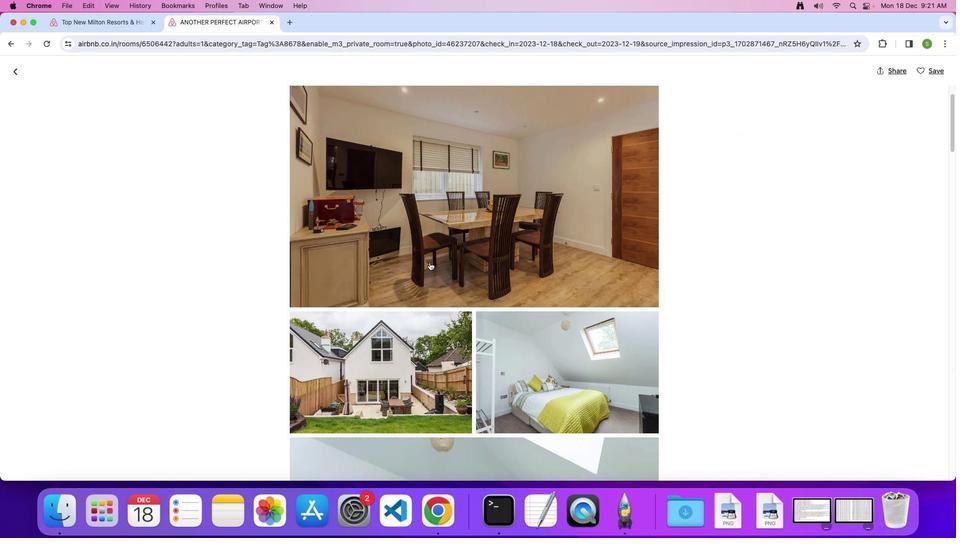 
Action: Mouse scrolled (429, 262) with delta (0, 0)
Screenshot: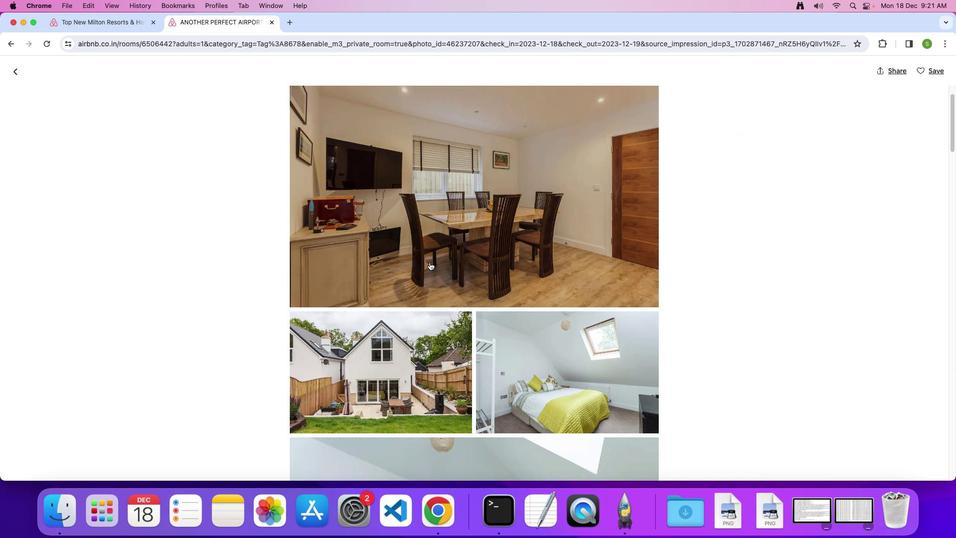 
Action: Mouse scrolled (429, 262) with delta (0, 0)
Screenshot: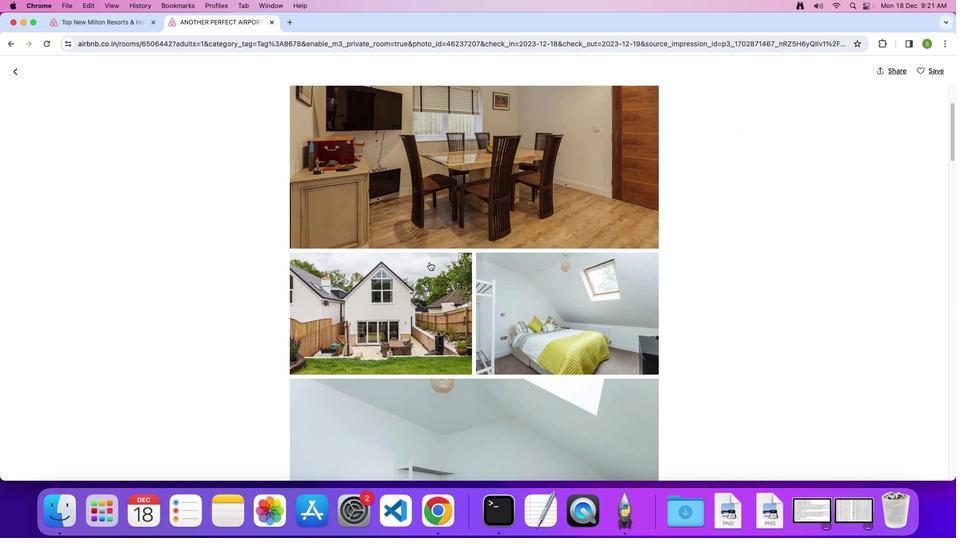 
Action: Mouse scrolled (429, 262) with delta (0, 0)
Screenshot: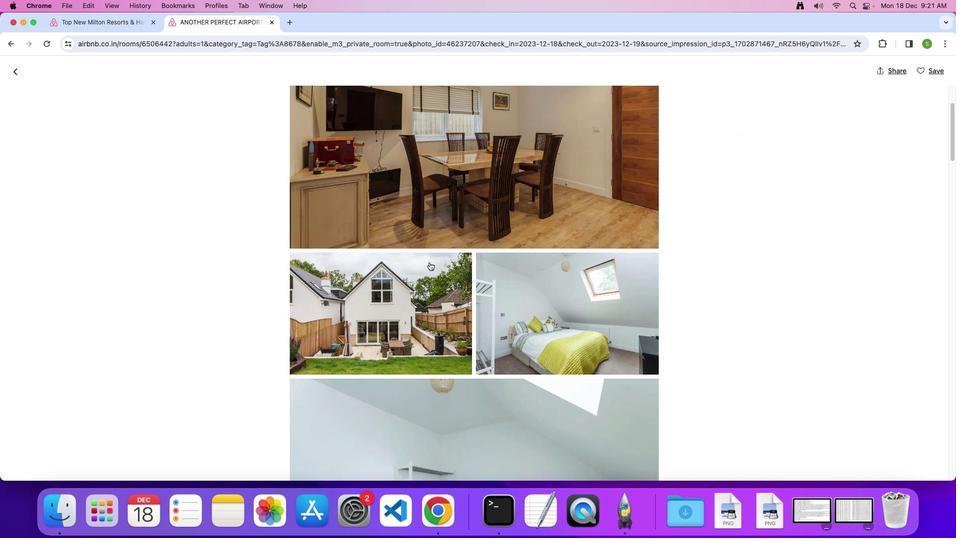
Action: Mouse scrolled (429, 262) with delta (0, 0)
Screenshot: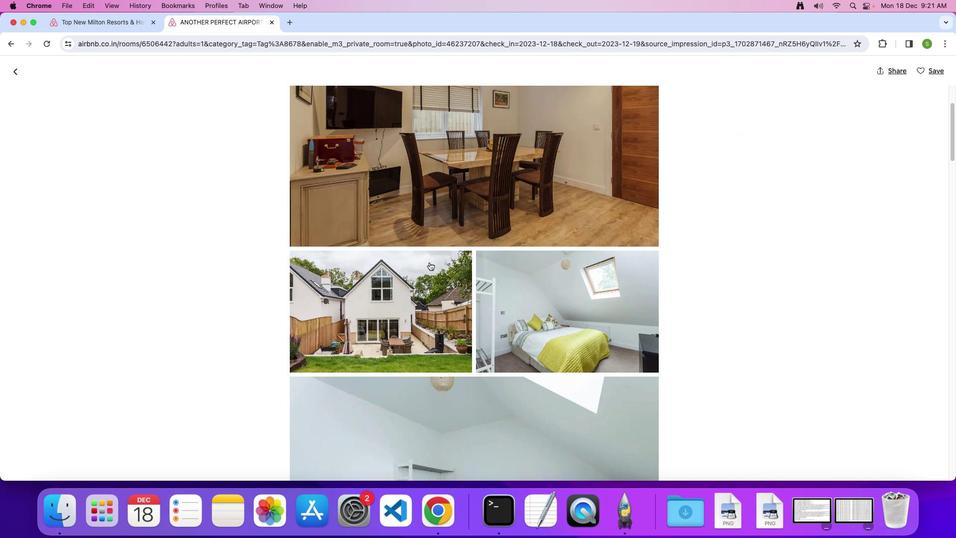 
Action: Mouse scrolled (429, 262) with delta (0, 0)
Screenshot: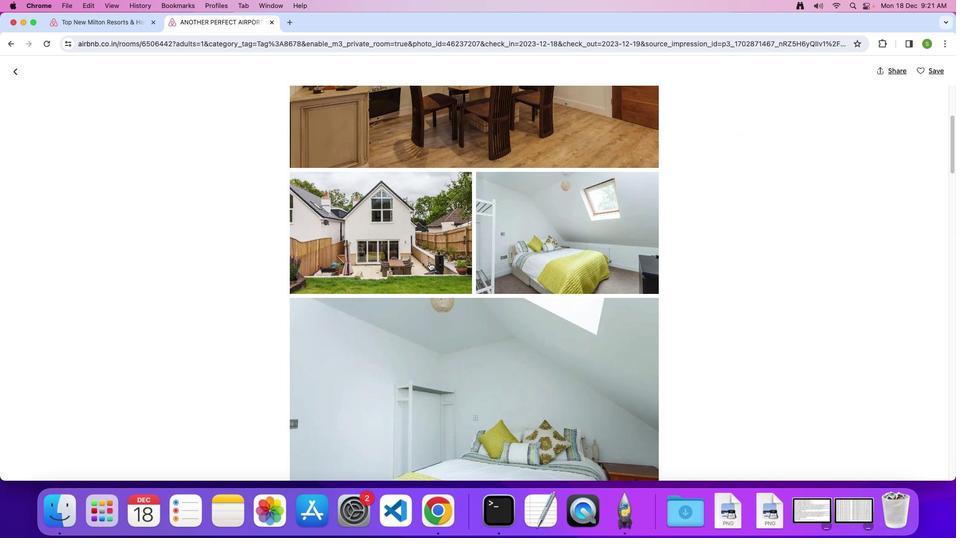 
Action: Mouse scrolled (429, 262) with delta (0, 0)
Screenshot: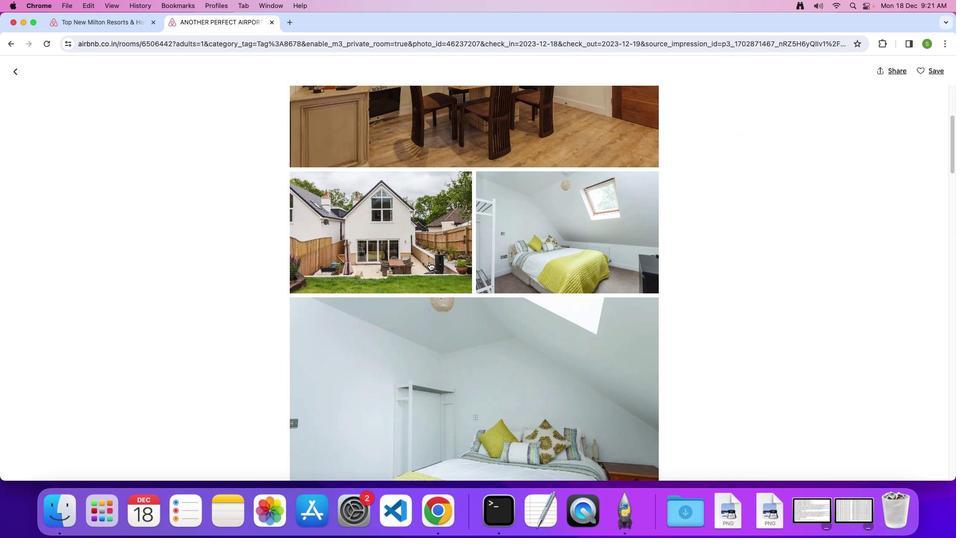 
Action: Mouse scrolled (429, 262) with delta (0, -1)
Screenshot: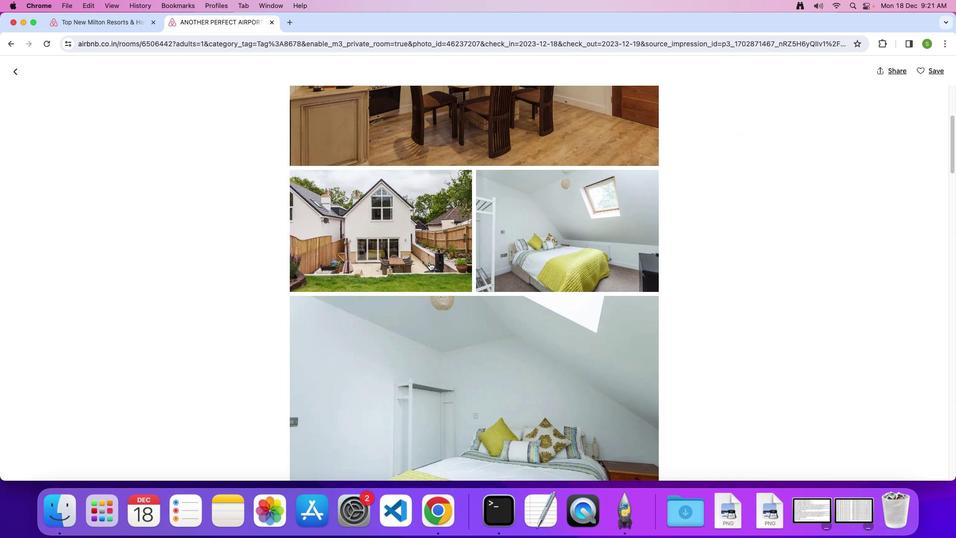 
Action: Mouse scrolled (429, 262) with delta (0, 0)
Screenshot: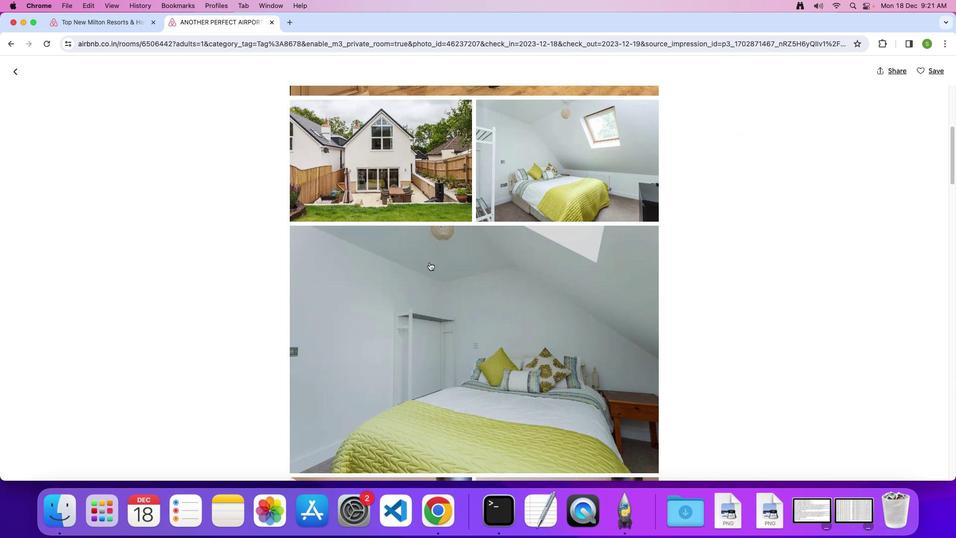 
Action: Mouse scrolled (429, 262) with delta (0, 0)
Screenshot: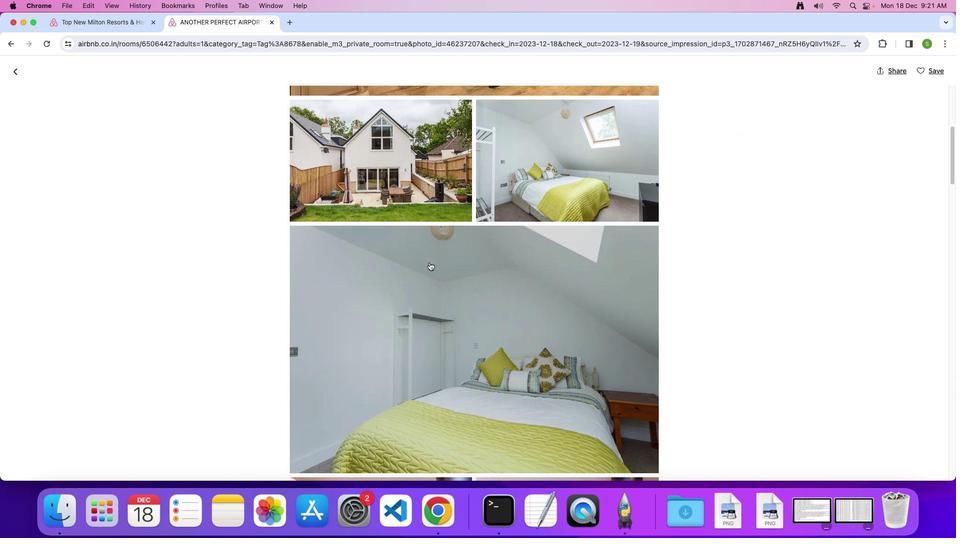 
Action: Mouse scrolled (429, 262) with delta (0, 0)
Screenshot: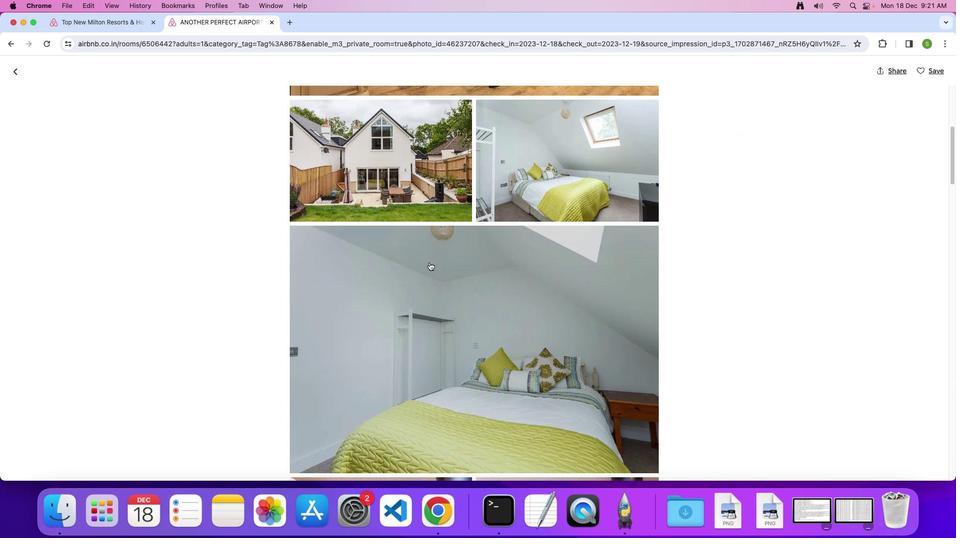 
Action: Mouse scrolled (429, 262) with delta (0, 0)
Screenshot: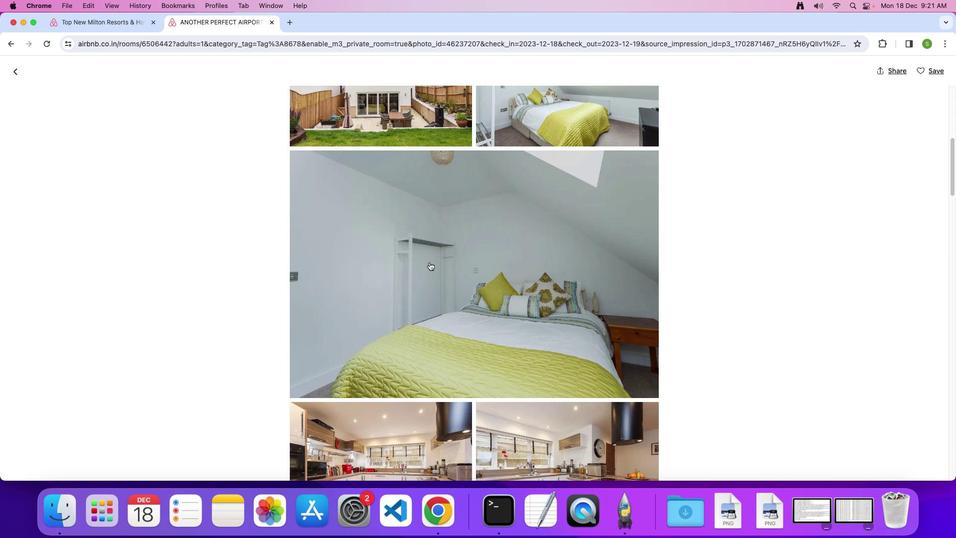 
Action: Mouse scrolled (429, 262) with delta (0, 0)
Screenshot: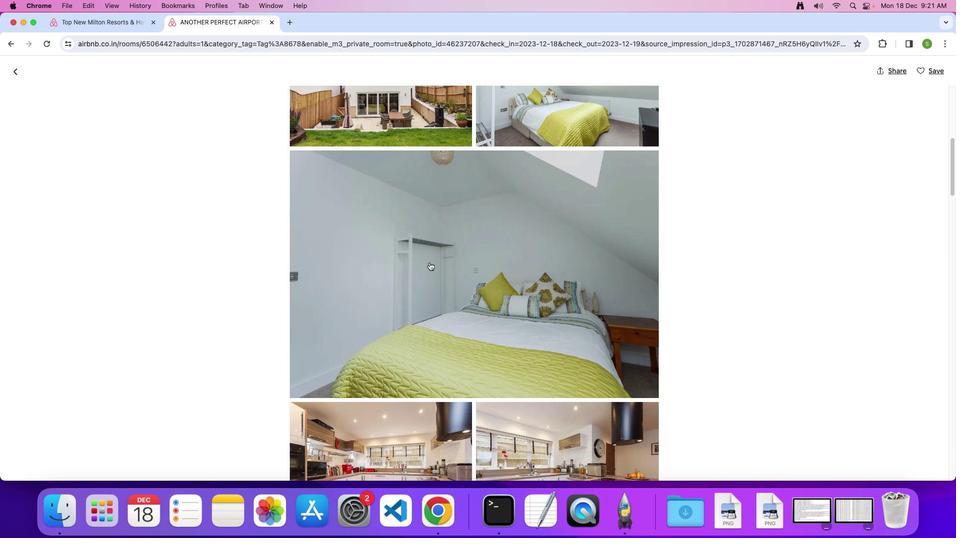 
Action: Mouse scrolled (429, 262) with delta (0, 0)
Screenshot: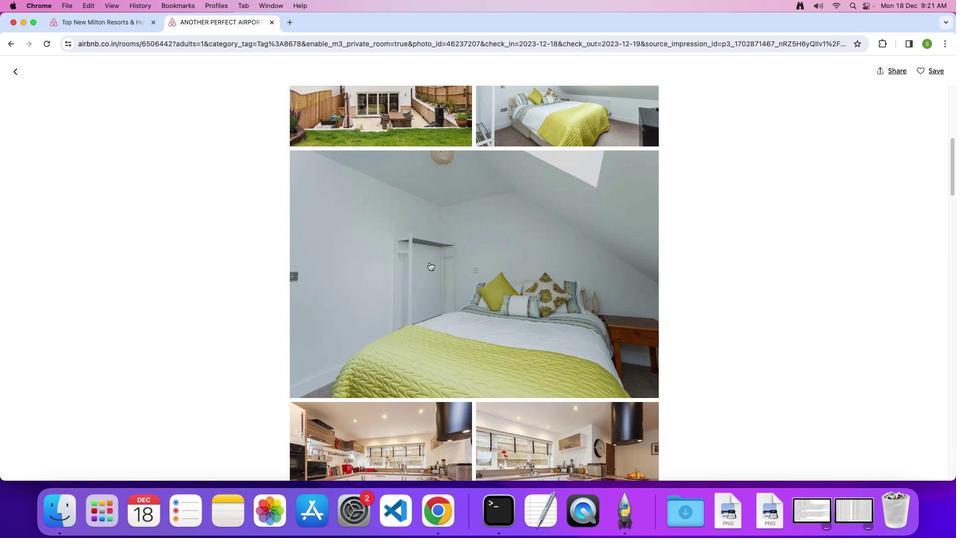 
Action: Mouse scrolled (429, 262) with delta (0, 0)
Screenshot: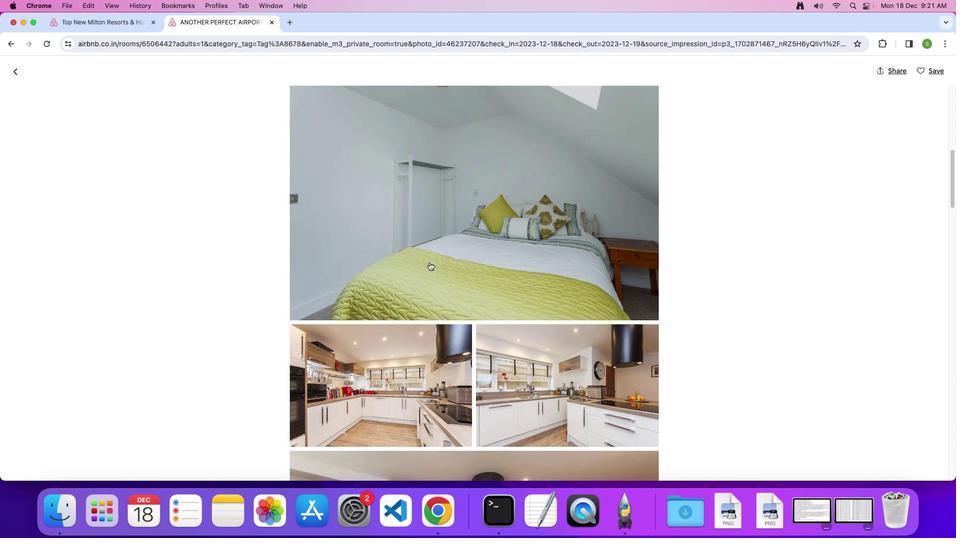 
Action: Mouse scrolled (429, 262) with delta (0, 0)
Screenshot: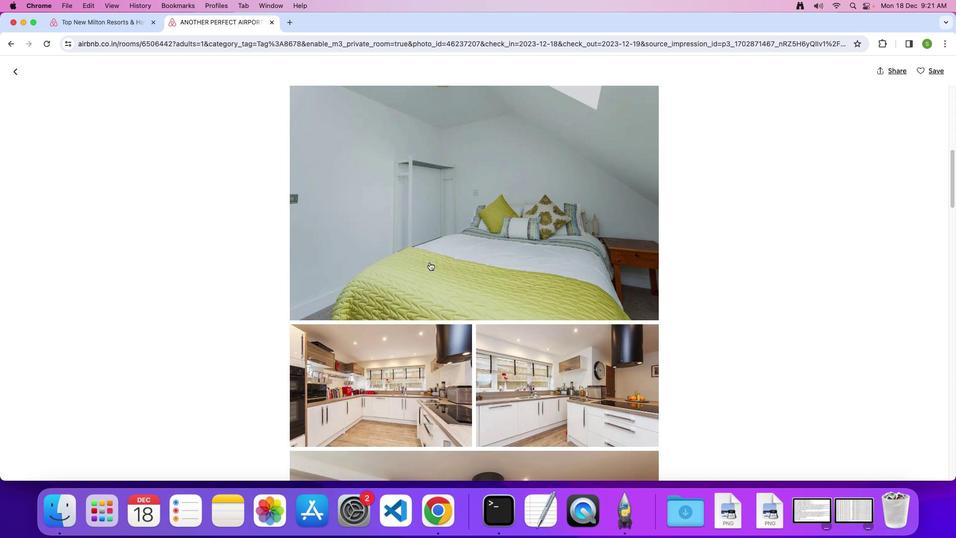 
Action: Mouse scrolled (429, 262) with delta (0, 0)
Screenshot: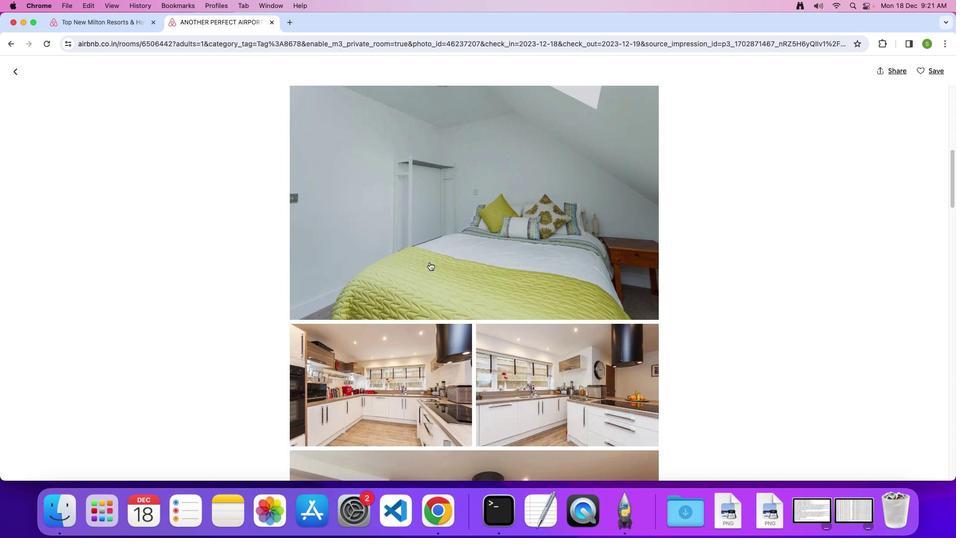 
Action: Mouse scrolled (429, 262) with delta (0, 0)
Screenshot: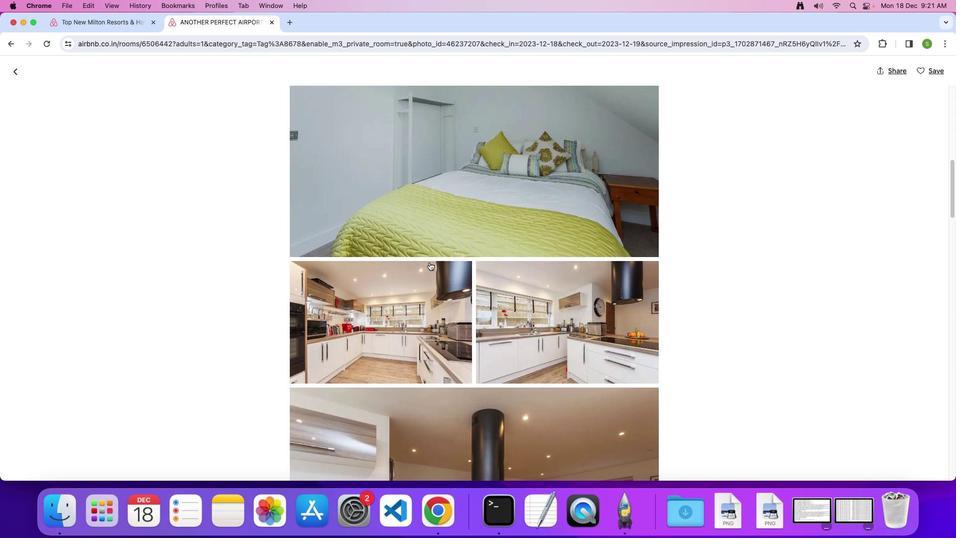 
Action: Mouse scrolled (429, 262) with delta (0, 0)
Screenshot: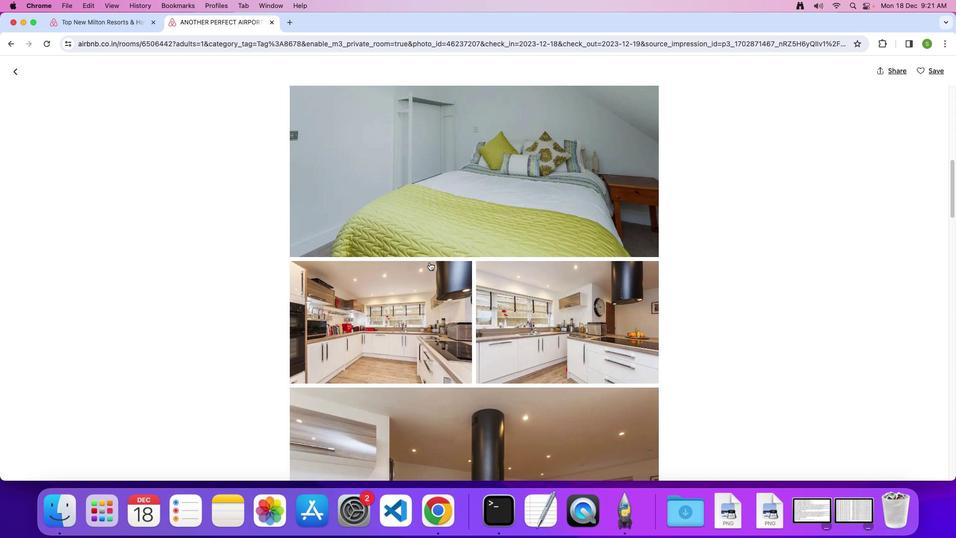 
Action: Mouse scrolled (429, 262) with delta (0, 0)
Screenshot: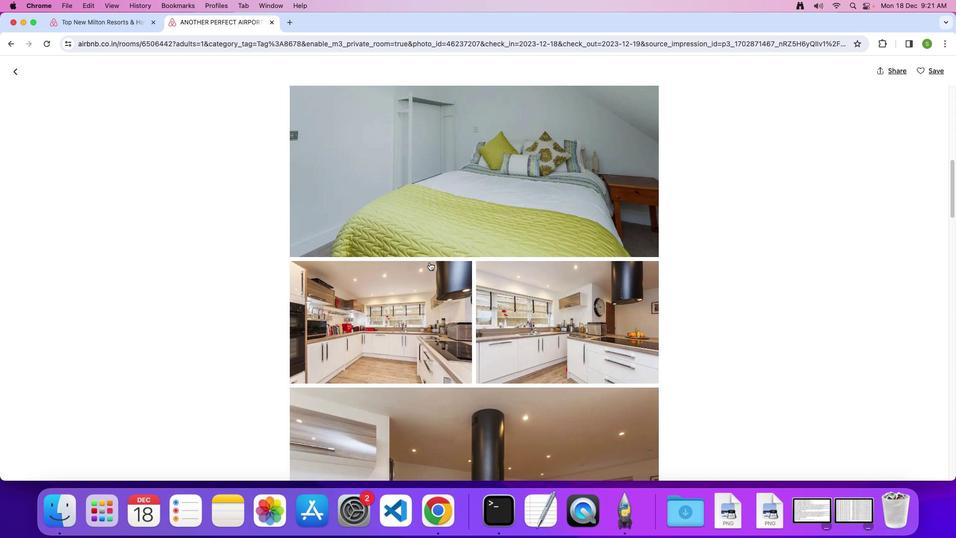 
Action: Mouse scrolled (429, 262) with delta (0, 0)
Screenshot: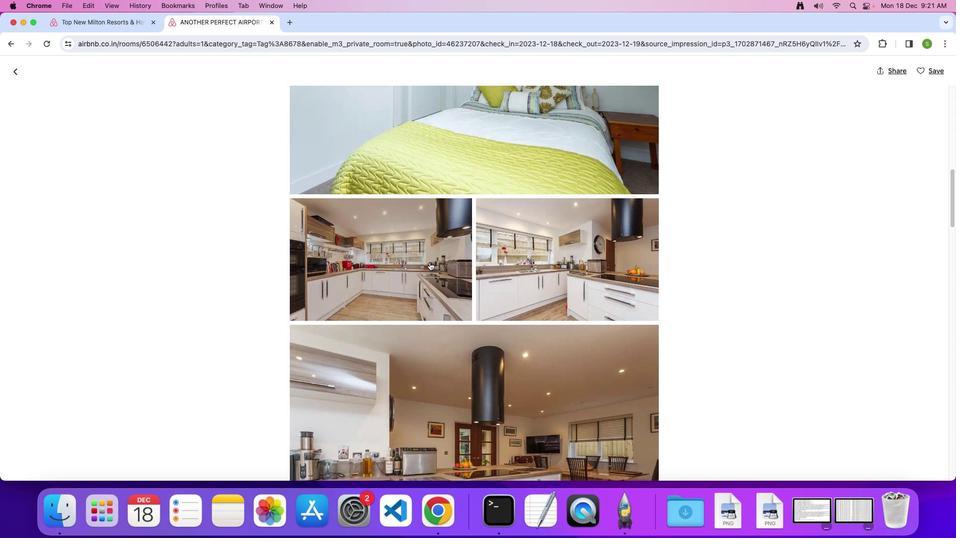
Action: Mouse scrolled (429, 262) with delta (0, 0)
Screenshot: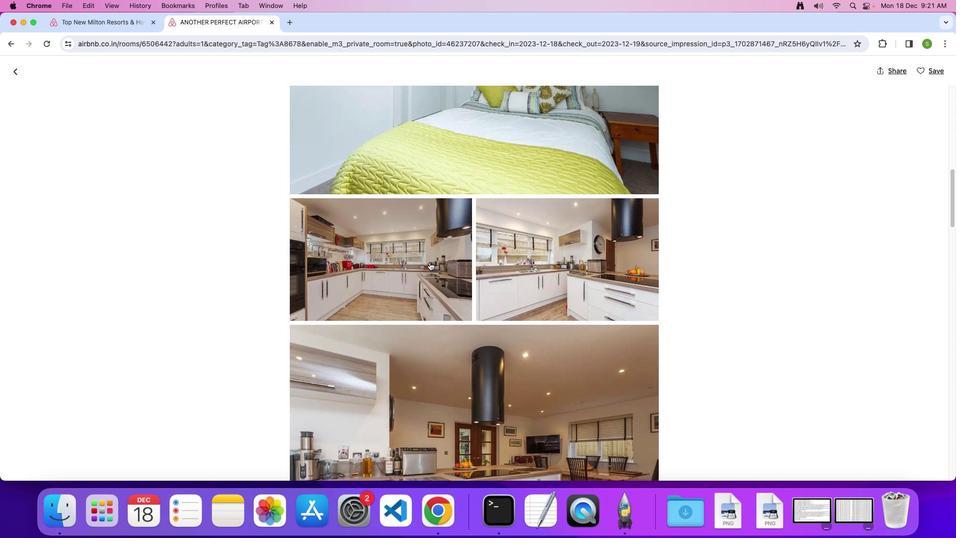 
Action: Mouse scrolled (429, 262) with delta (0, 0)
Screenshot: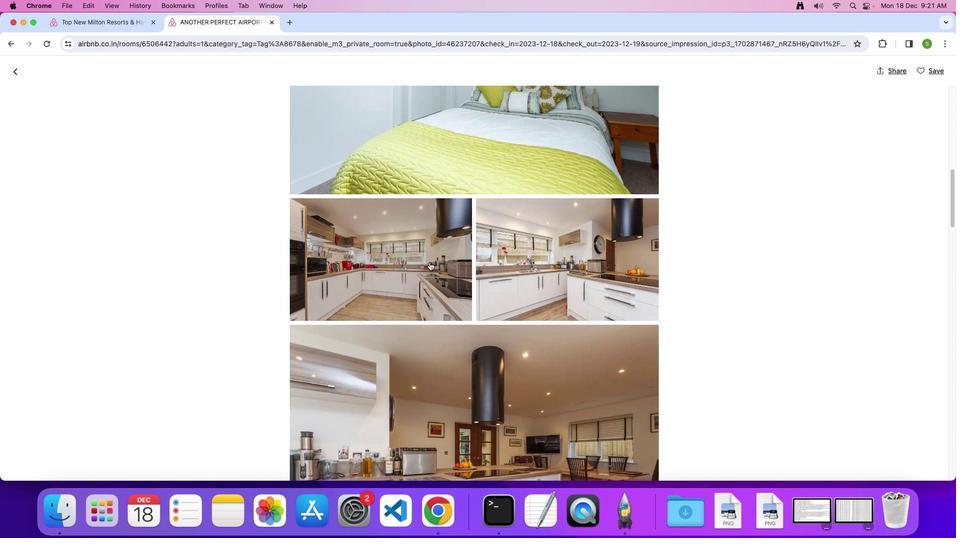 
Action: Mouse scrolled (429, 262) with delta (0, 0)
Screenshot: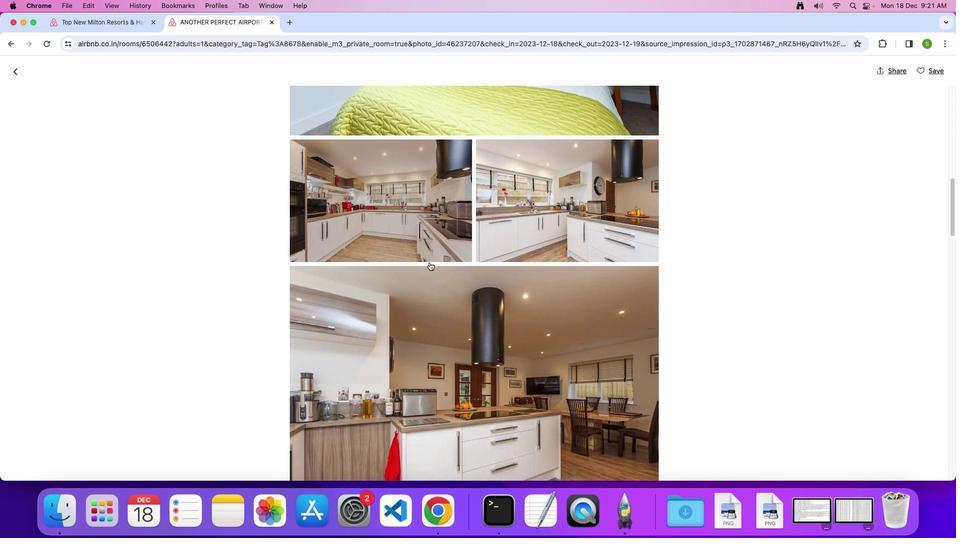 
Action: Mouse scrolled (429, 262) with delta (0, 0)
Screenshot: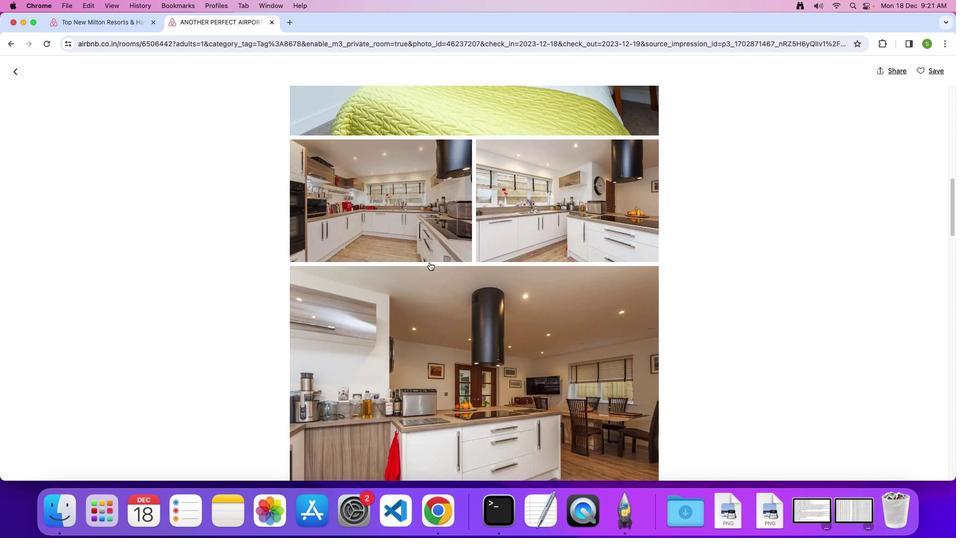 
Action: Mouse scrolled (429, 262) with delta (0, 0)
Screenshot: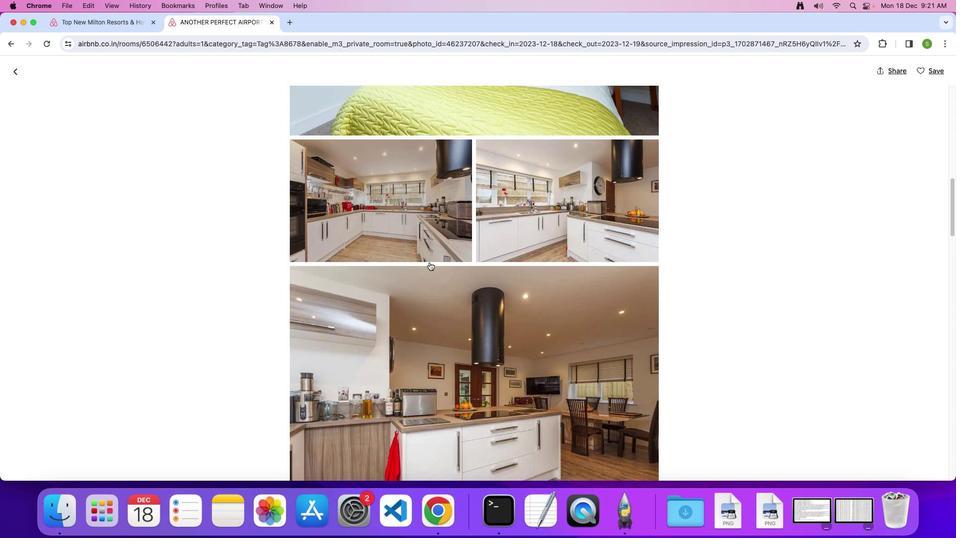 
Action: Mouse scrolled (429, 262) with delta (0, 0)
Screenshot: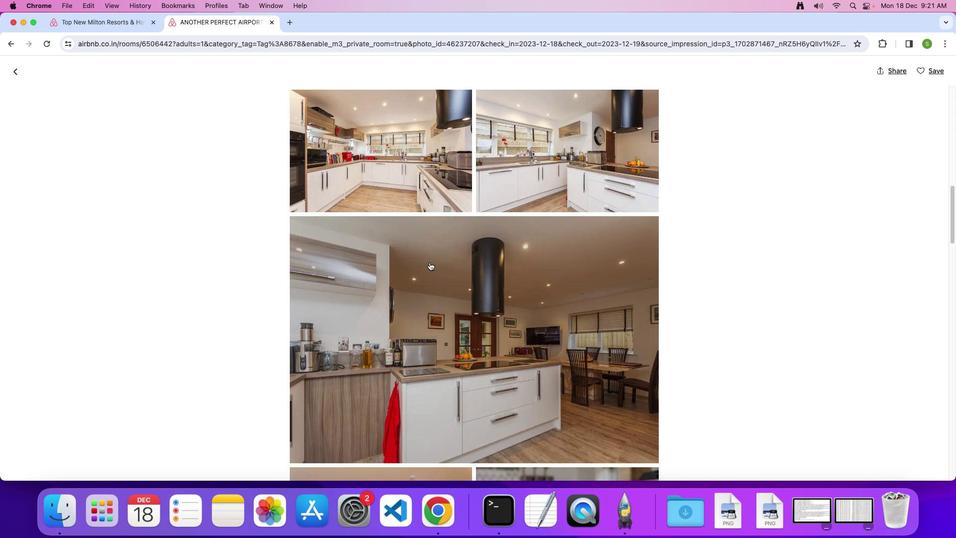 
Action: Mouse scrolled (429, 262) with delta (0, 0)
Screenshot: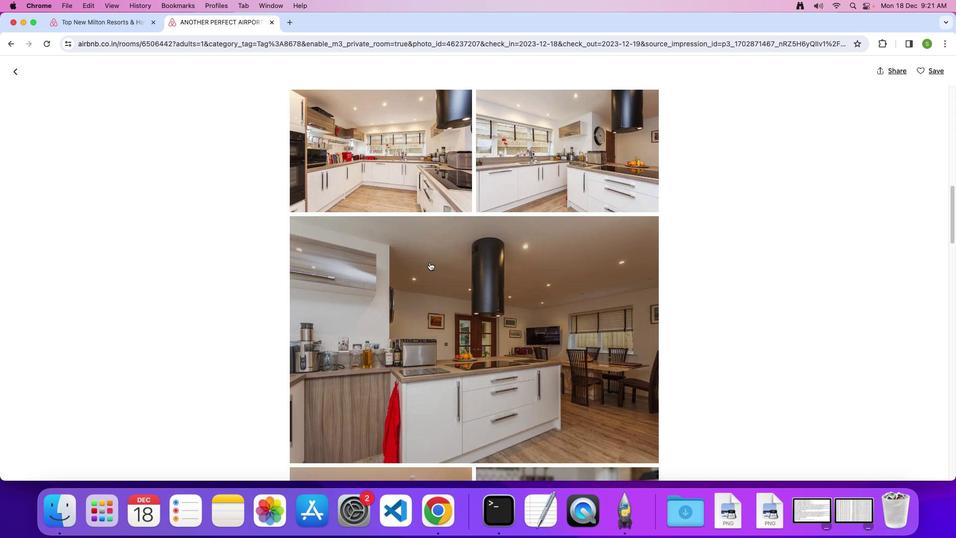
Action: Mouse scrolled (429, 262) with delta (0, 0)
Screenshot: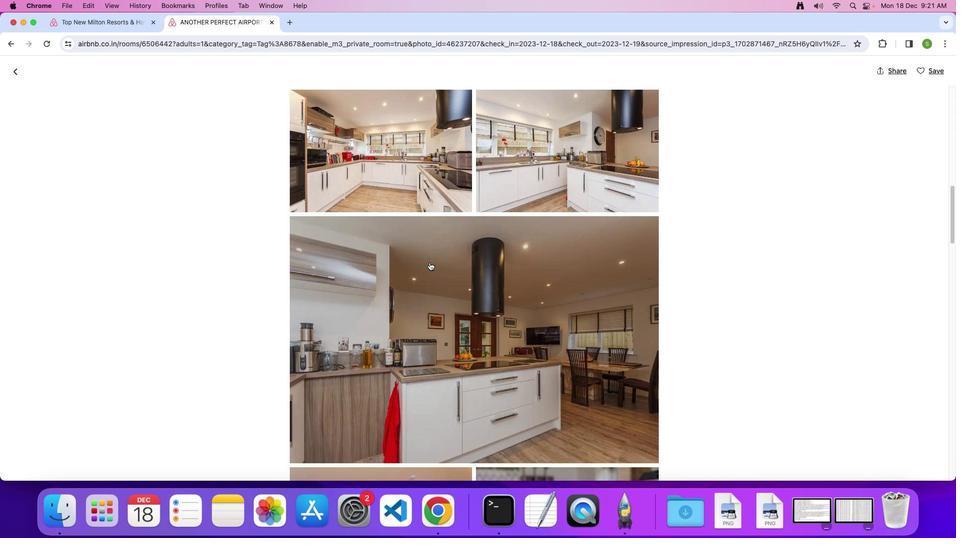 
Action: Mouse scrolled (429, 262) with delta (0, 0)
Screenshot: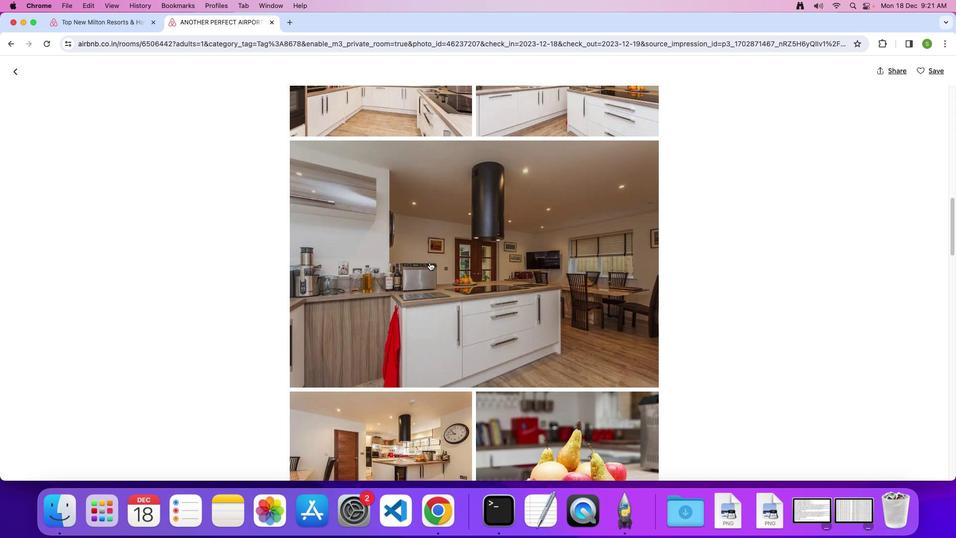 
Action: Mouse scrolled (429, 262) with delta (0, 0)
Screenshot: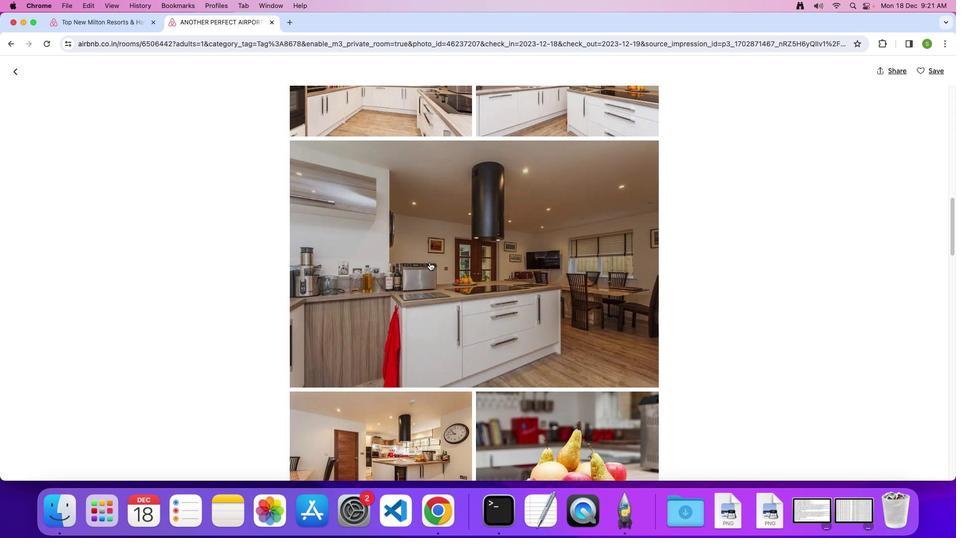 
Action: Mouse scrolled (429, 262) with delta (0, 0)
Screenshot: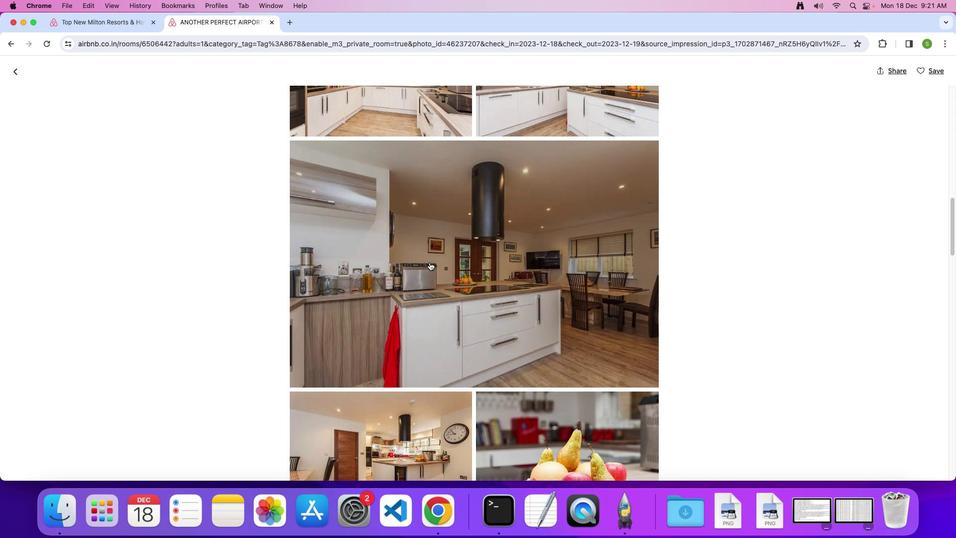 
Action: Mouse scrolled (429, 262) with delta (0, 0)
Screenshot: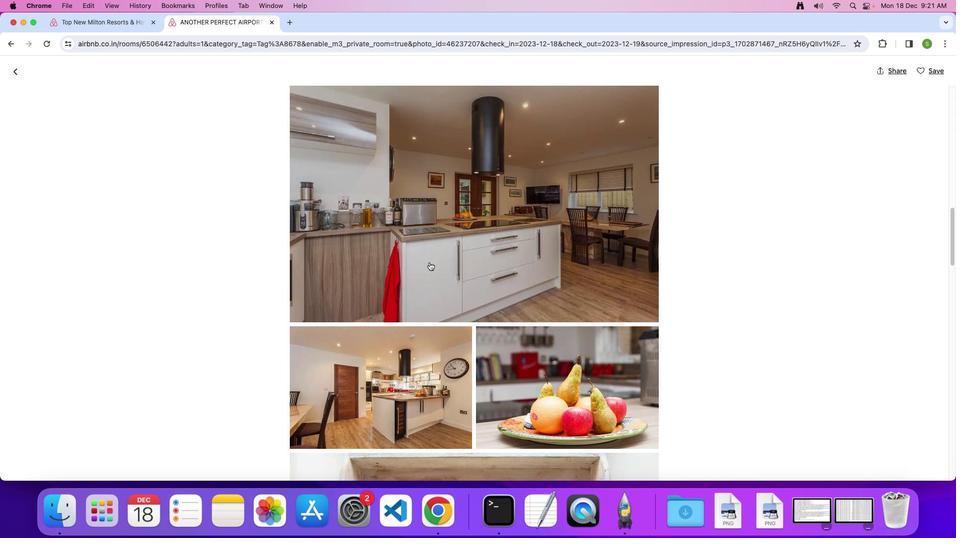 
Action: Mouse scrolled (429, 262) with delta (0, 0)
Screenshot: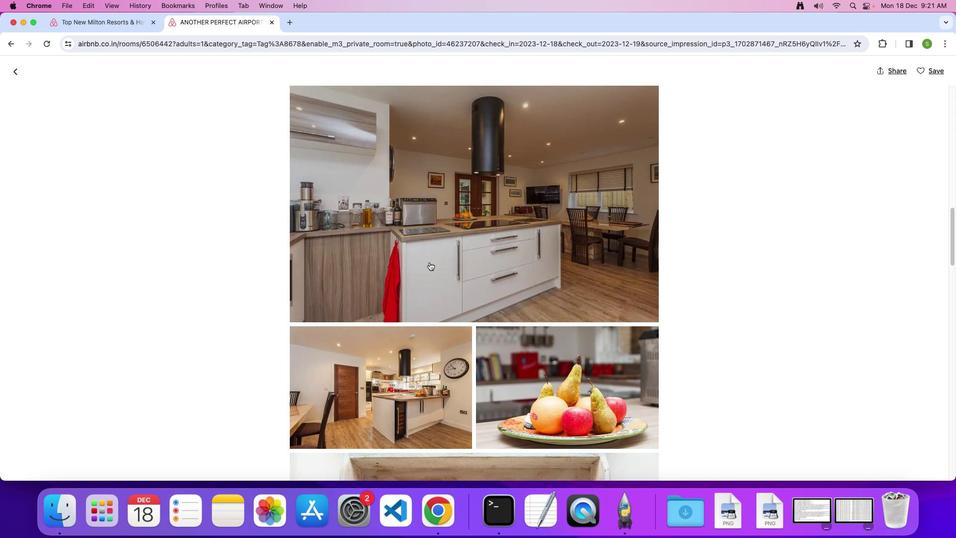 
Action: Mouse scrolled (429, 262) with delta (0, 0)
Screenshot: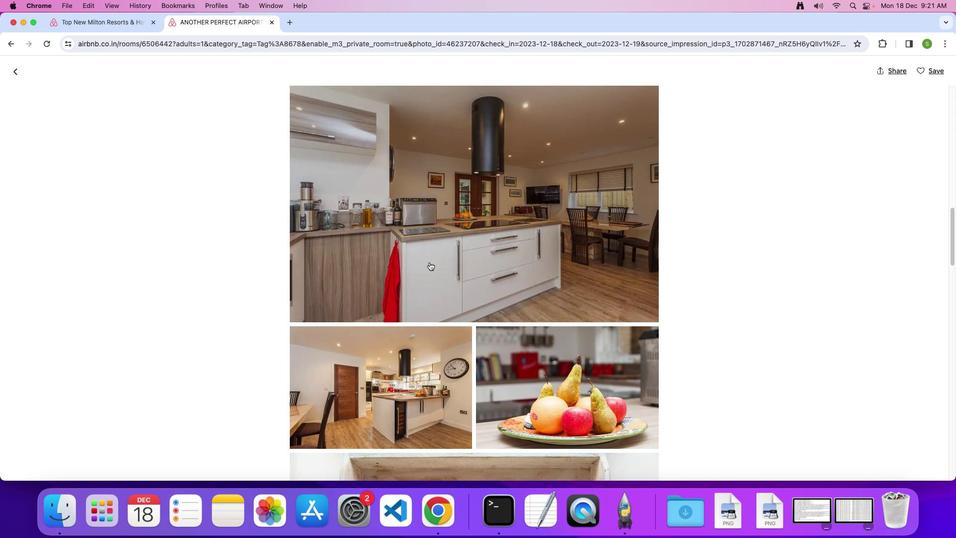
Action: Mouse scrolled (429, 262) with delta (0, 0)
Screenshot: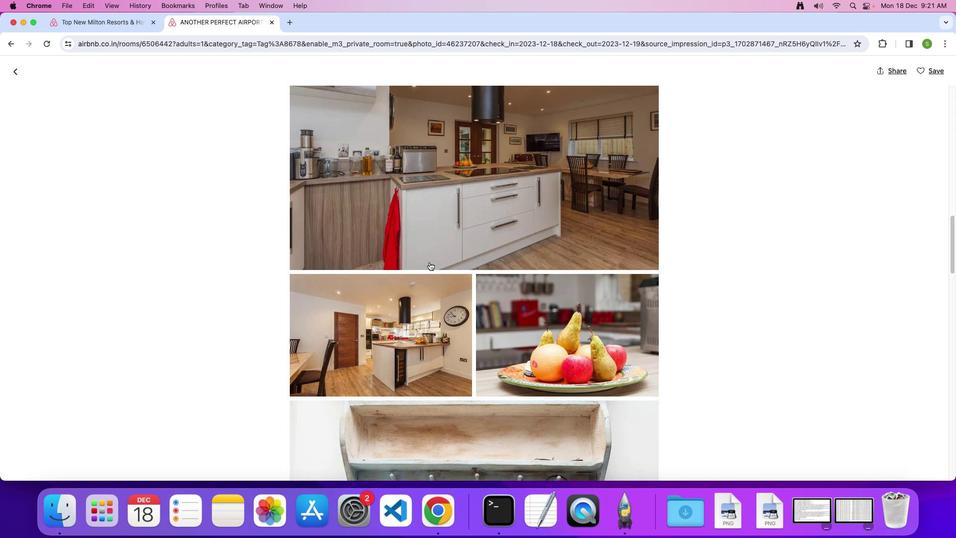 
Action: Mouse scrolled (429, 262) with delta (0, 0)
Screenshot: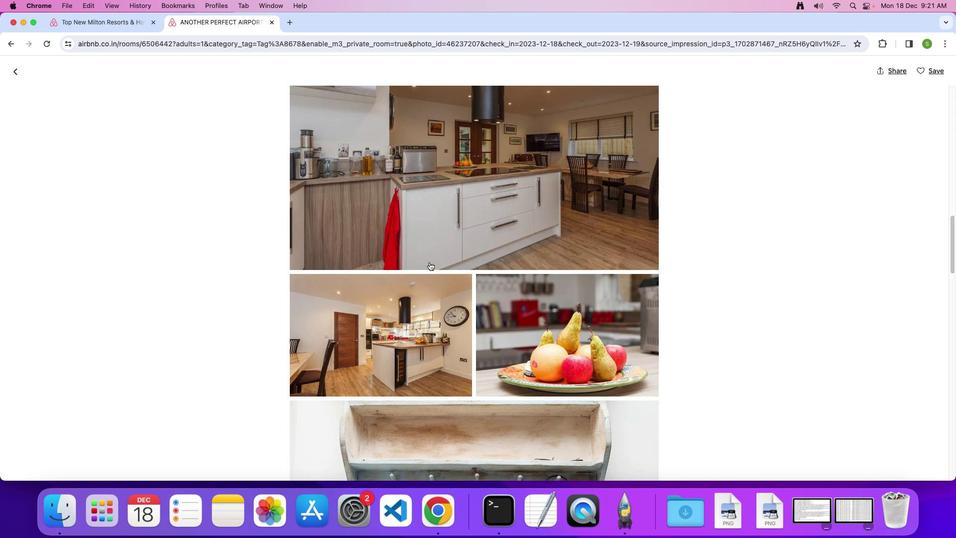 
Action: Mouse scrolled (429, 262) with delta (0, 0)
Screenshot: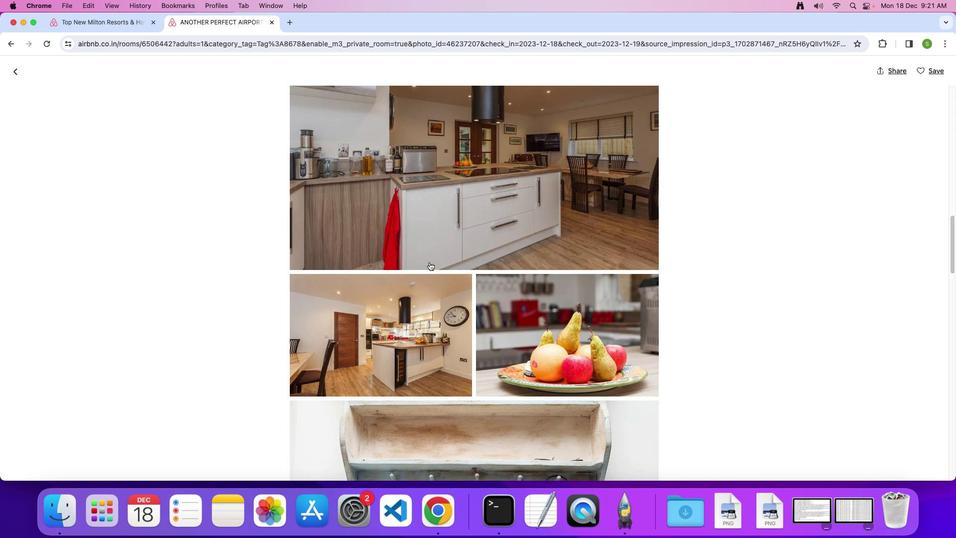 
Action: Mouse scrolled (429, 262) with delta (0, 0)
Screenshot: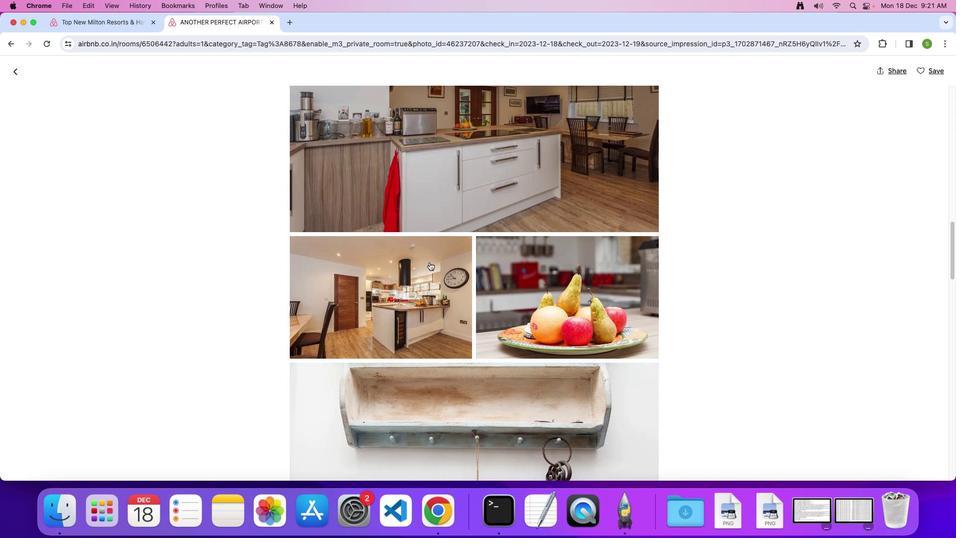 
Action: Mouse scrolled (429, 262) with delta (0, 0)
Screenshot: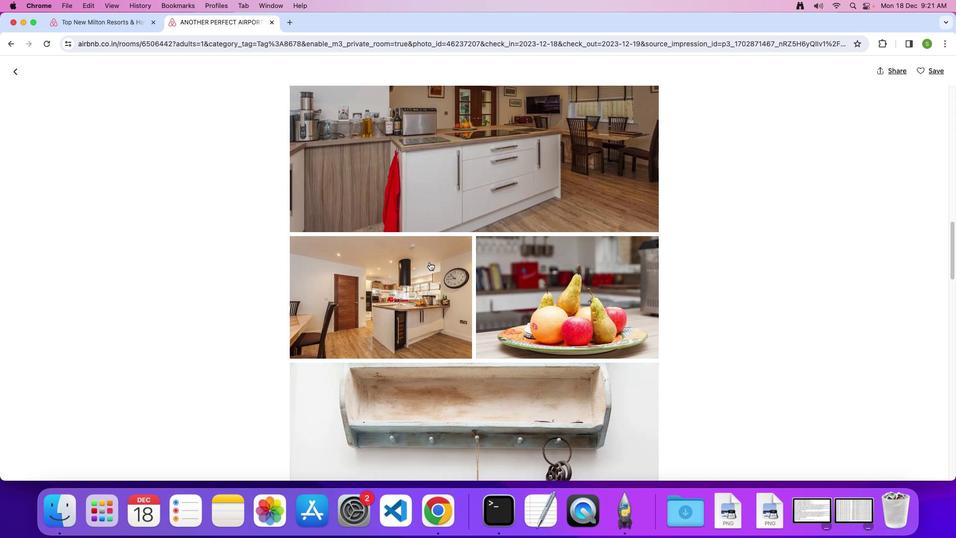 
Action: Mouse scrolled (429, 262) with delta (0, 0)
Screenshot: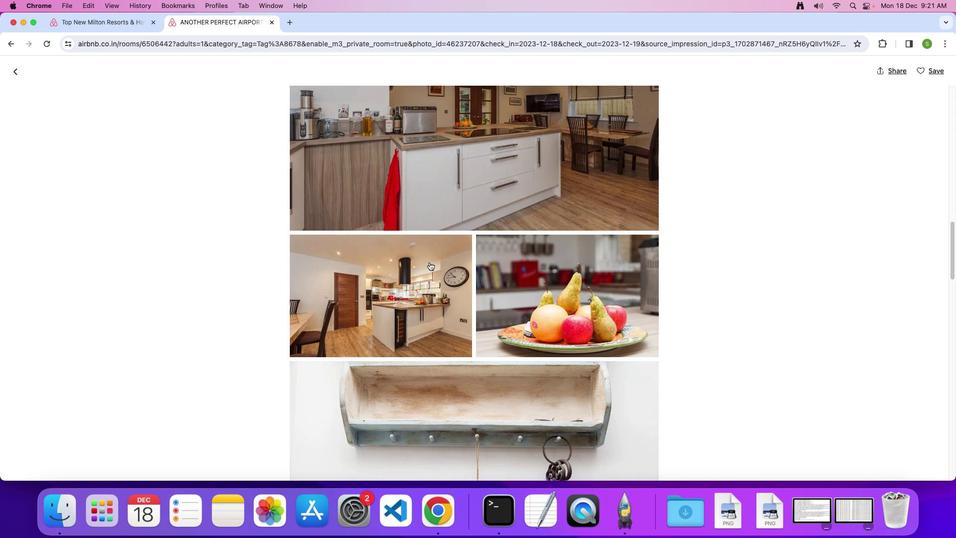
Action: Mouse scrolled (429, 262) with delta (0, 0)
Screenshot: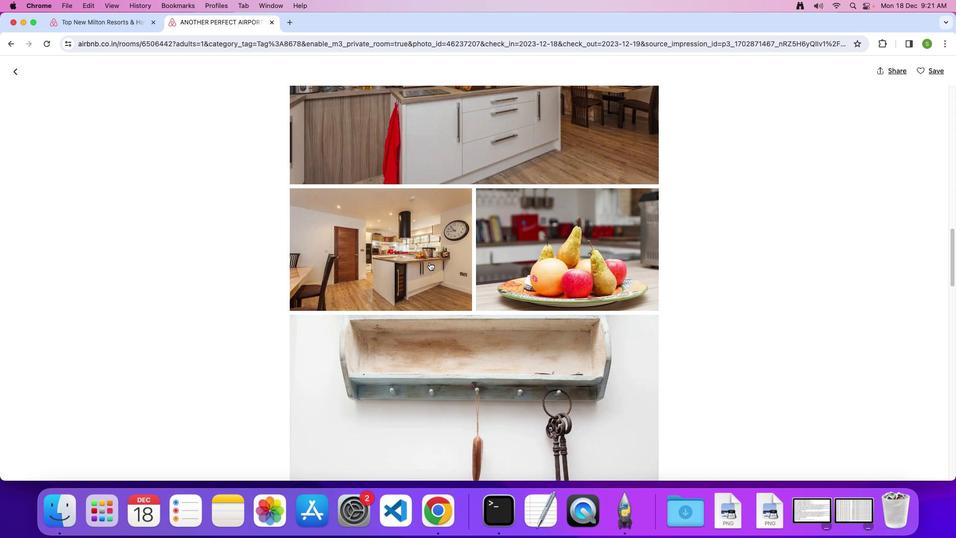 
Action: Mouse scrolled (429, 262) with delta (0, 0)
Screenshot: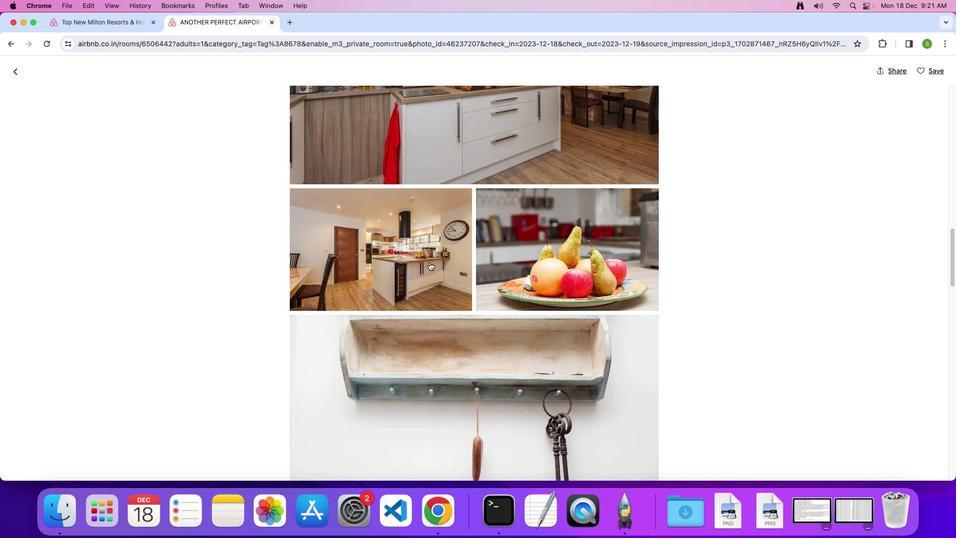
Action: Mouse scrolled (429, 262) with delta (0, 0)
Screenshot: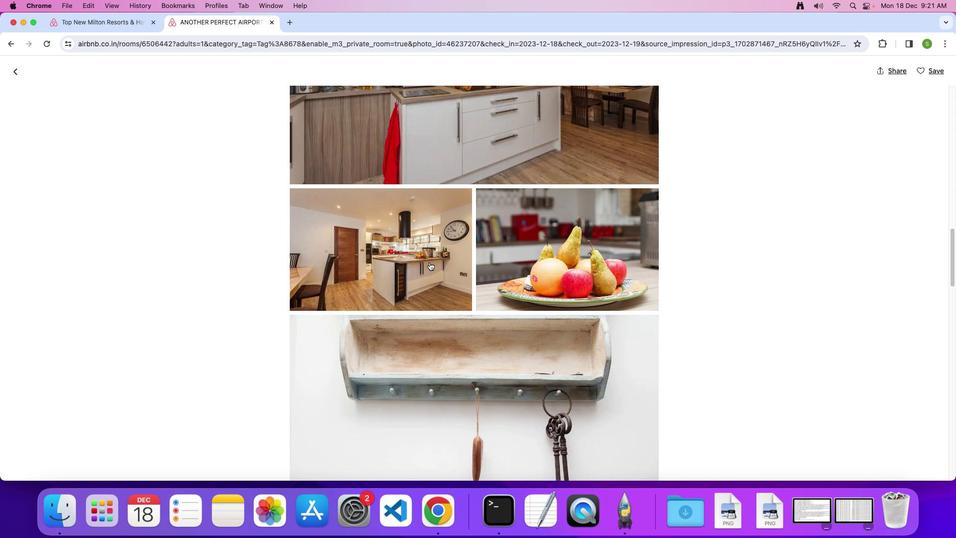 
Action: Mouse scrolled (429, 262) with delta (0, 0)
Screenshot: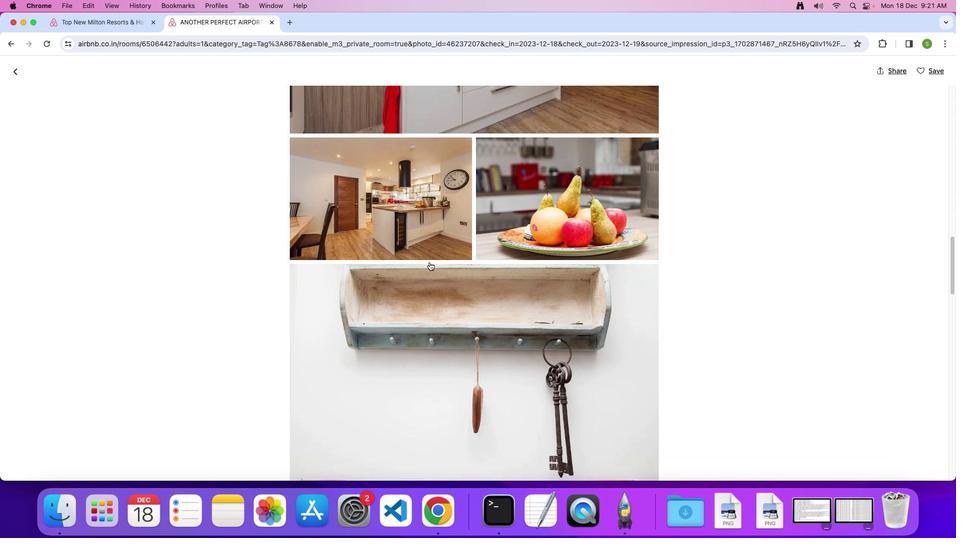 
Action: Mouse scrolled (429, 262) with delta (0, 0)
Screenshot: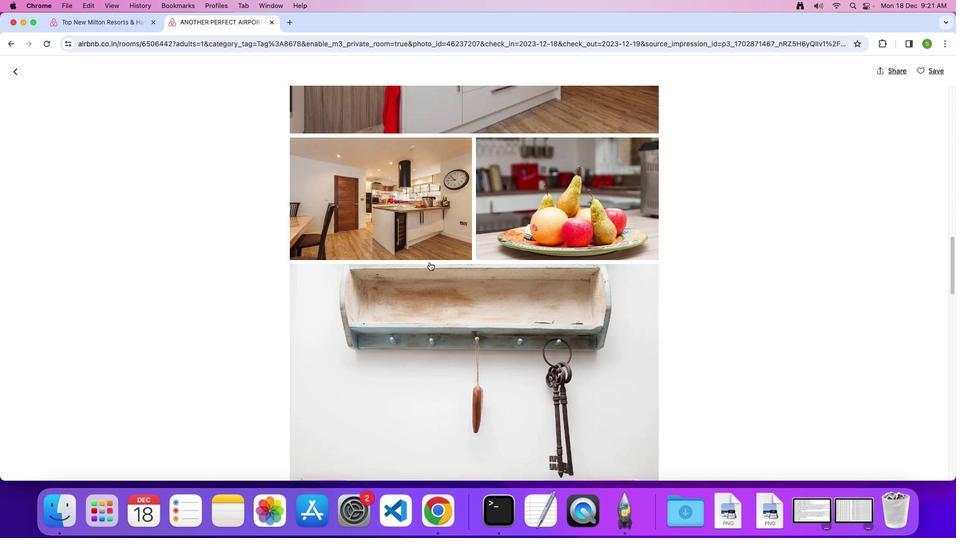 
Action: Mouse scrolled (429, 262) with delta (0, 0)
Screenshot: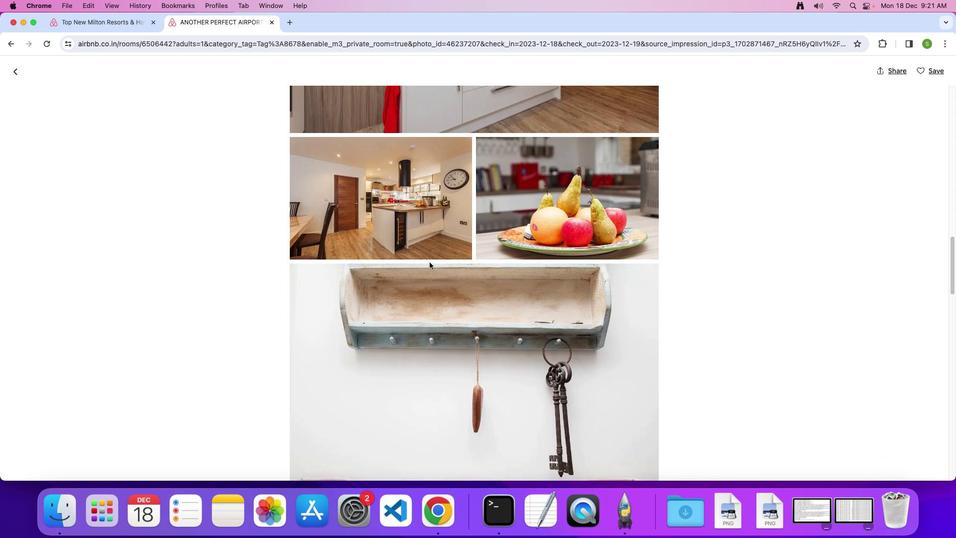 
Action: Mouse scrolled (429, 262) with delta (0, 0)
Screenshot: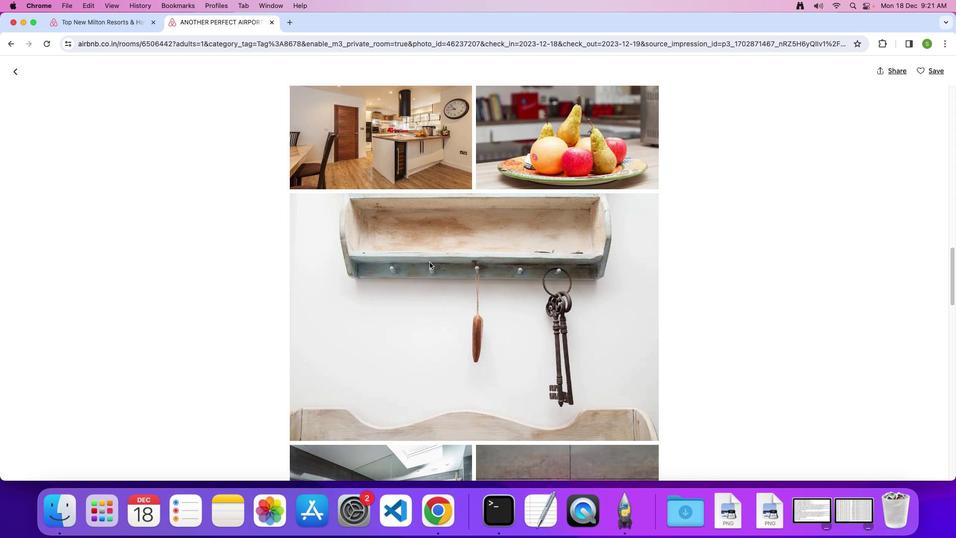 
Action: Mouse scrolled (429, 262) with delta (0, 0)
Screenshot: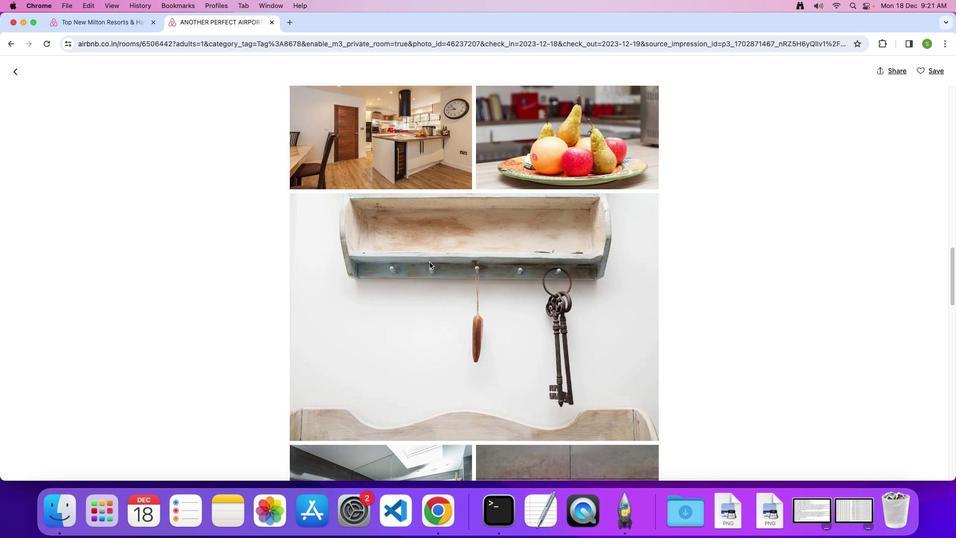 
Action: Mouse scrolled (429, 262) with delta (0, 0)
Screenshot: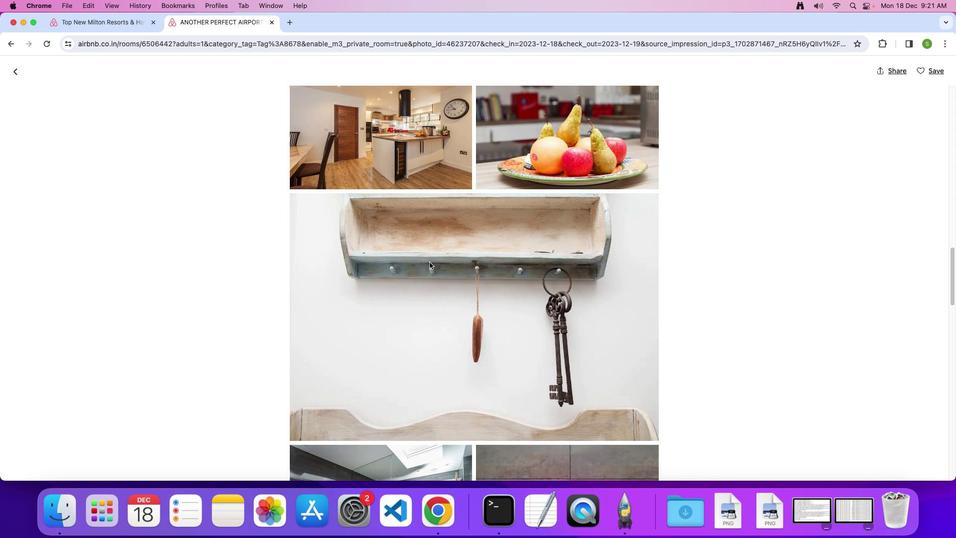 
Action: Mouse scrolled (429, 262) with delta (0, 0)
Screenshot: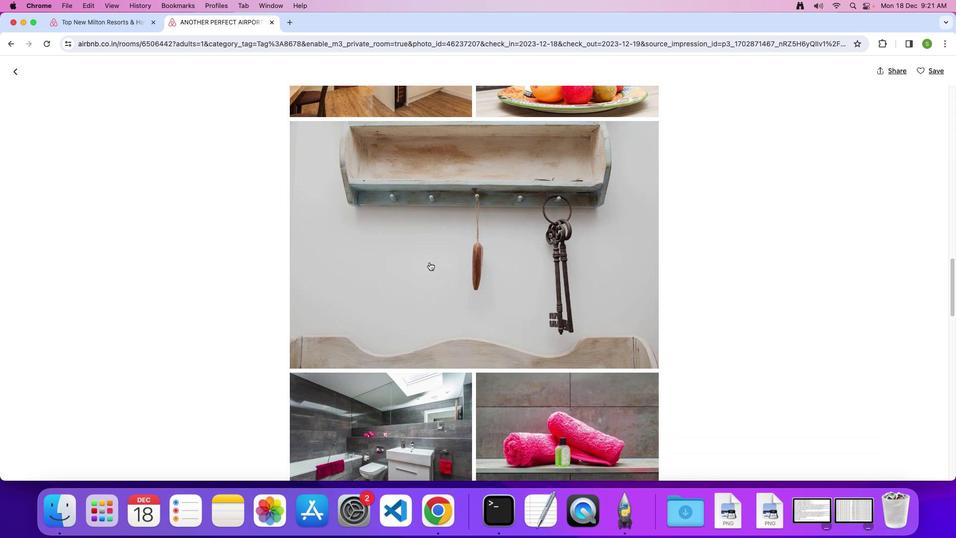 
Action: Mouse scrolled (429, 262) with delta (0, 0)
Screenshot: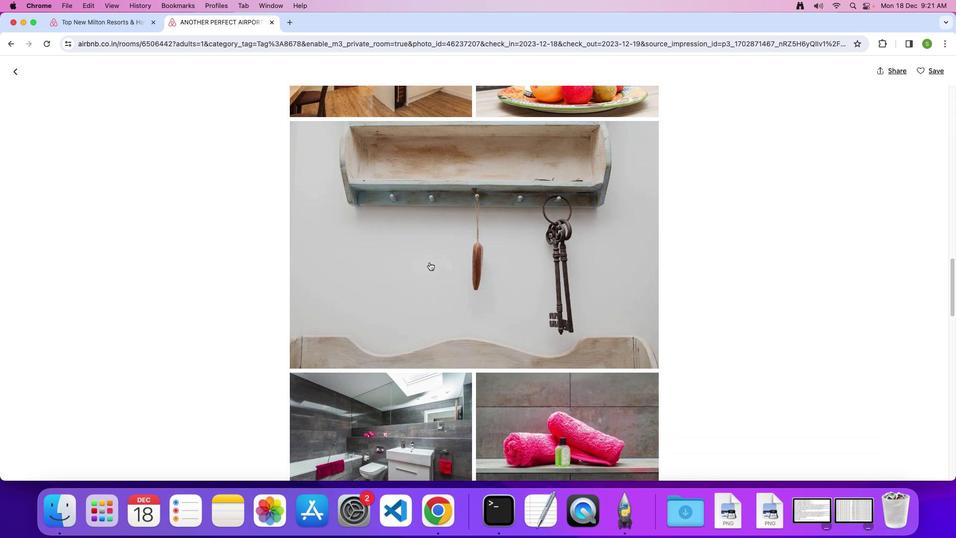
Action: Mouse scrolled (429, 262) with delta (0, 0)
Screenshot: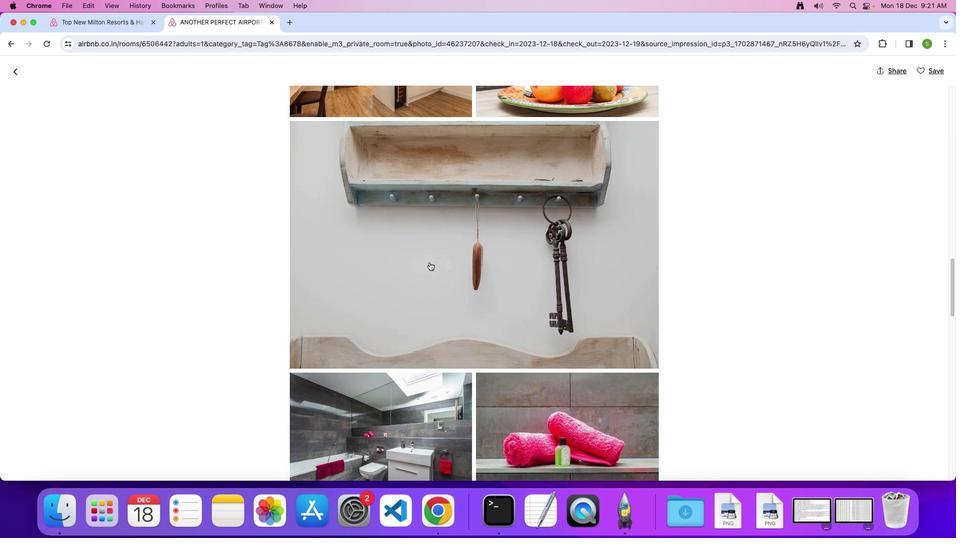 
Action: Mouse scrolled (429, 262) with delta (0, 0)
Screenshot: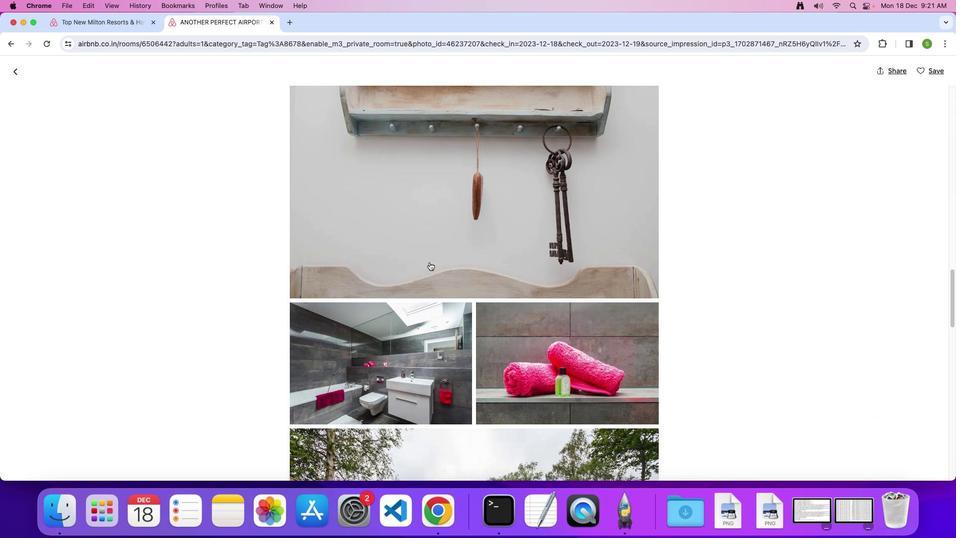 
Action: Mouse scrolled (429, 262) with delta (0, 0)
Screenshot: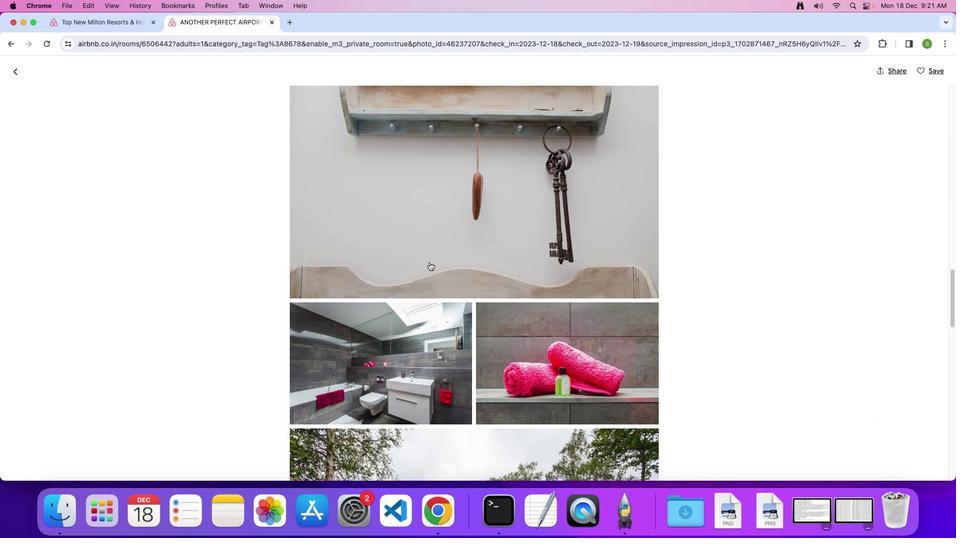 
Action: Mouse scrolled (429, 262) with delta (0, 0)
Screenshot: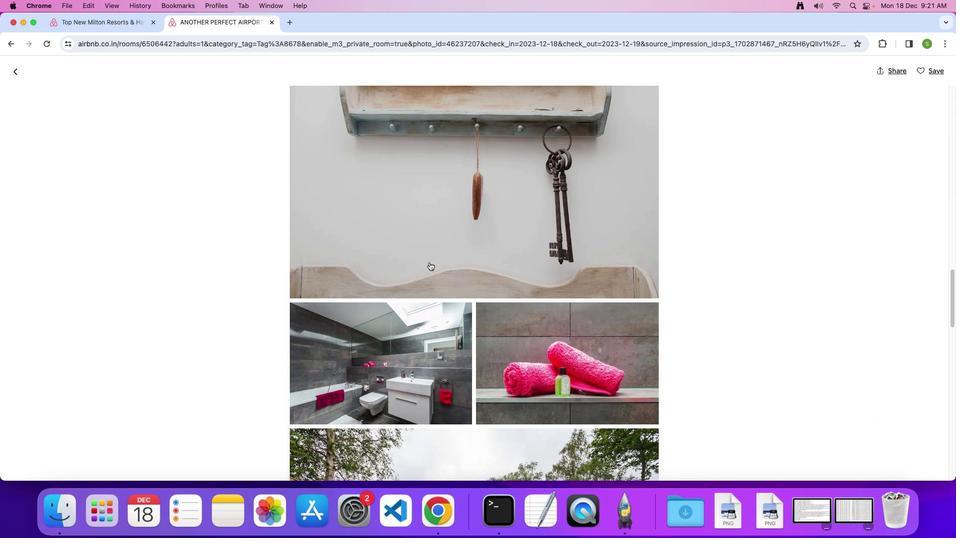 
Action: Mouse scrolled (429, 262) with delta (0, 0)
Screenshot: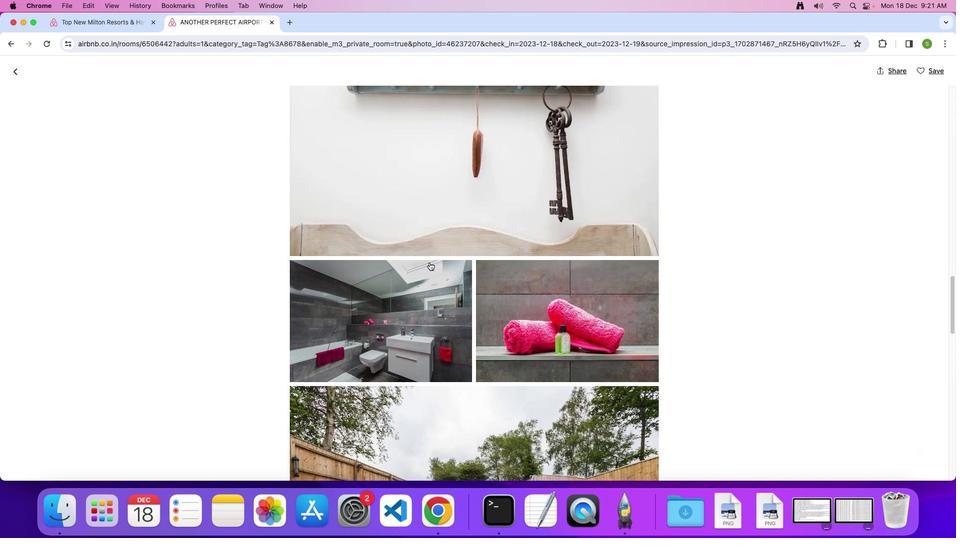 
Action: Mouse scrolled (429, 262) with delta (0, 0)
Screenshot: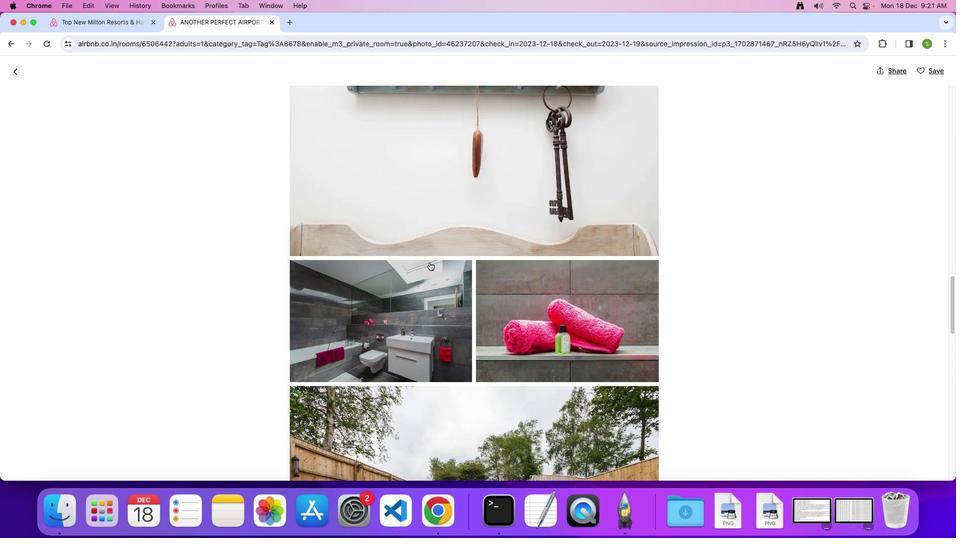 
Action: Mouse scrolled (429, 262) with delta (0, 0)
Screenshot: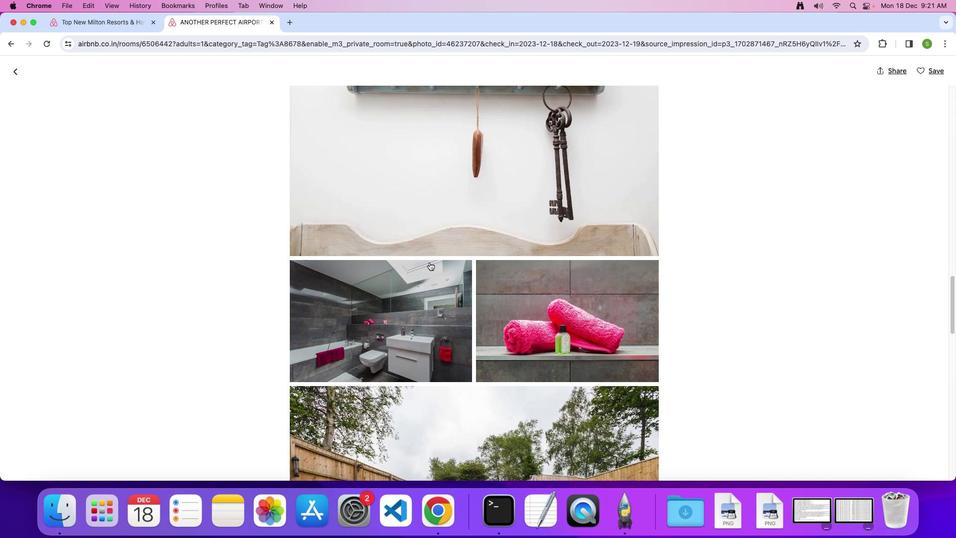 
Action: Mouse scrolled (429, 262) with delta (0, 0)
Screenshot: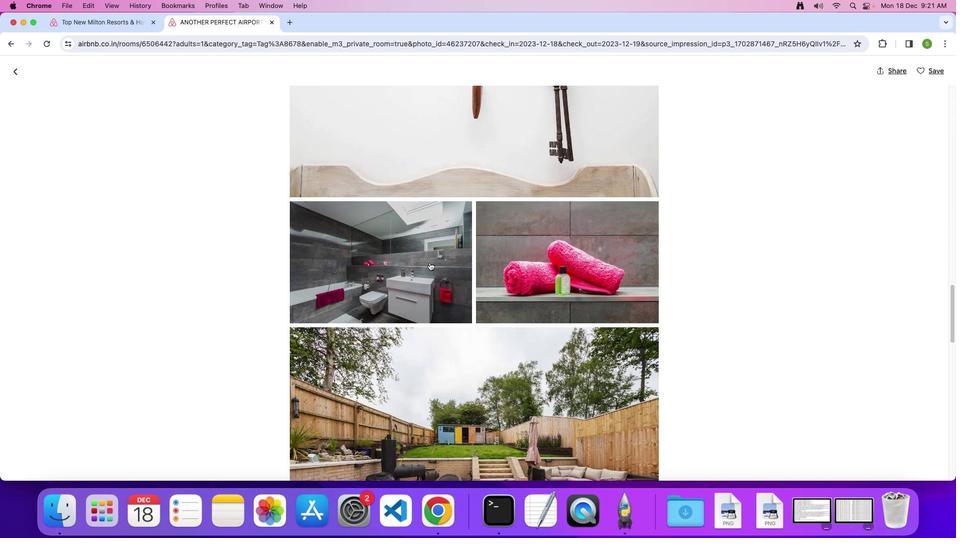 
Action: Mouse scrolled (429, 262) with delta (0, 0)
Screenshot: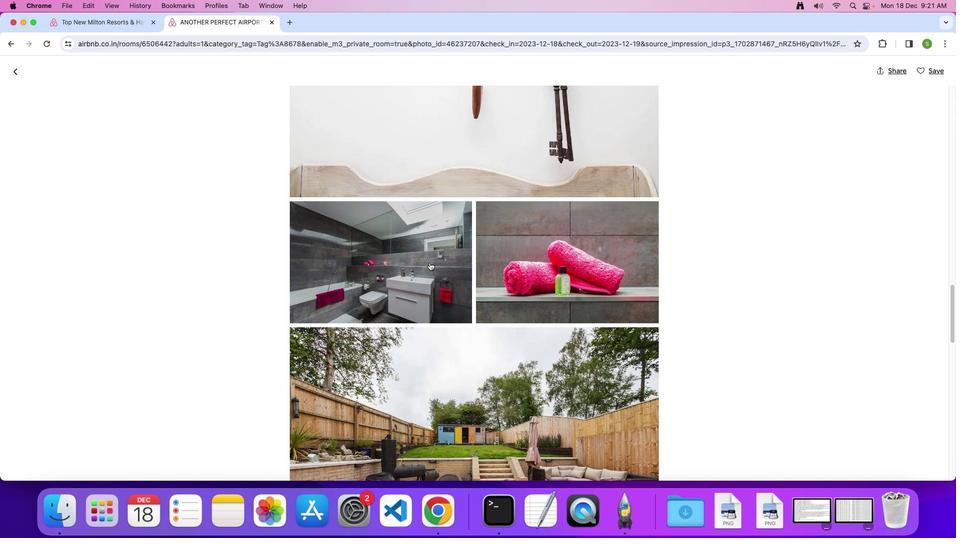
Action: Mouse scrolled (429, 262) with delta (0, 0)
Screenshot: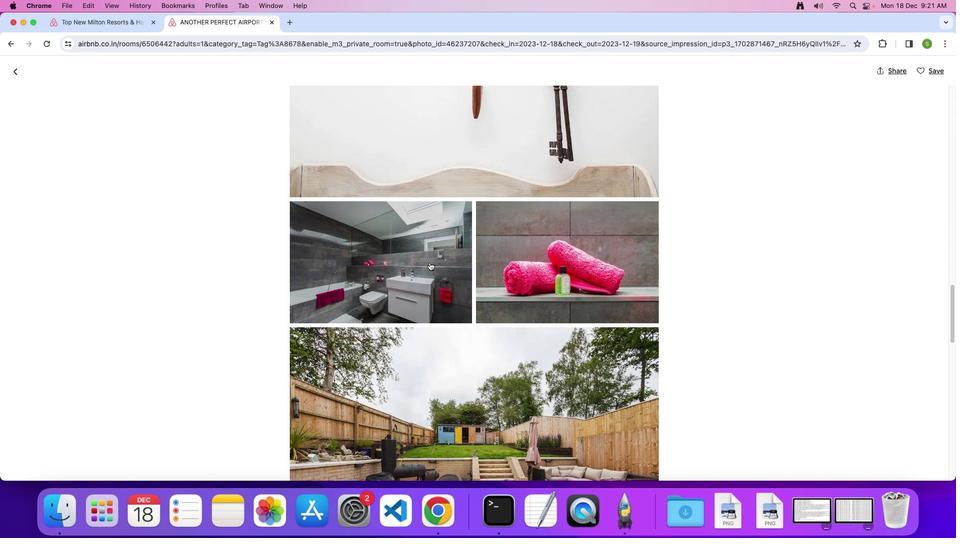 
Action: Mouse scrolled (429, 262) with delta (0, 0)
Screenshot: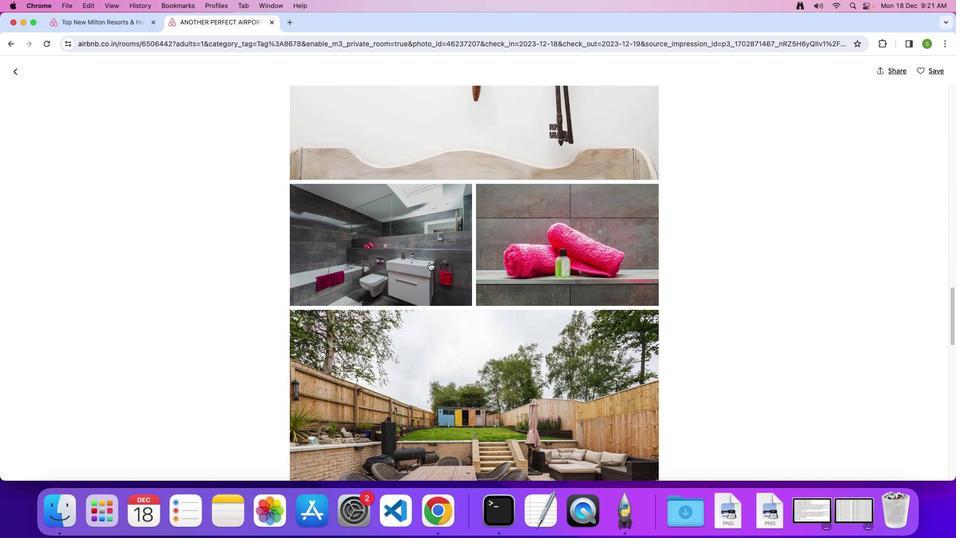 
Action: Mouse scrolled (429, 262) with delta (0, 0)
Screenshot: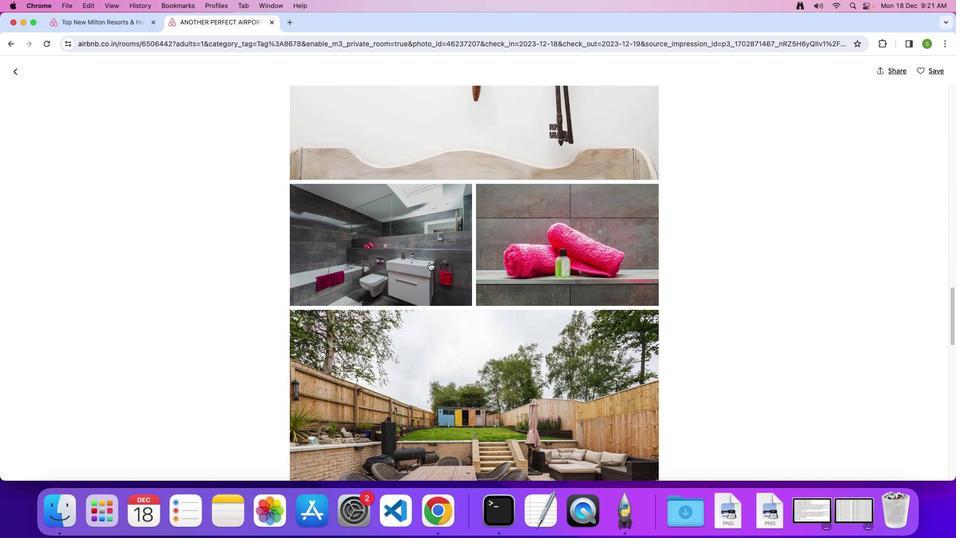 
Action: Mouse scrolled (429, 262) with delta (0, 0)
Screenshot: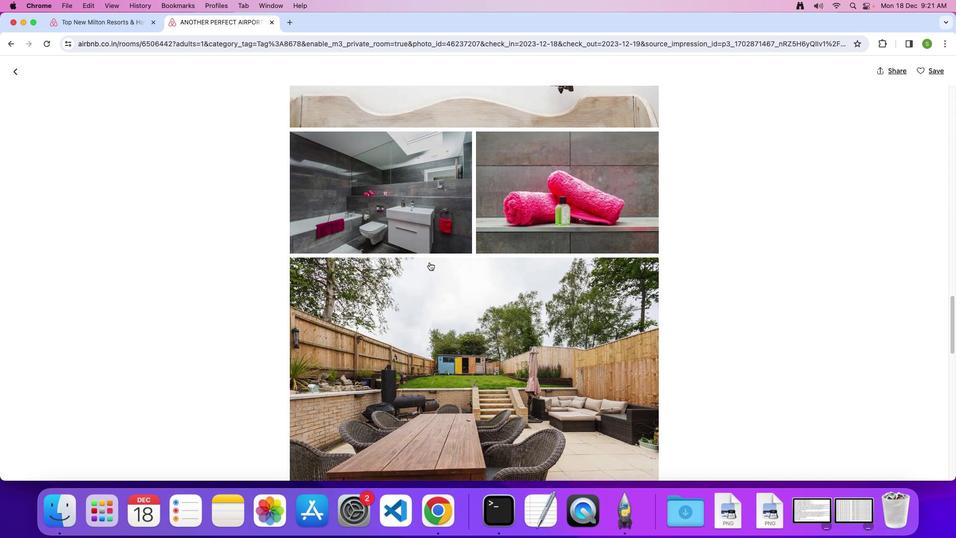 
Action: Mouse scrolled (429, 262) with delta (0, 0)
Screenshot: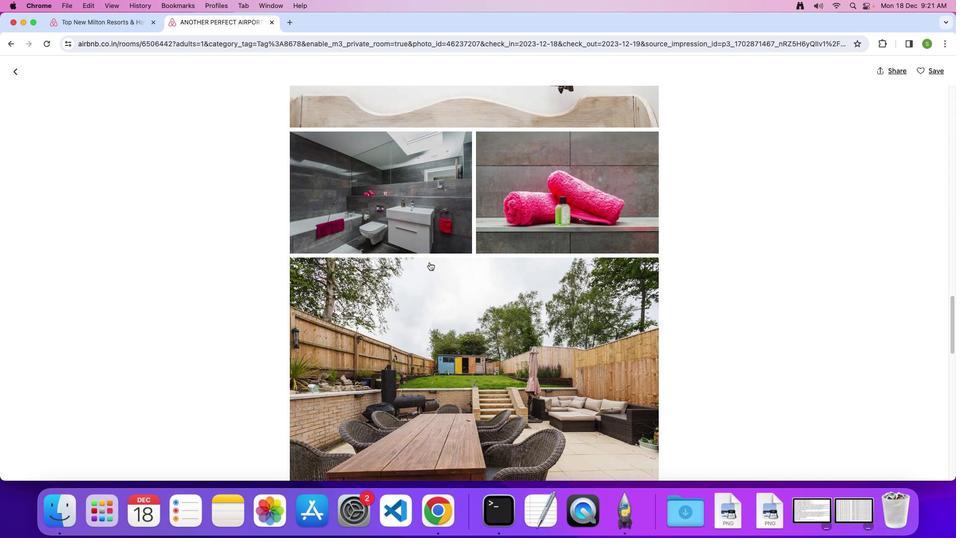 
Action: Mouse scrolled (429, 262) with delta (0, 0)
Screenshot: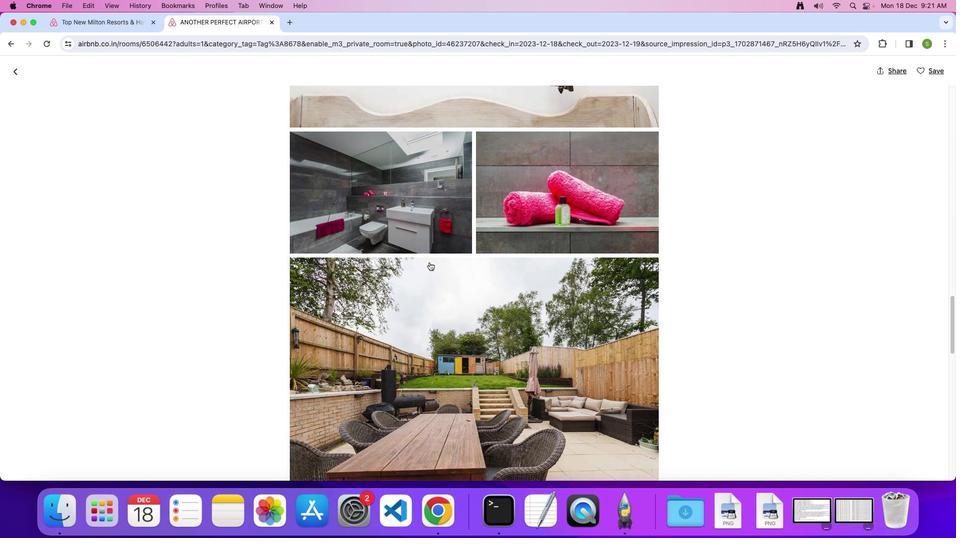 
Action: Mouse scrolled (429, 262) with delta (0, 0)
Screenshot: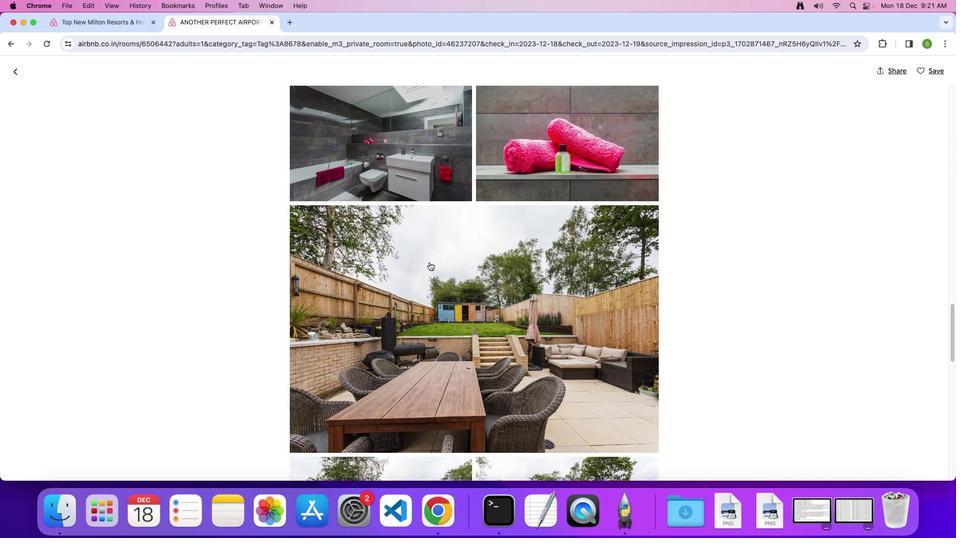
Action: Mouse scrolled (429, 262) with delta (0, 0)
Screenshot: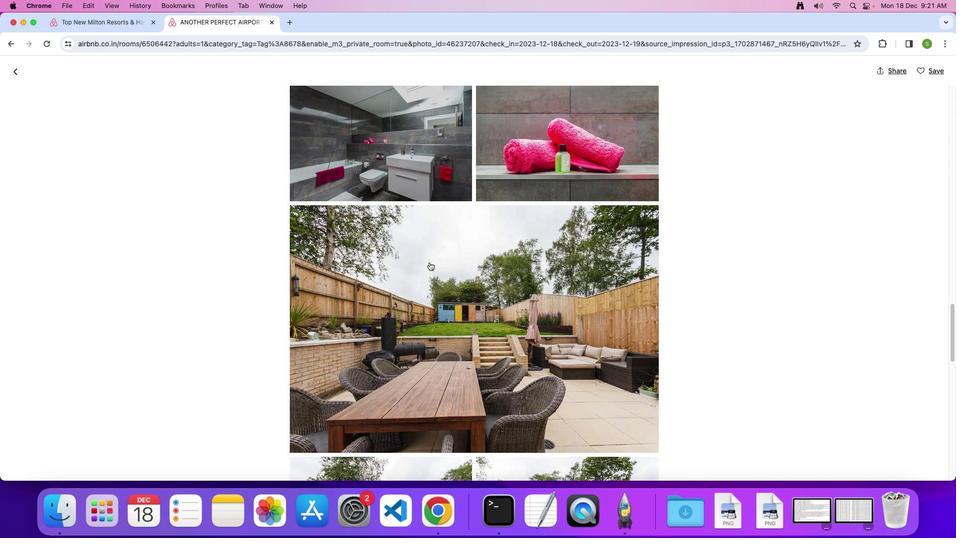 
Action: Mouse scrolled (429, 262) with delta (0, 0)
Screenshot: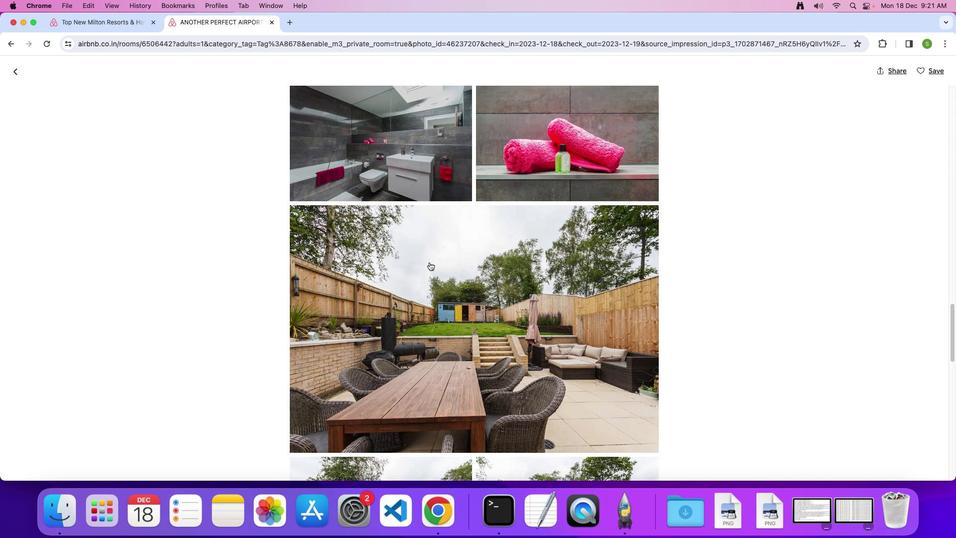 
Action: Mouse scrolled (429, 262) with delta (0, 0)
Screenshot: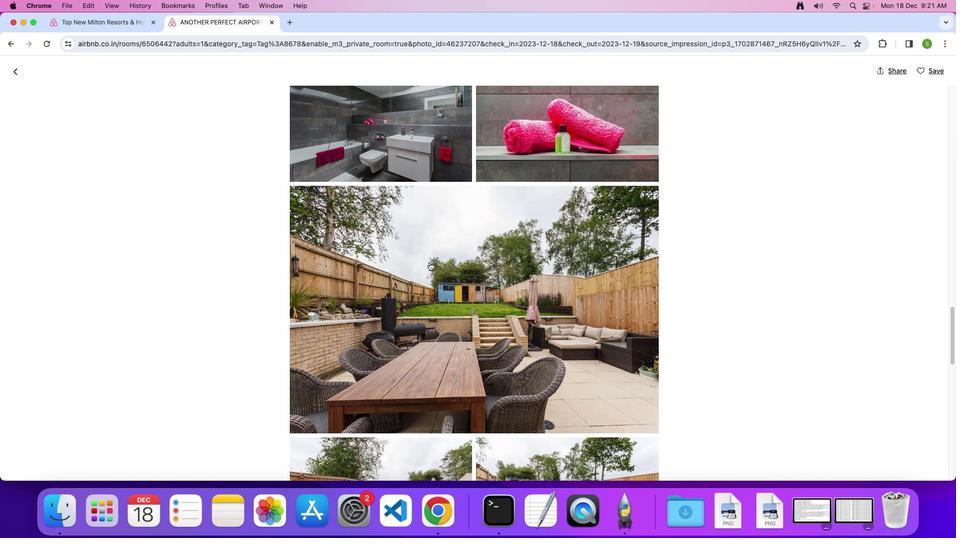
Action: Mouse scrolled (429, 262) with delta (0, 0)
Screenshot: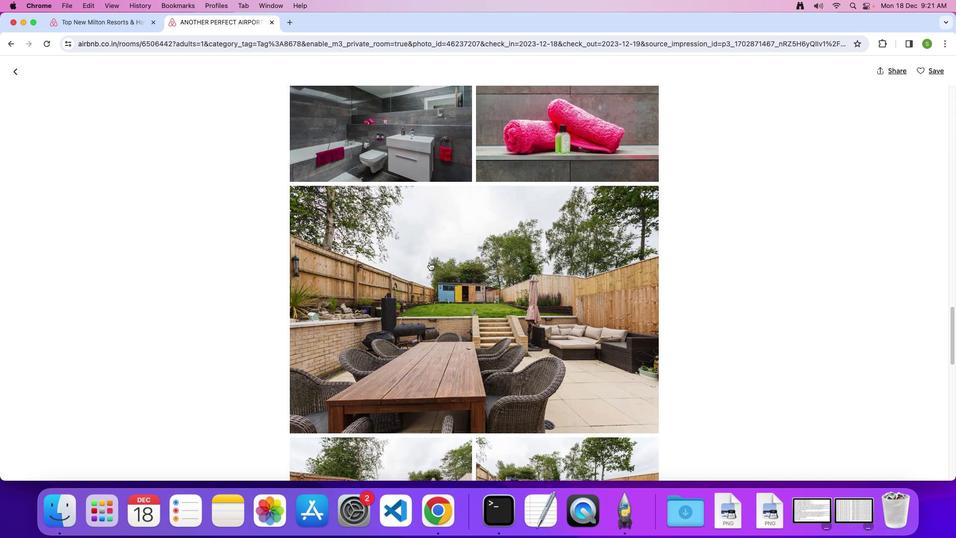
Action: Mouse scrolled (429, 262) with delta (0, 0)
Screenshot: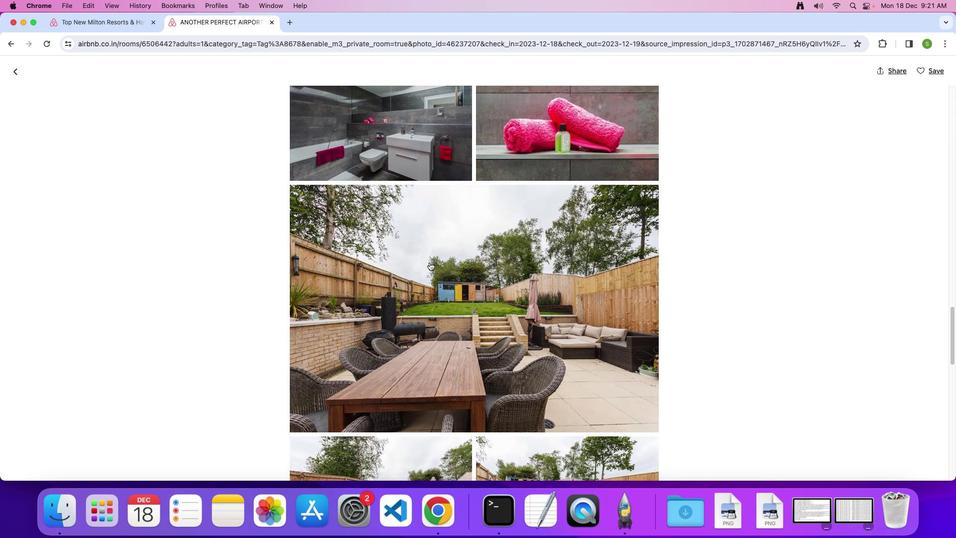 
Action: Mouse scrolled (429, 262) with delta (0, 0)
Screenshot: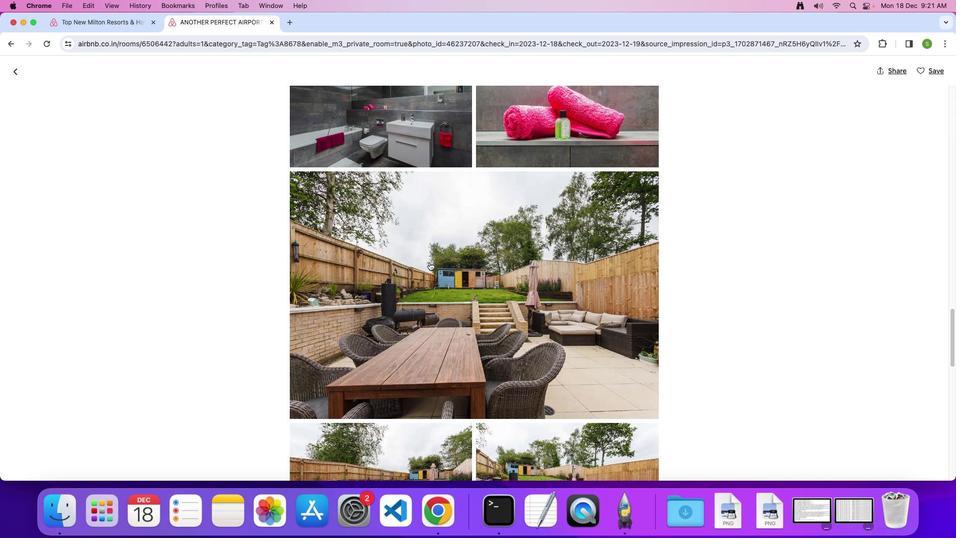 
Action: Mouse scrolled (429, 262) with delta (0, 0)
Screenshot: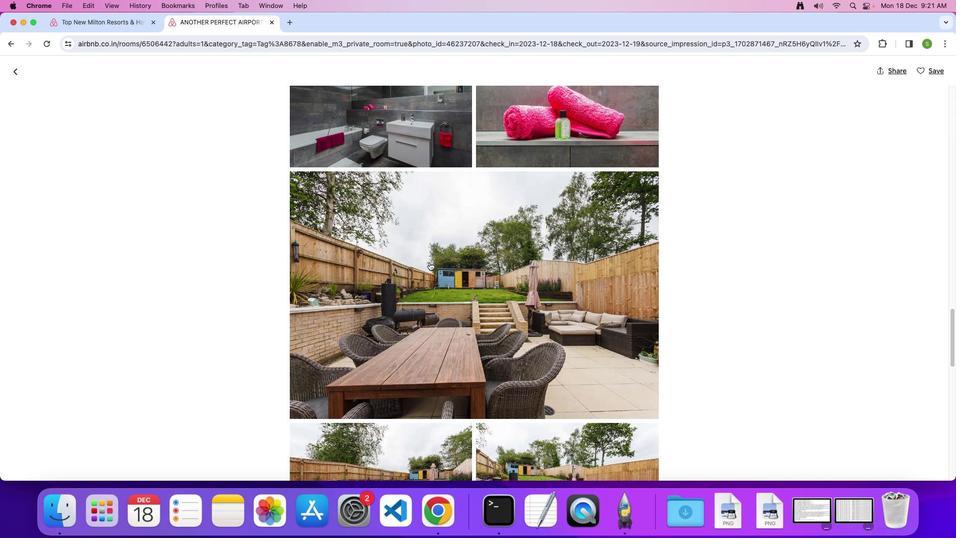 
Action: Mouse scrolled (429, 262) with delta (0, 0)
Screenshot: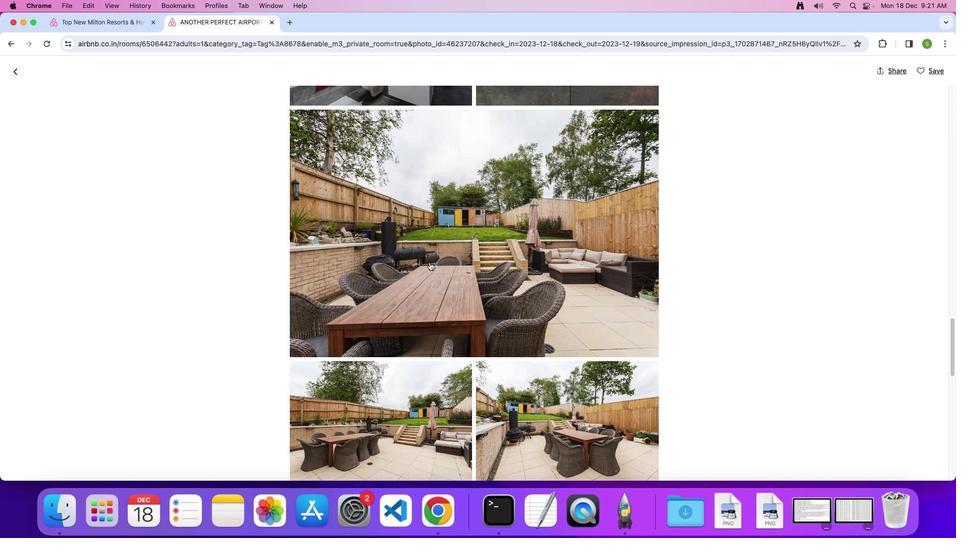 
Action: Mouse scrolled (429, 262) with delta (0, 0)
Screenshot: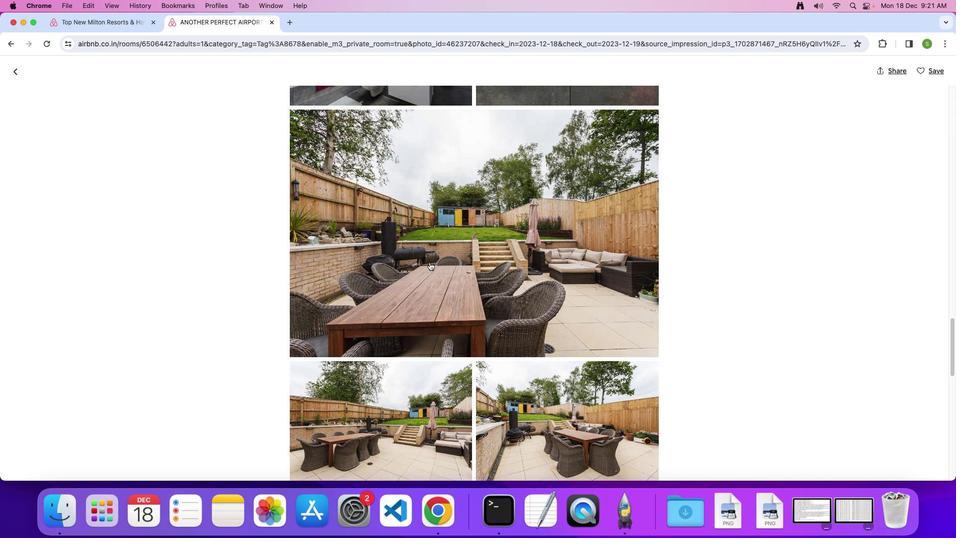 
Action: Mouse scrolled (429, 262) with delta (0, 0)
Screenshot: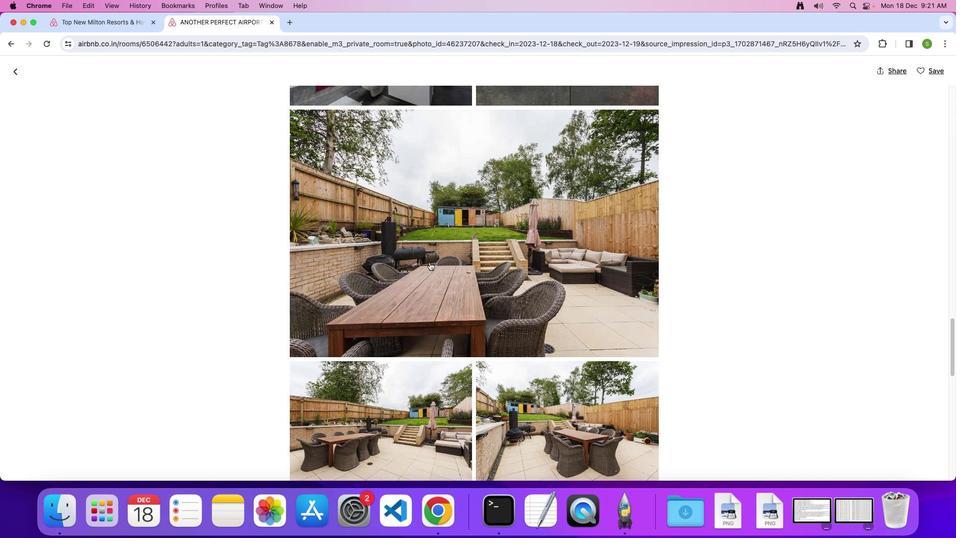 
Action: Mouse scrolled (429, 262) with delta (0, 0)
Screenshot: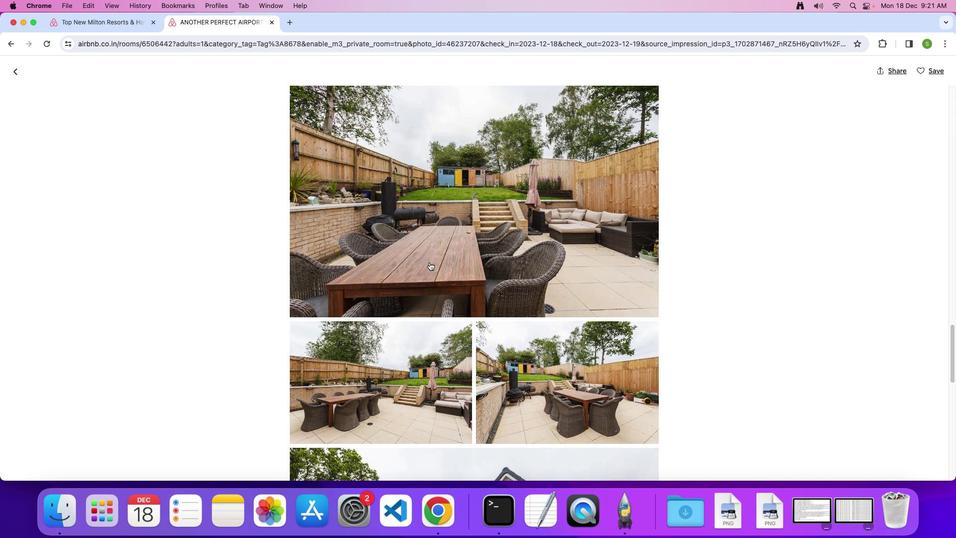 
Action: Mouse scrolled (429, 262) with delta (0, 0)
Screenshot: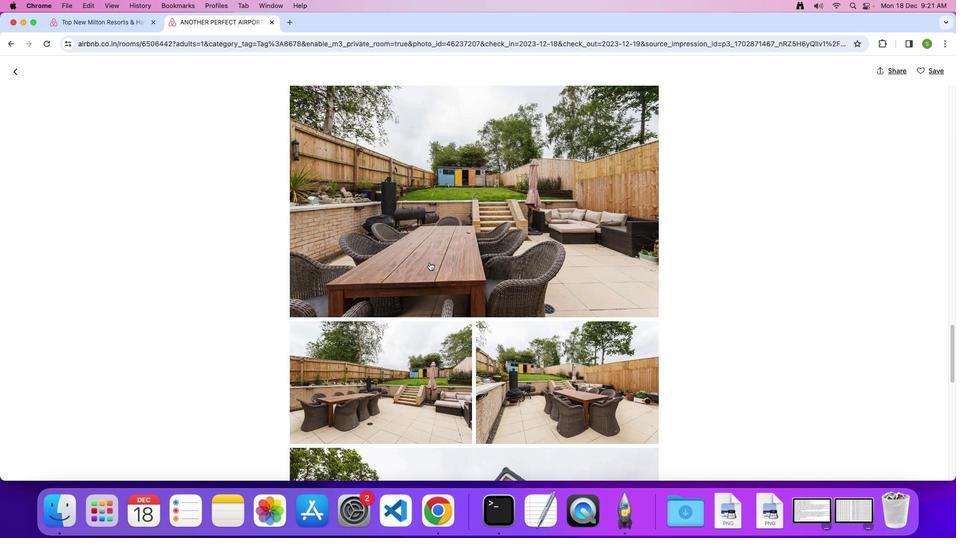 
Action: Mouse scrolled (429, 262) with delta (0, 0)
Screenshot: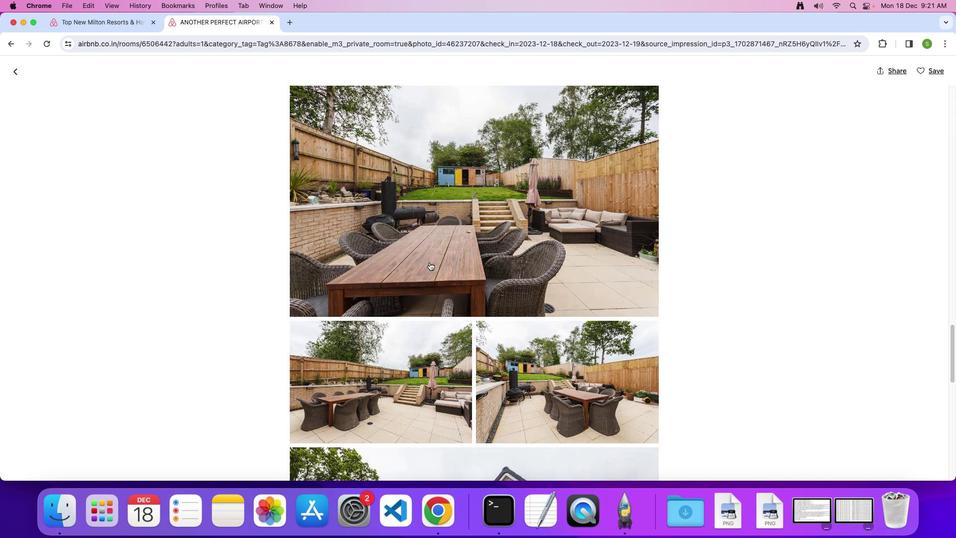 
Action: Mouse scrolled (429, 262) with delta (0, 0)
Screenshot: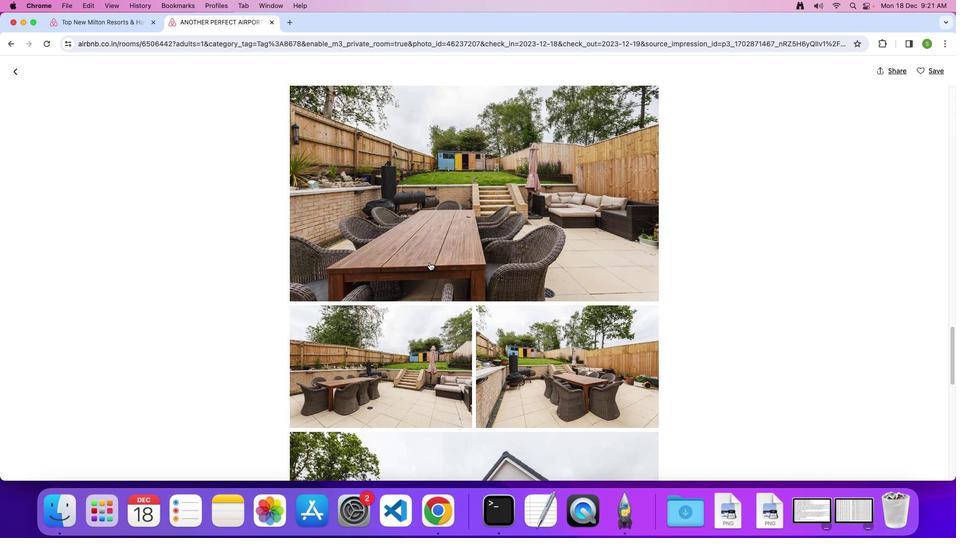 
Action: Mouse scrolled (429, 262) with delta (0, 0)
Screenshot: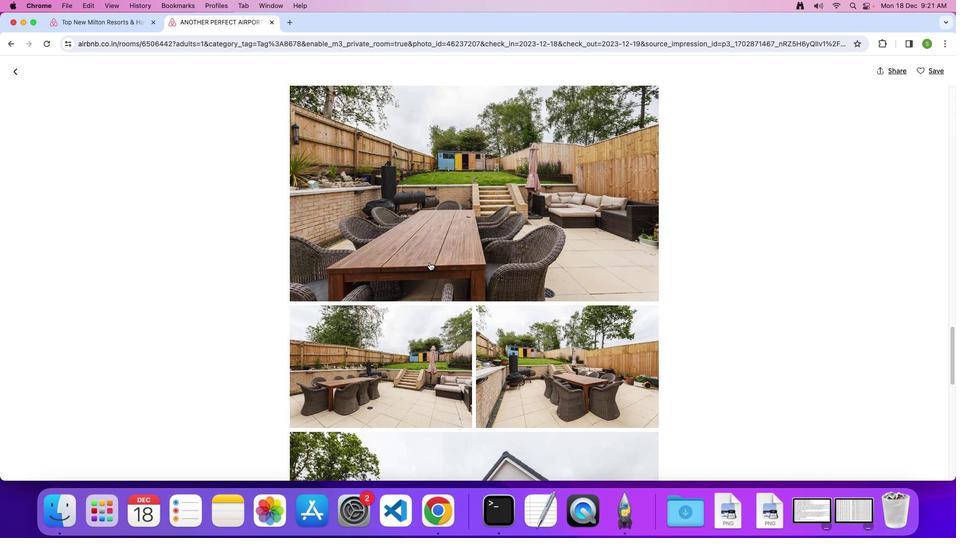 
Action: Mouse scrolled (429, 262) with delta (0, 0)
Screenshot: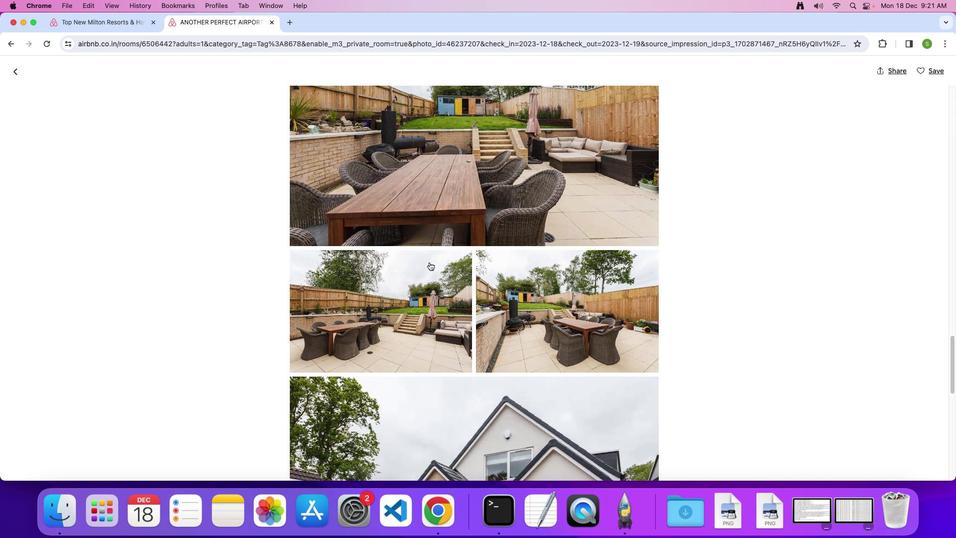 
Action: Mouse scrolled (429, 262) with delta (0, 0)
Screenshot: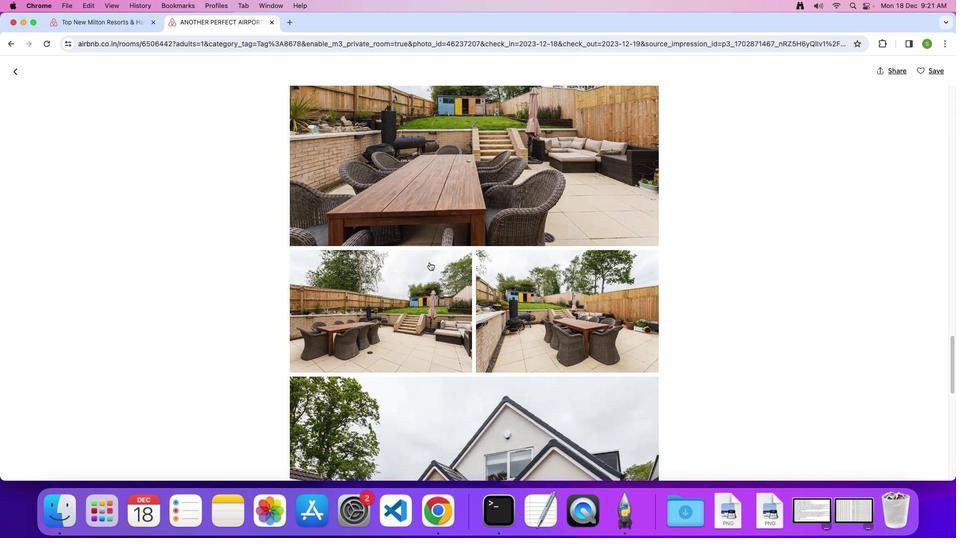 
Action: Mouse scrolled (429, 262) with delta (0, 0)
Screenshot: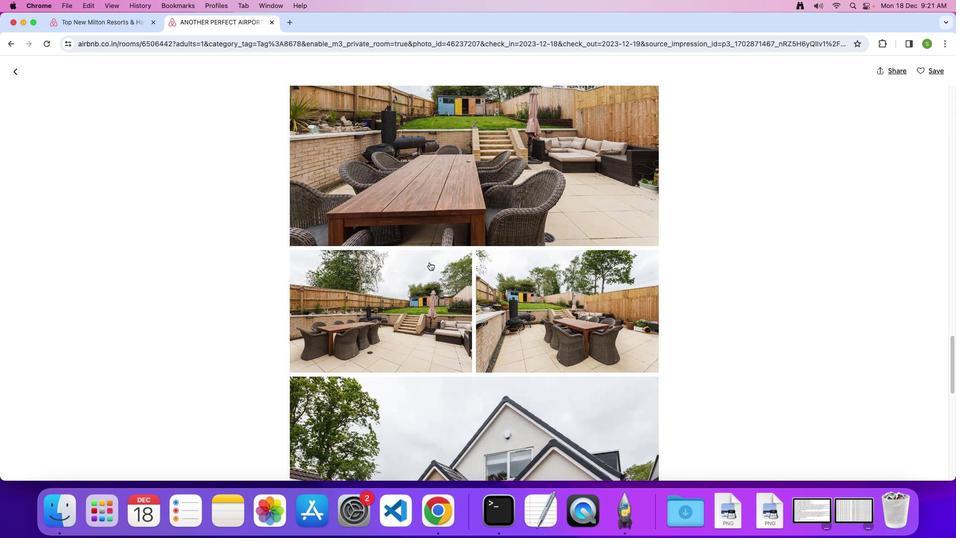 
Action: Mouse scrolled (429, 262) with delta (0, 0)
Screenshot: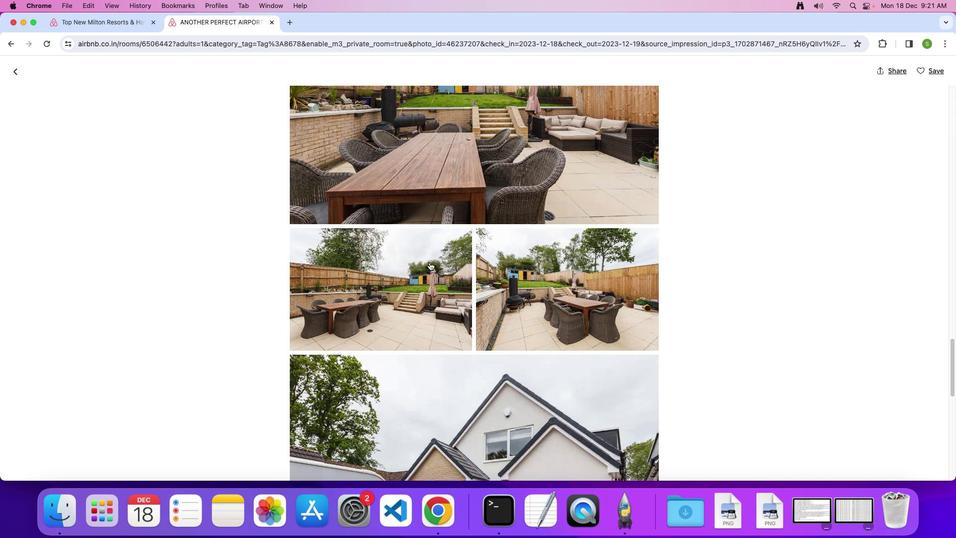 
Action: Mouse scrolled (429, 262) with delta (0, 0)
Screenshot: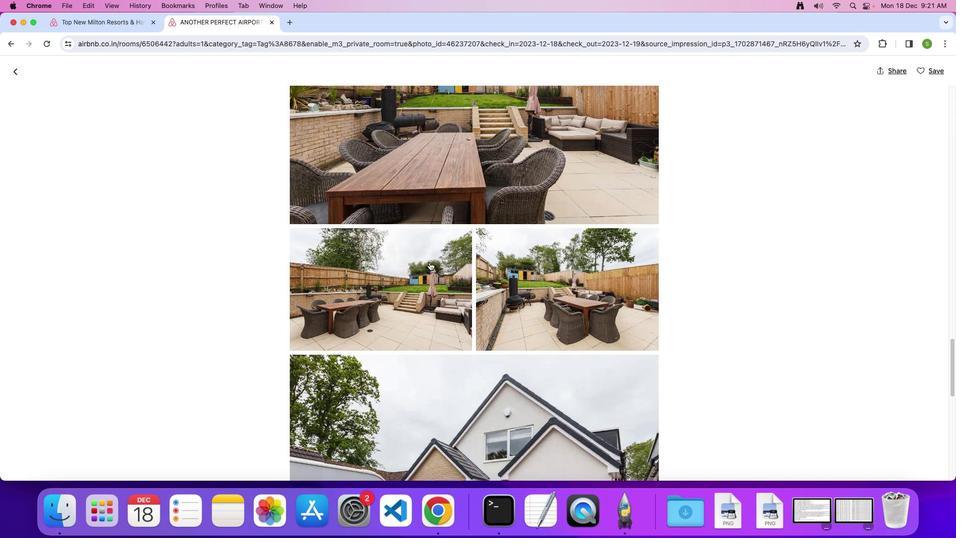 
Action: Mouse scrolled (429, 262) with delta (0, 0)
Screenshot: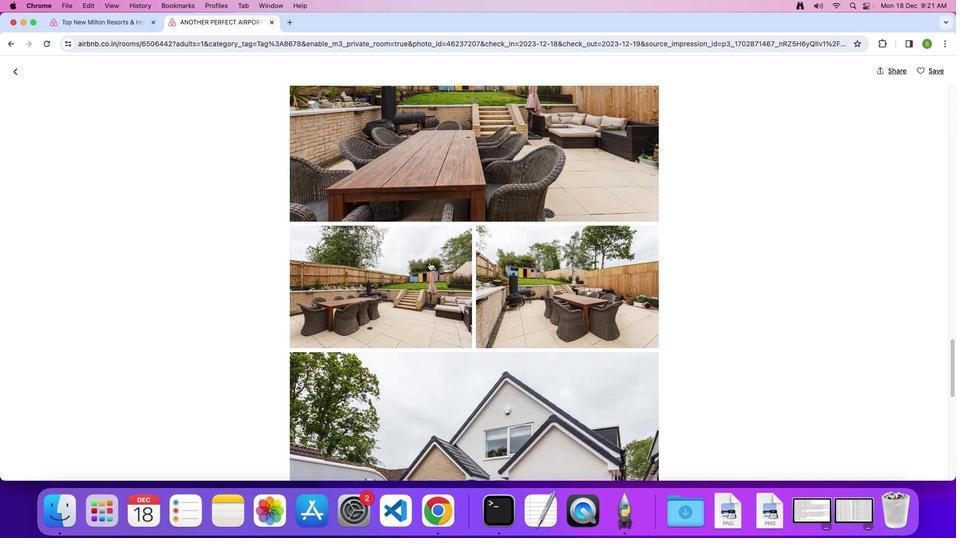 
Action: Mouse scrolled (429, 262) with delta (0, 0)
Screenshot: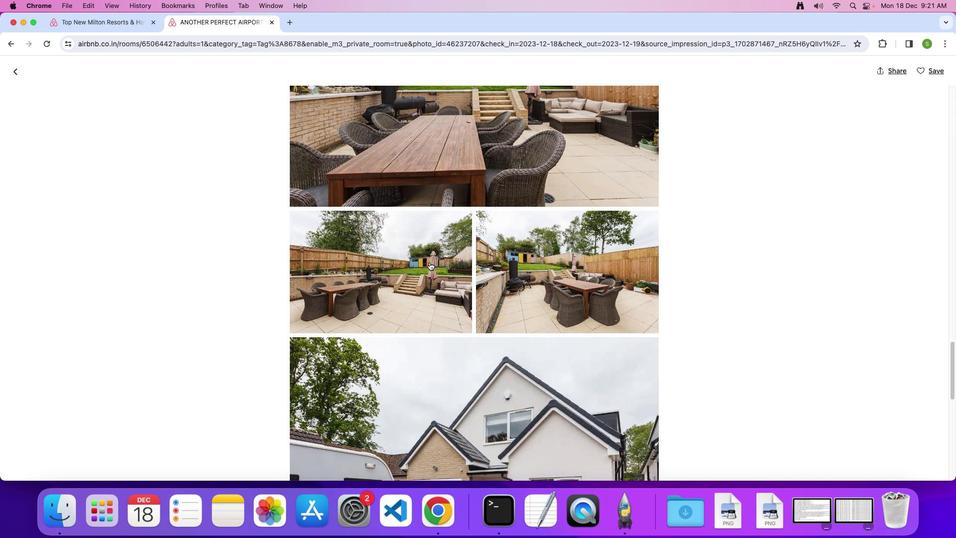 
Action: Mouse scrolled (429, 262) with delta (0, 0)
Screenshot: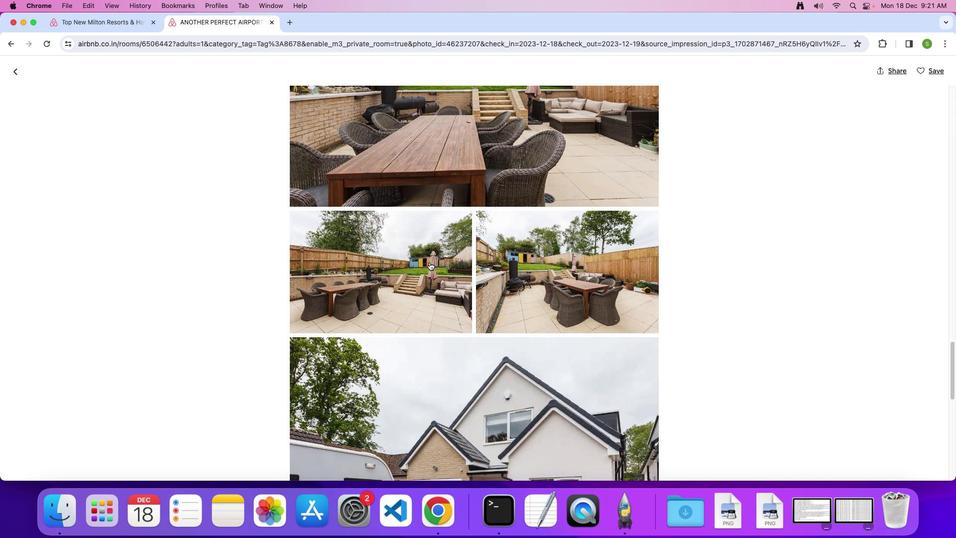 
Action: Mouse scrolled (429, 262) with delta (0, 0)
Screenshot: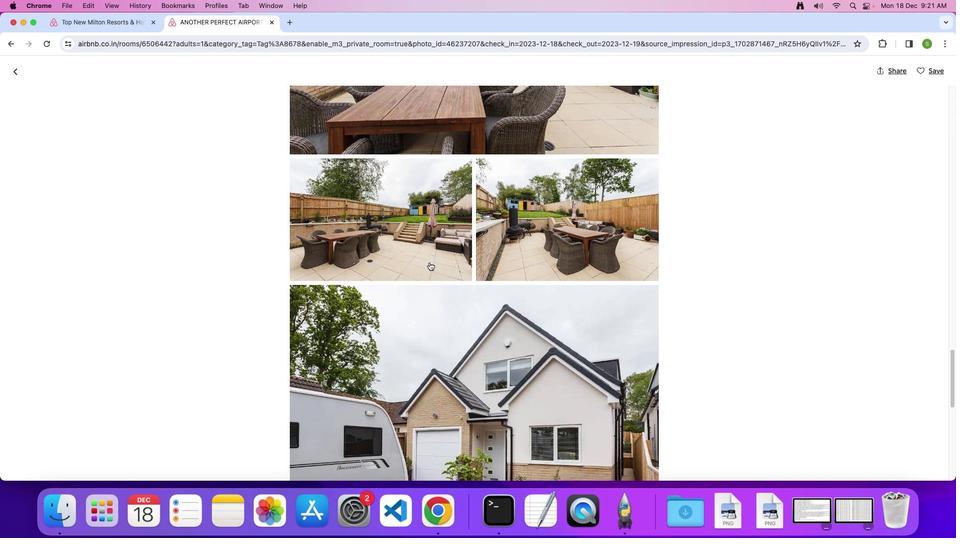 
Action: Mouse scrolled (429, 262) with delta (0, 0)
Screenshot: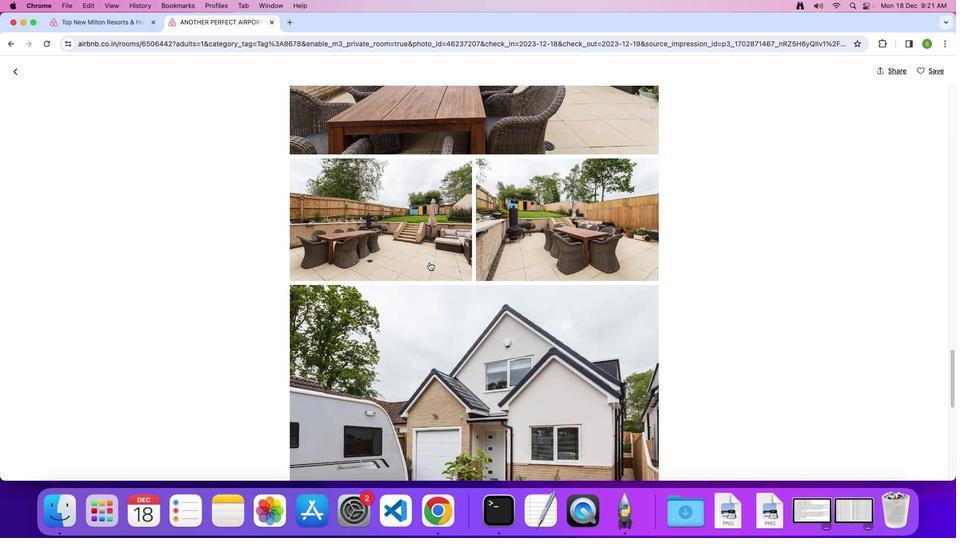 
Action: Mouse scrolled (429, 262) with delta (0, 0)
Screenshot: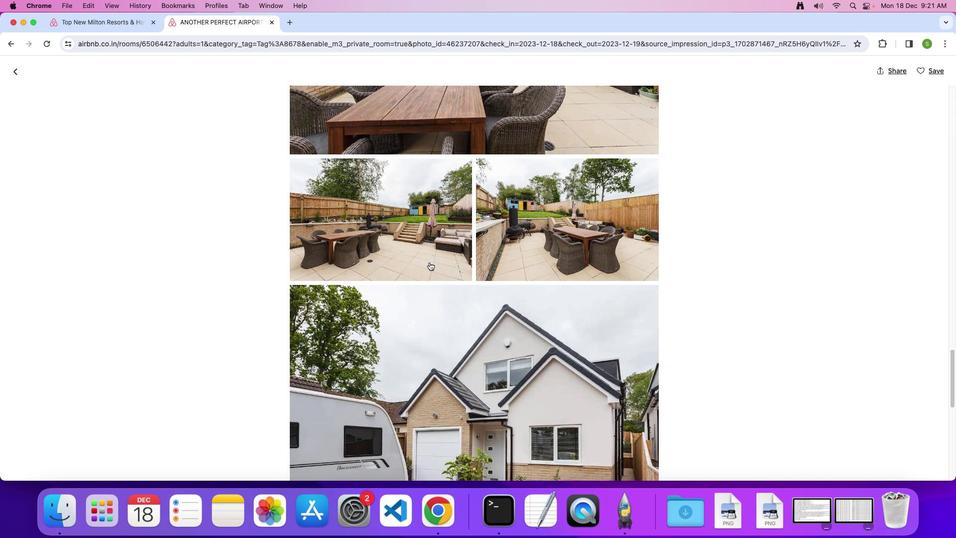 
Action: Mouse scrolled (429, 262) with delta (0, 0)
Screenshot: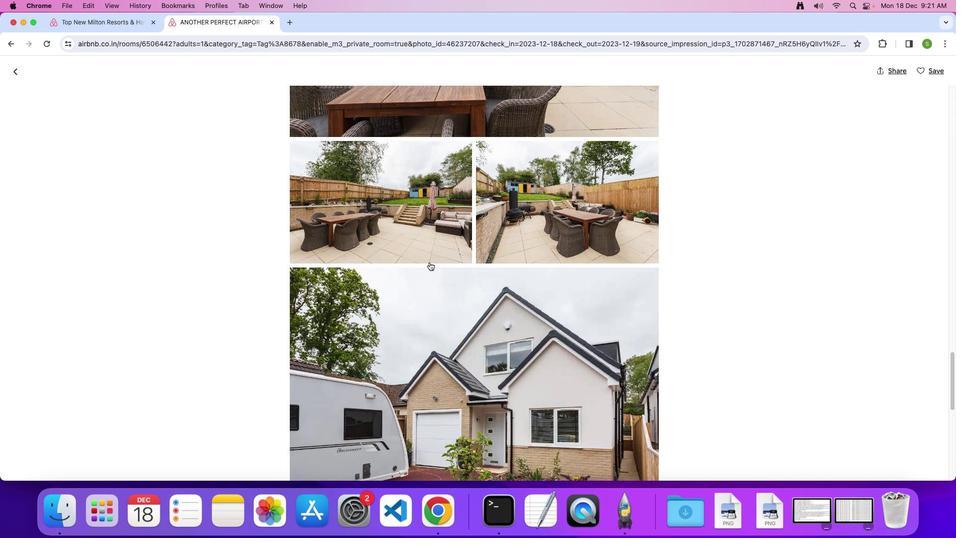 
Action: Mouse scrolled (429, 262) with delta (0, 0)
Screenshot: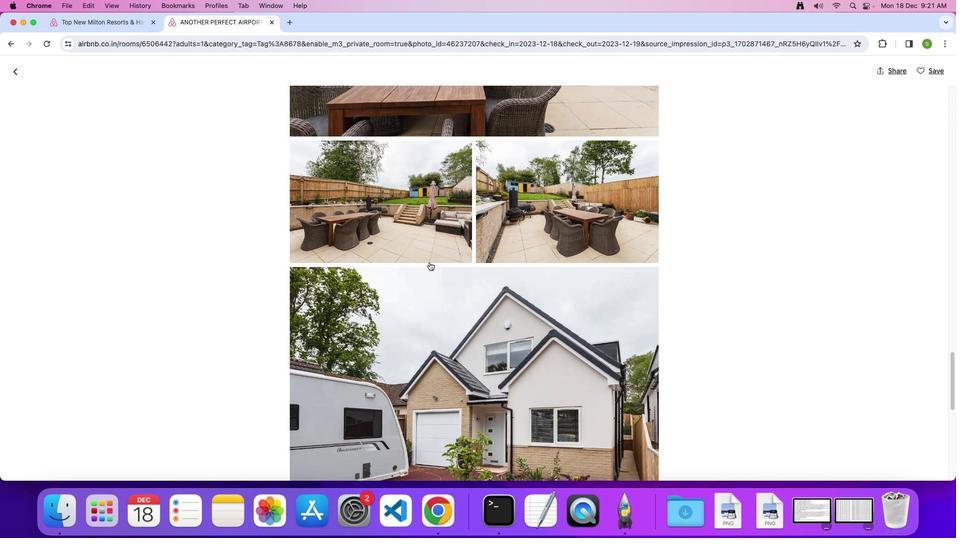 
Action: Mouse scrolled (429, 262) with delta (0, 0)
Screenshot: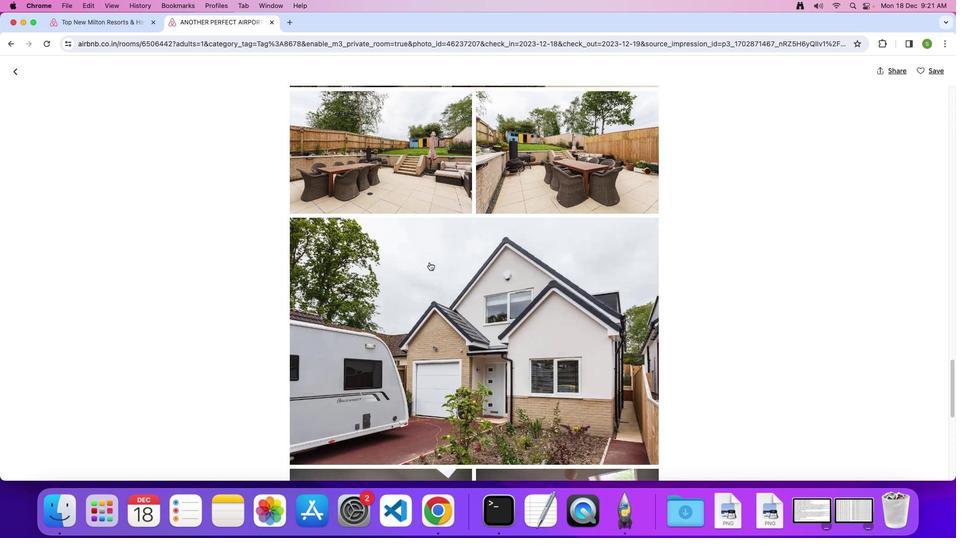 
Action: Mouse scrolled (429, 262) with delta (0, 0)
Screenshot: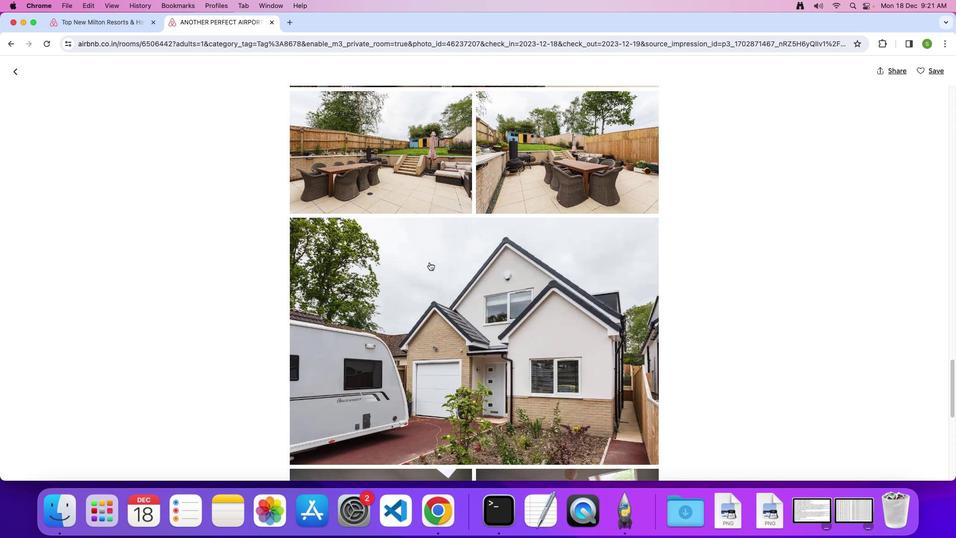 
Action: Mouse scrolled (429, 262) with delta (0, 0)
Screenshot: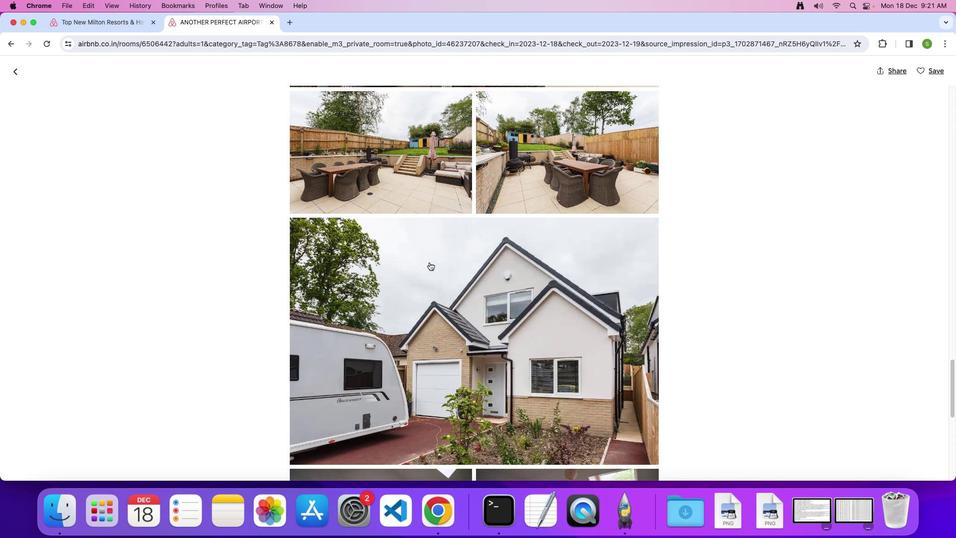 
Action: Mouse scrolled (429, 262) with delta (0, 0)
Screenshot: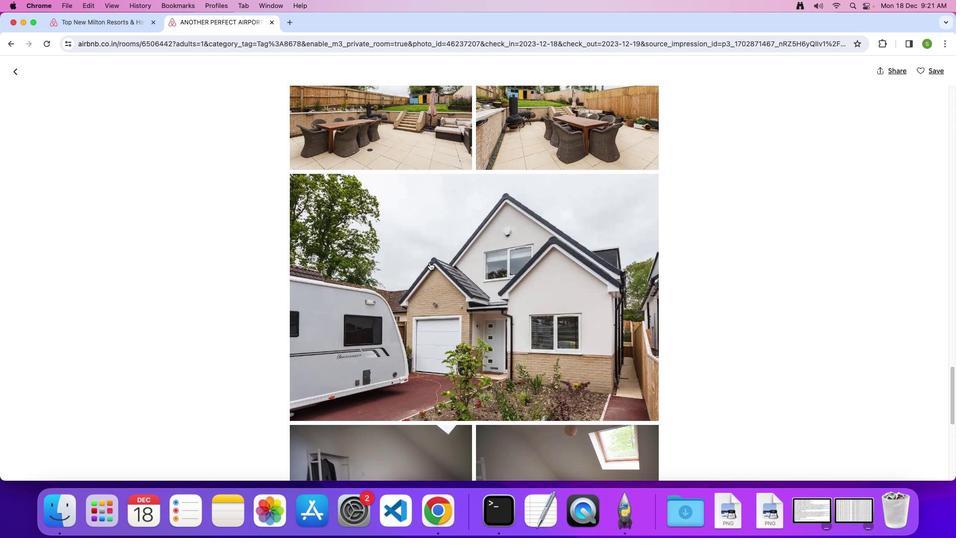 
Action: Mouse scrolled (429, 262) with delta (0, 0)
Screenshot: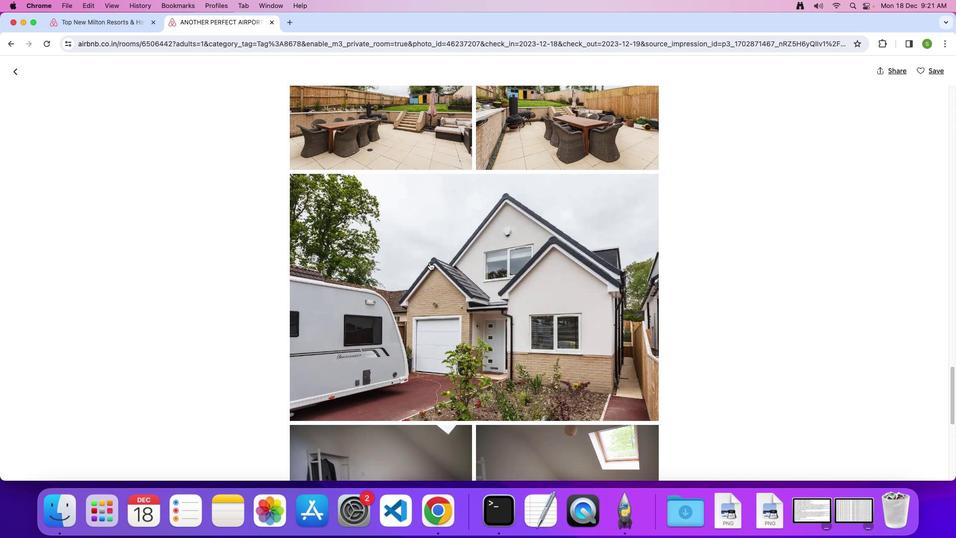 
Action: Mouse scrolled (429, 262) with delta (0, 0)
Screenshot: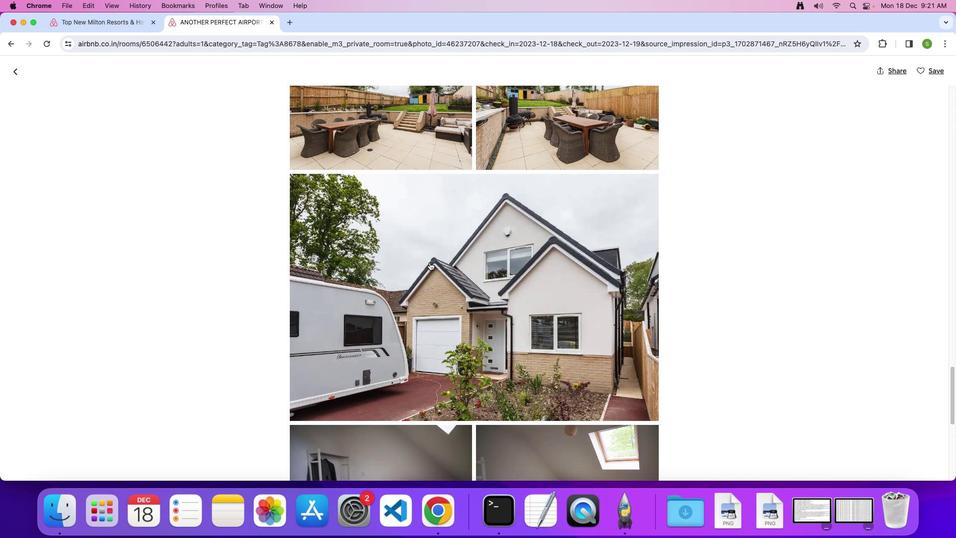 
Action: Mouse scrolled (429, 262) with delta (0, 0)
Screenshot: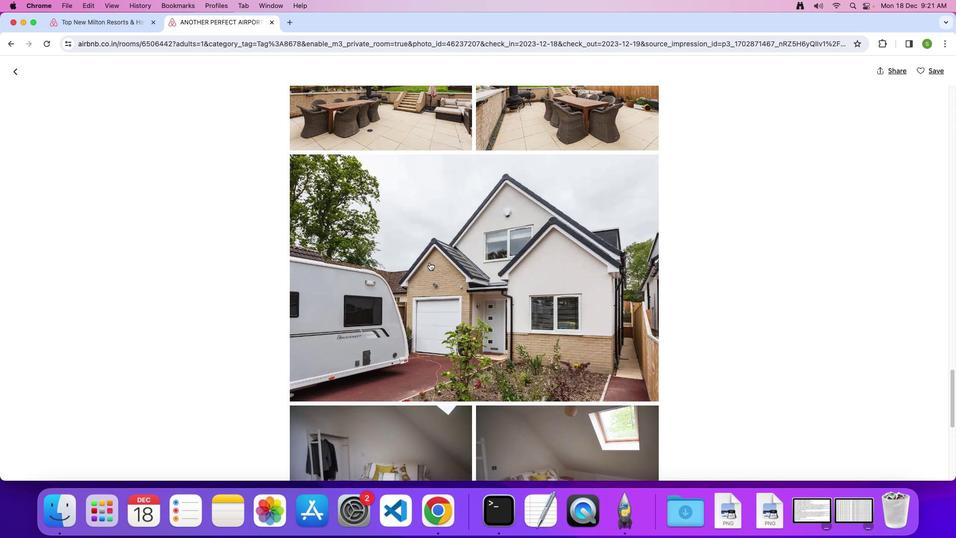 
Action: Mouse scrolled (429, 262) with delta (0, 0)
Screenshot: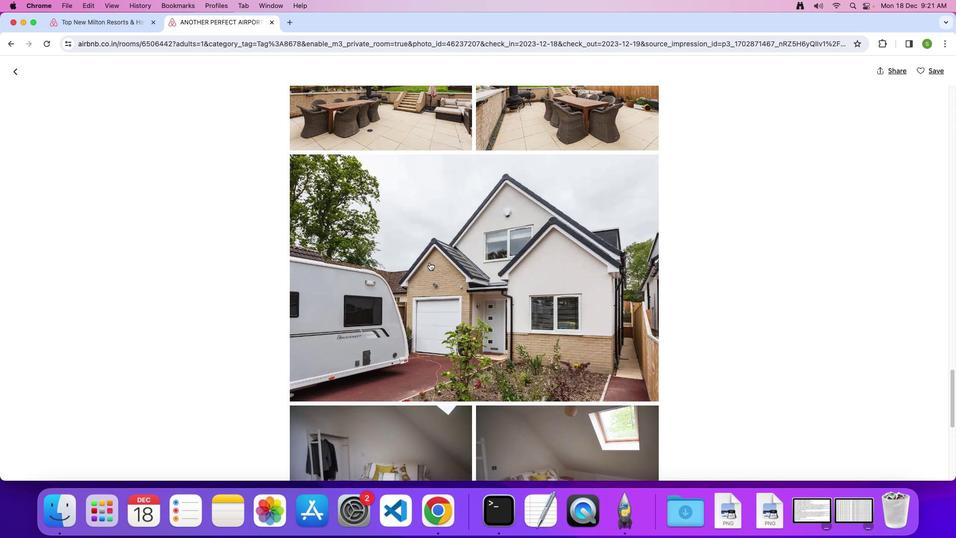 
Action: Mouse scrolled (429, 262) with delta (0, 0)
Screenshot: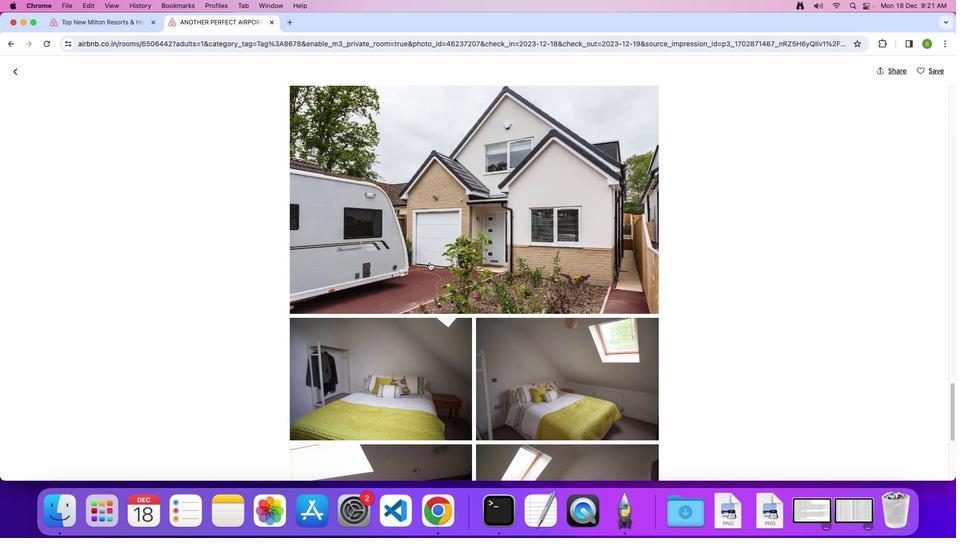 
Action: Mouse scrolled (429, 262) with delta (0, 0)
Screenshot: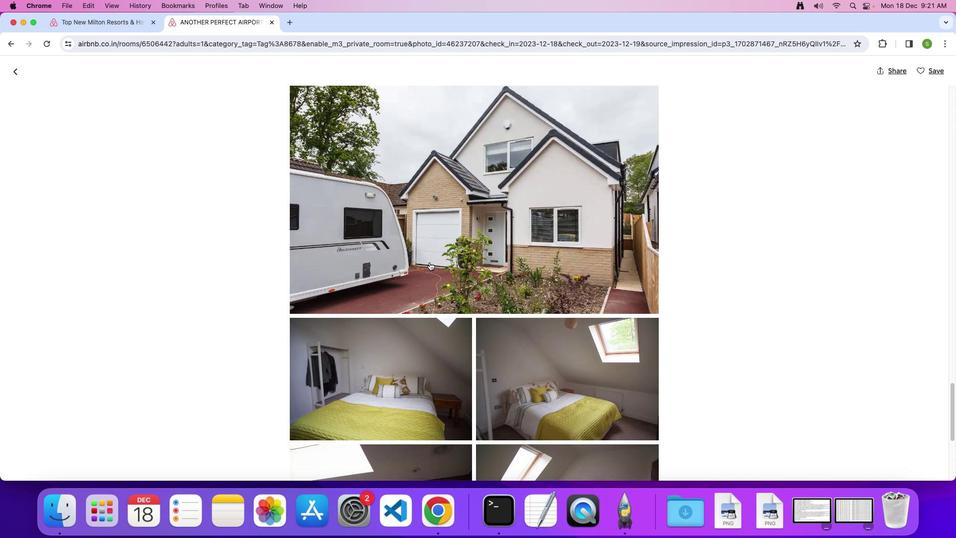 
Action: Mouse scrolled (429, 262) with delta (0, -1)
Screenshot: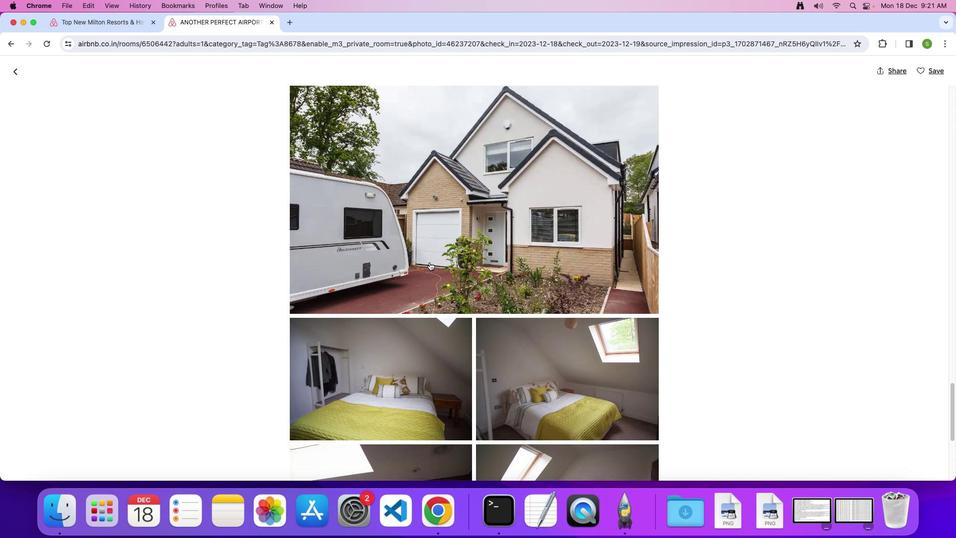 
Action: Mouse scrolled (429, 262) with delta (0, 0)
Screenshot: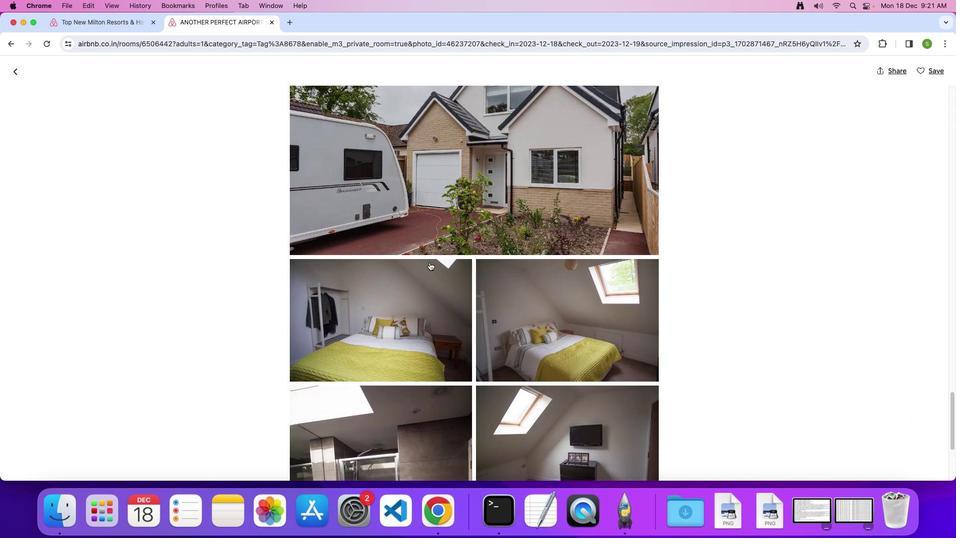 
Action: Mouse scrolled (429, 262) with delta (0, 0)
Screenshot: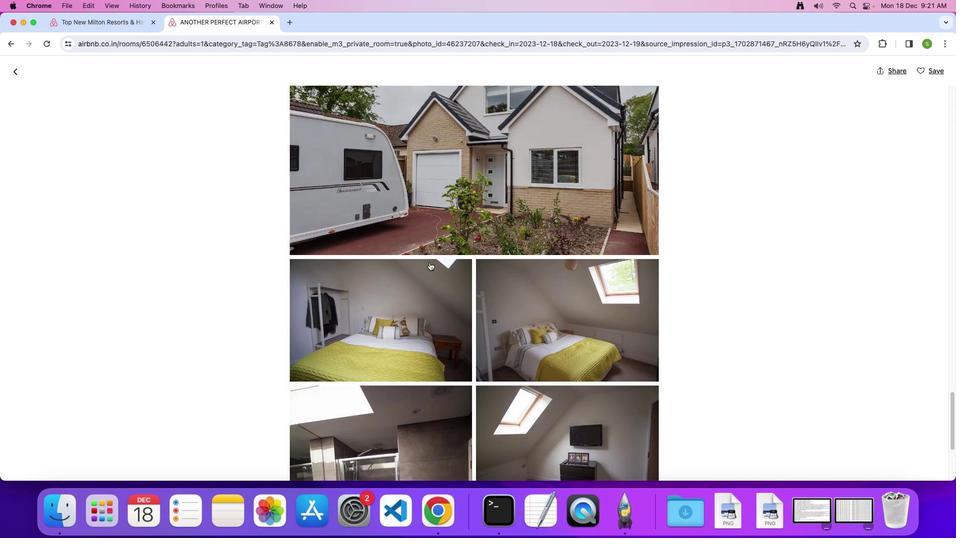
Action: Mouse scrolled (429, 262) with delta (0, 0)
Screenshot: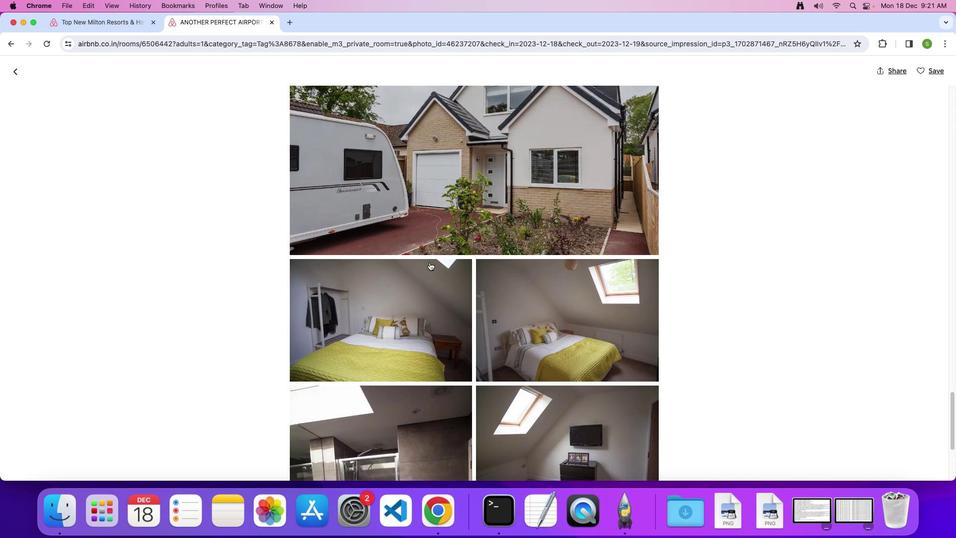 
Action: Mouse scrolled (429, 262) with delta (0, 0)
Screenshot: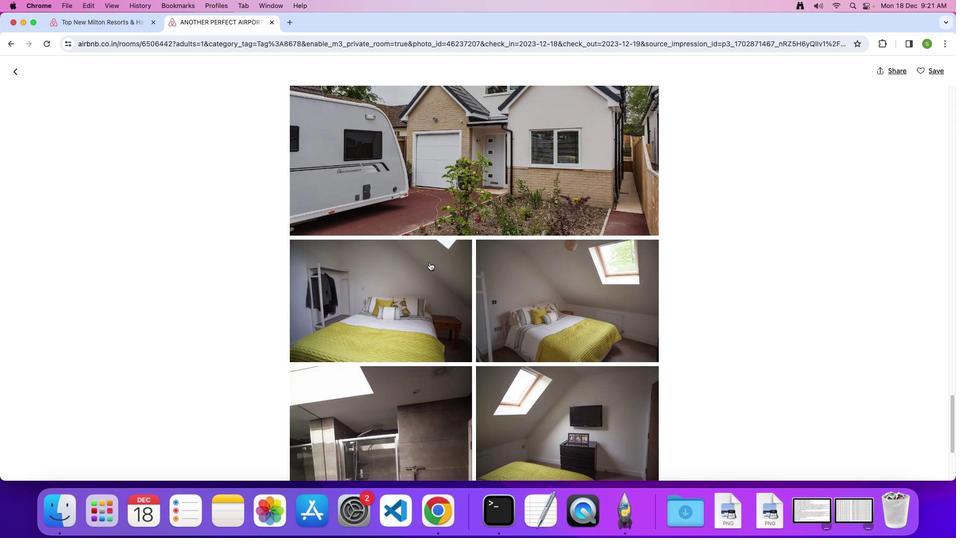 
Action: Mouse scrolled (429, 262) with delta (0, 0)
Screenshot: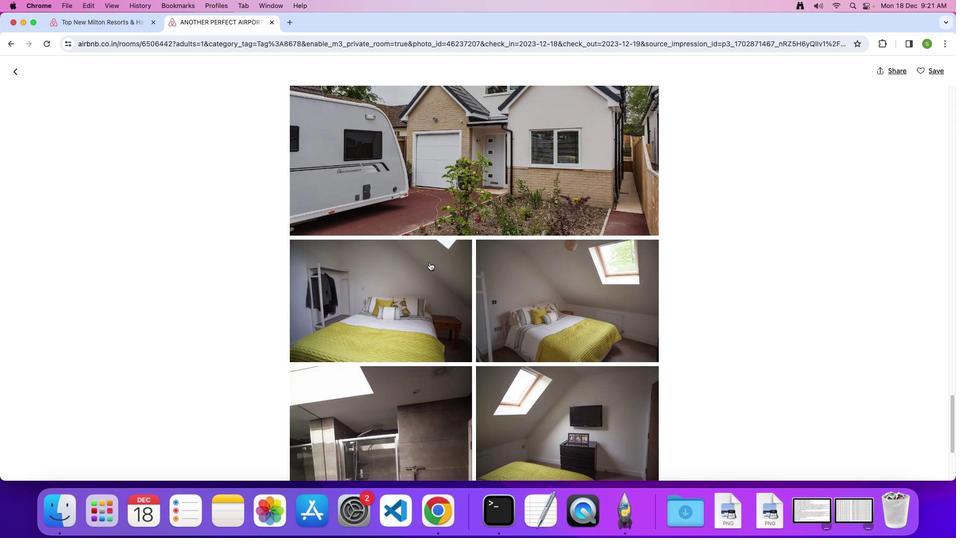 
Action: Mouse scrolled (429, 262) with delta (0, 0)
Screenshot: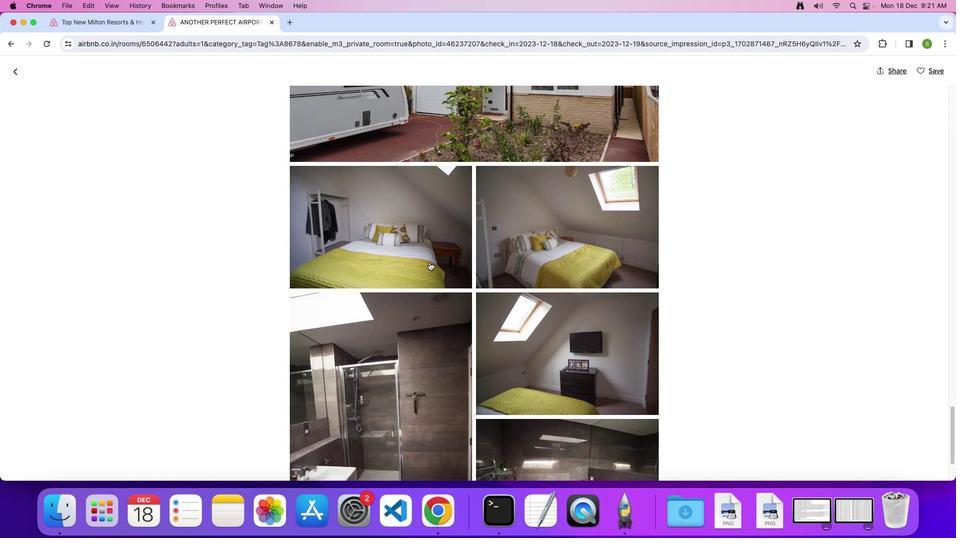 
Action: Mouse scrolled (429, 262) with delta (0, 0)
Screenshot: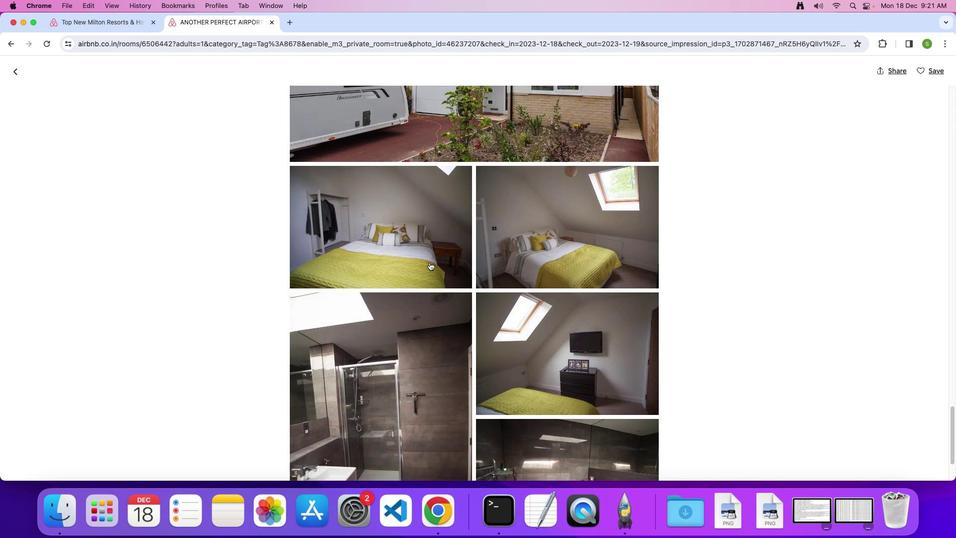 
Action: Mouse scrolled (429, 262) with delta (0, 0)
Screenshot: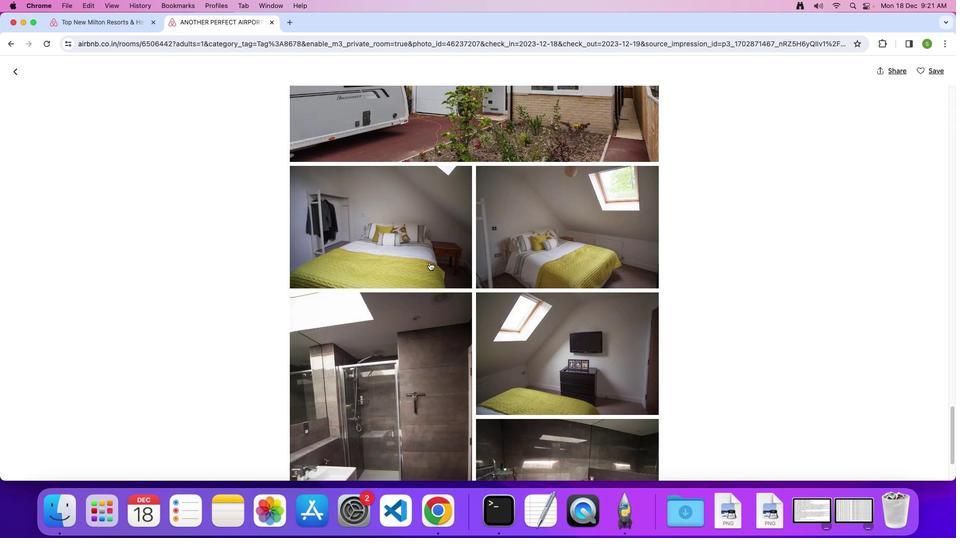 
Action: Mouse scrolled (429, 262) with delta (0, 0)
Screenshot: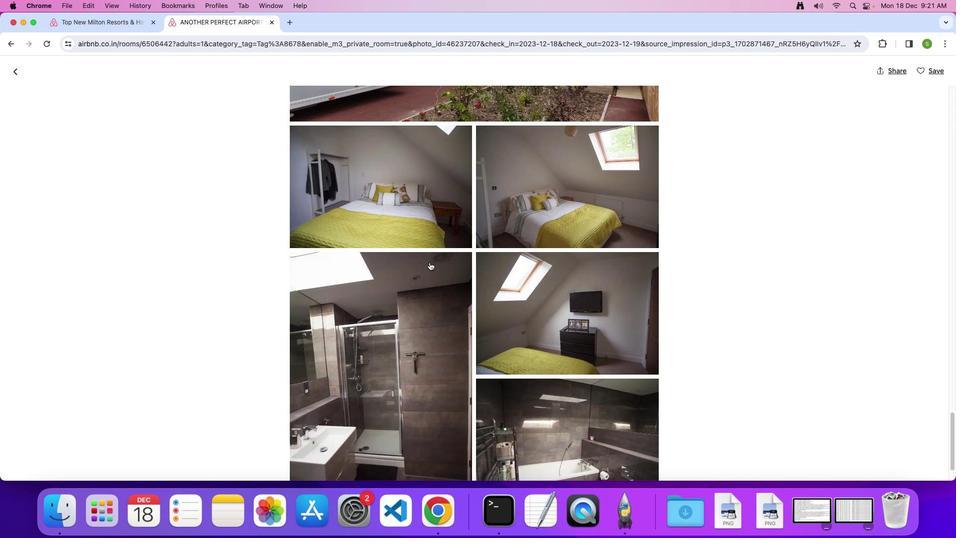 
Action: Mouse scrolled (429, 262) with delta (0, 0)
Screenshot: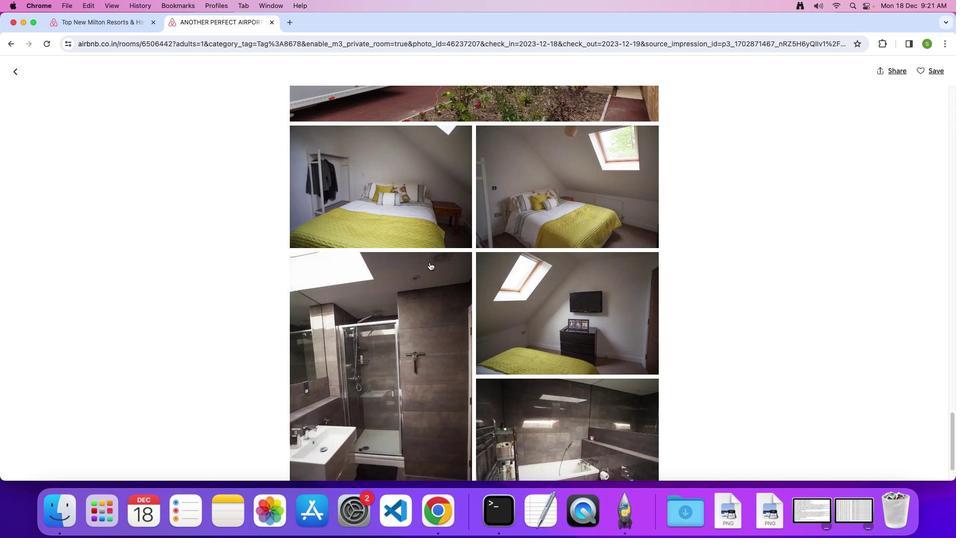 
Action: Mouse scrolled (429, 262) with delta (0, 0)
Screenshot: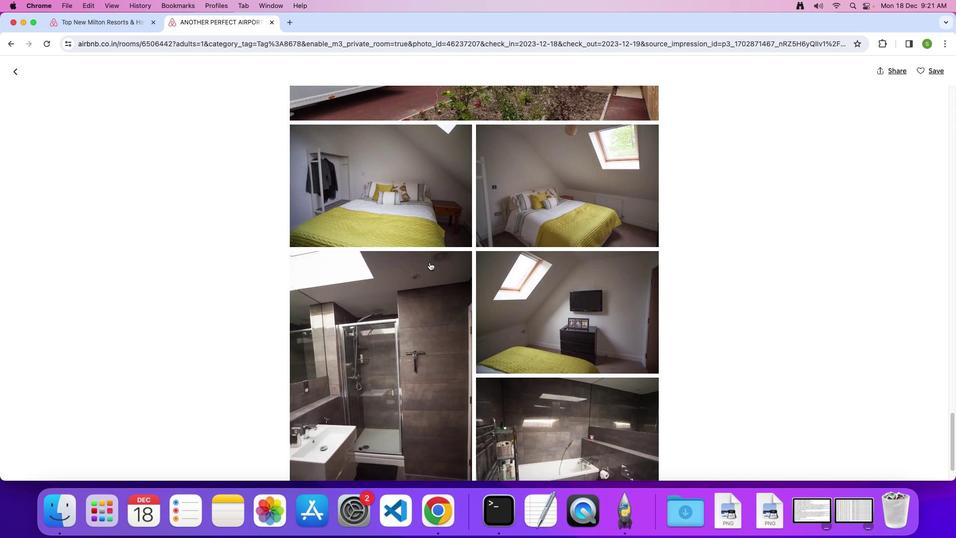 
Action: Mouse scrolled (429, 262) with delta (0, 0)
Screenshot: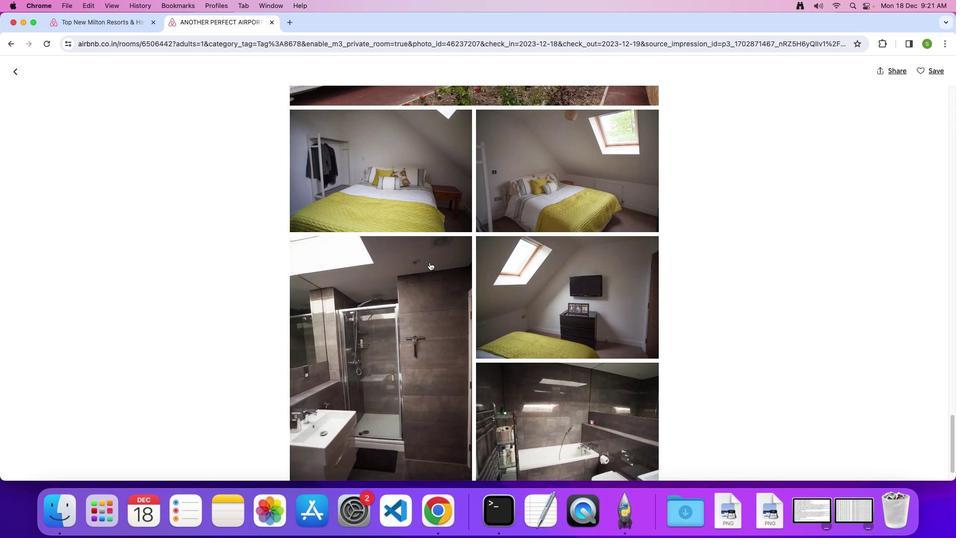 
Action: Mouse scrolled (429, 262) with delta (0, 0)
Screenshot: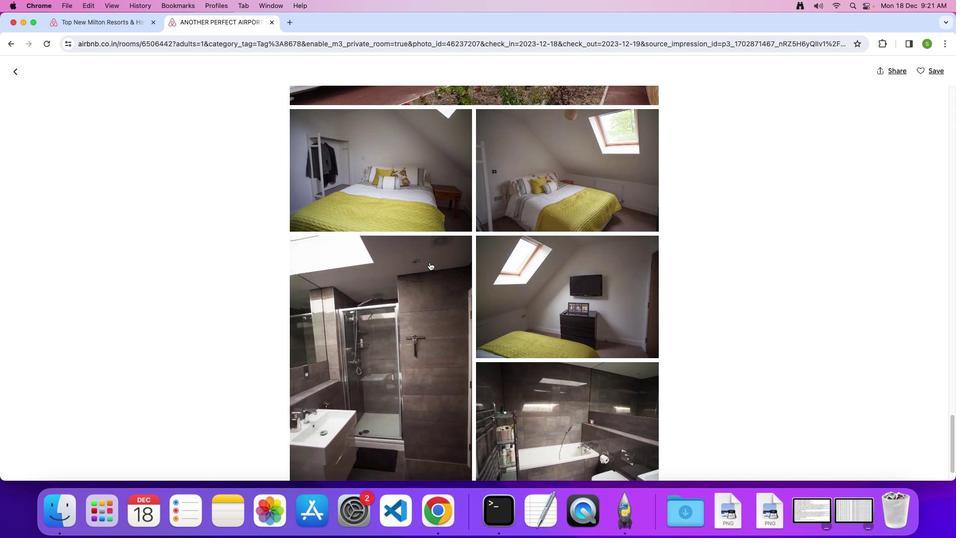 
Action: Mouse scrolled (429, 262) with delta (0, 0)
Screenshot: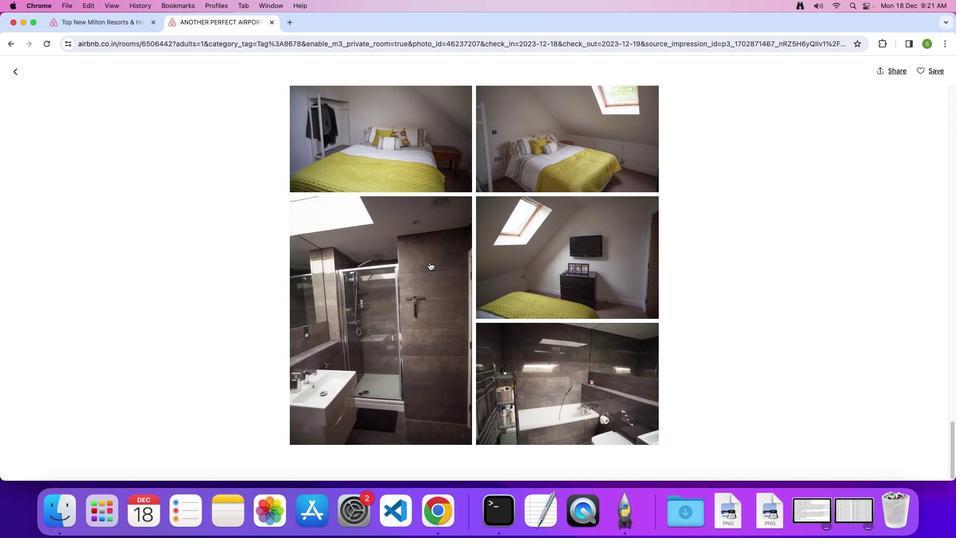
Action: Mouse scrolled (429, 262) with delta (0, 0)
Screenshot: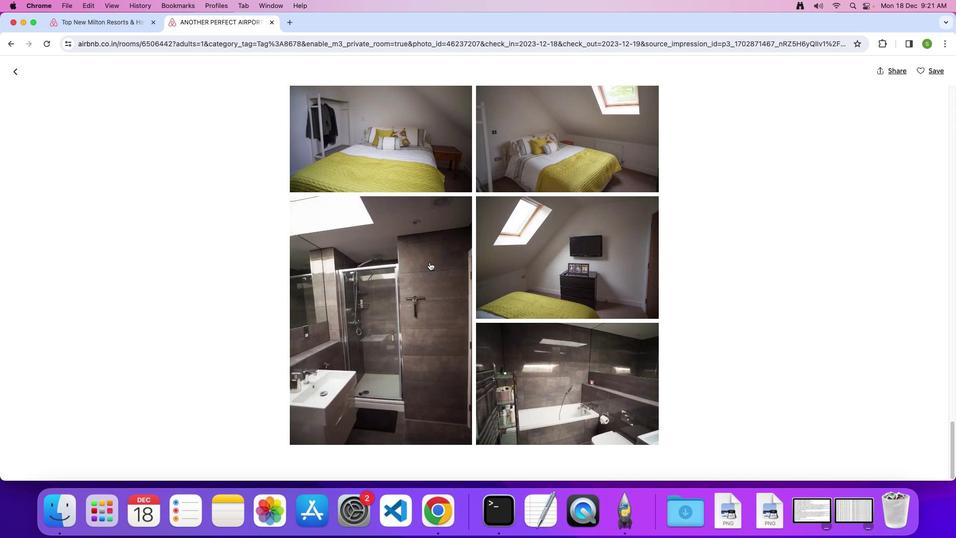 
Action: Mouse scrolled (429, 262) with delta (0, 0)
Screenshot: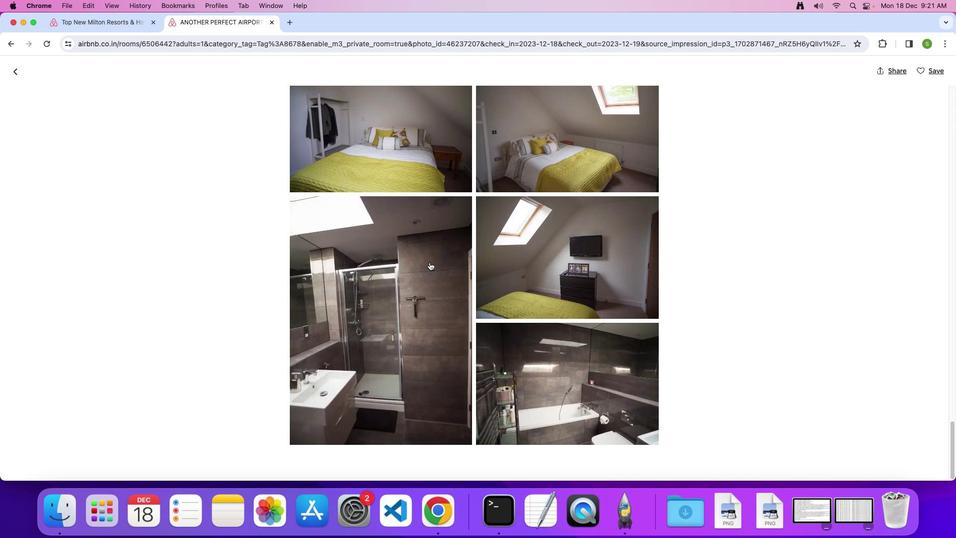 
Action: Mouse scrolled (429, 262) with delta (0, 0)
Screenshot: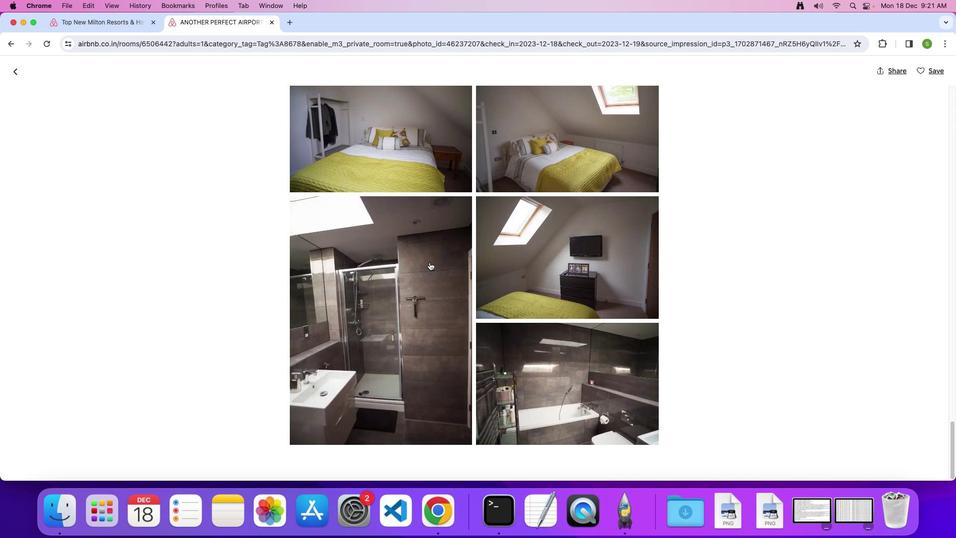 
Action: Mouse scrolled (429, 262) with delta (0, 0)
Screenshot: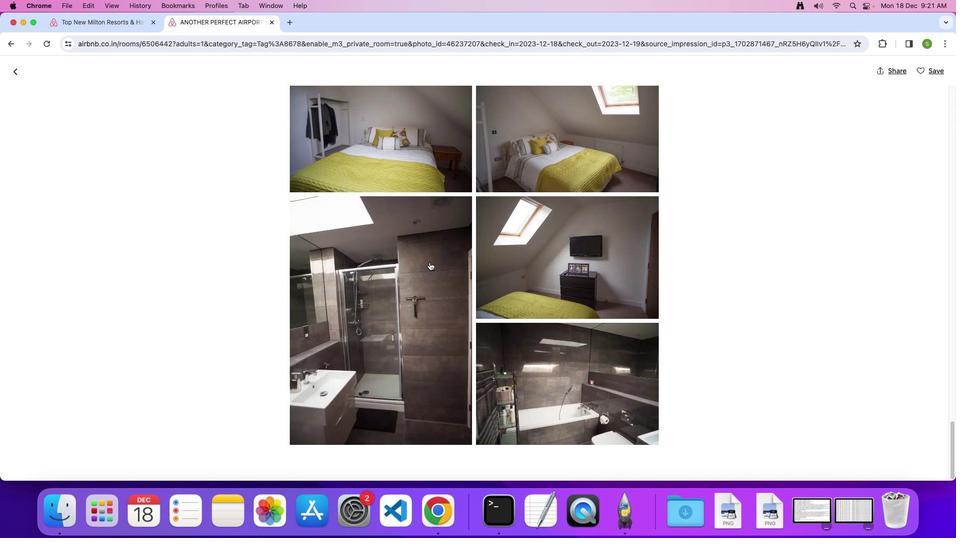 
Action: Mouse scrolled (429, 262) with delta (0, 0)
